 Task: Find connections with filter location Sangariā with filter topic #blockchainwith filter profile language French with filter current company Oriflame Cosmetics with filter school Kakatiya University with filter industry Agricultural Chemical Manufacturing with filter service category Date Entry with filter keywords title Payroll Clerk
Action: Mouse moved to (667, 87)
Screenshot: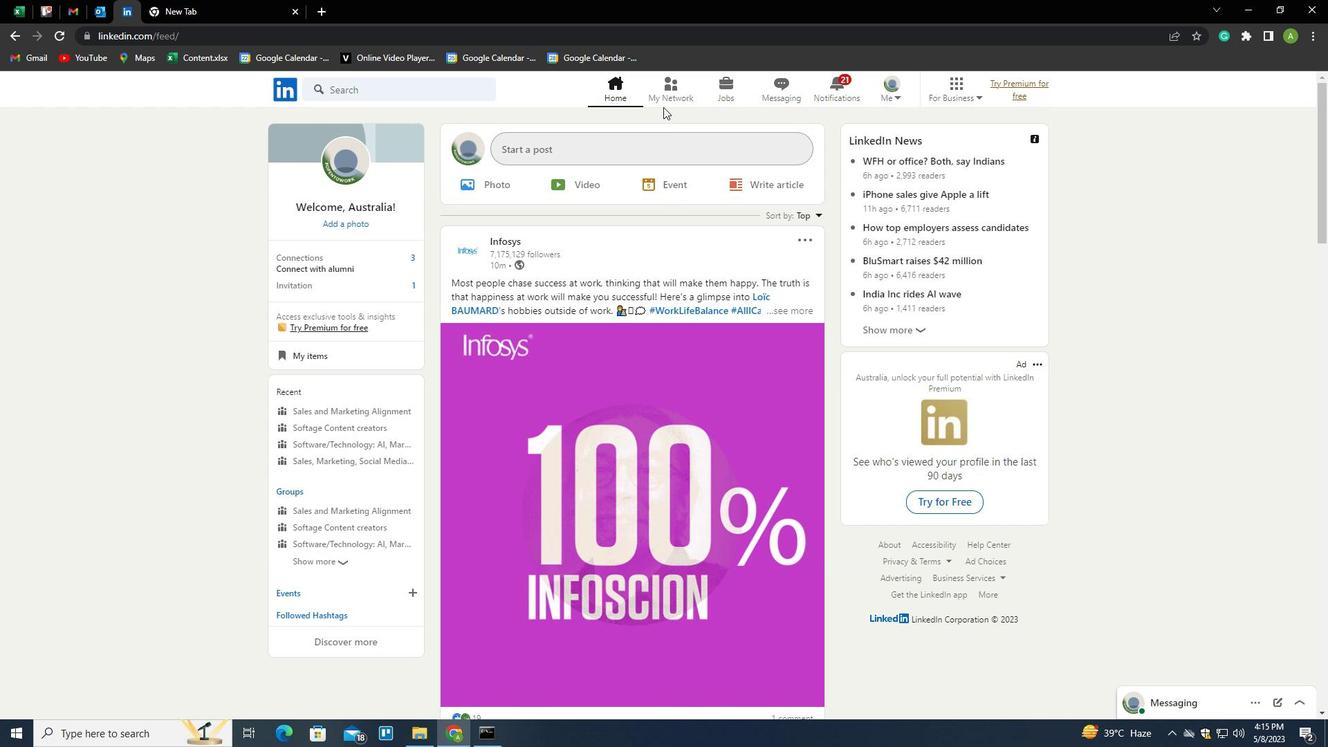 
Action: Mouse pressed left at (667, 87)
Screenshot: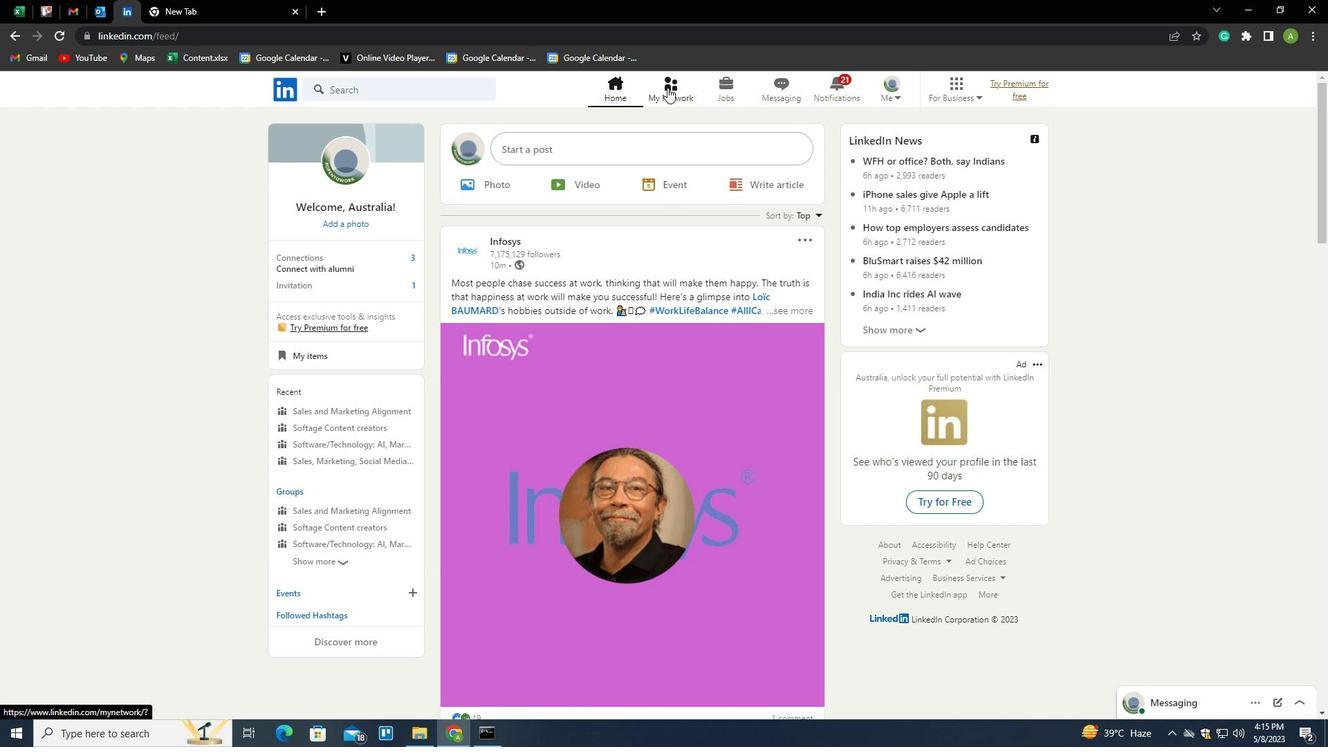 
Action: Mouse moved to (375, 166)
Screenshot: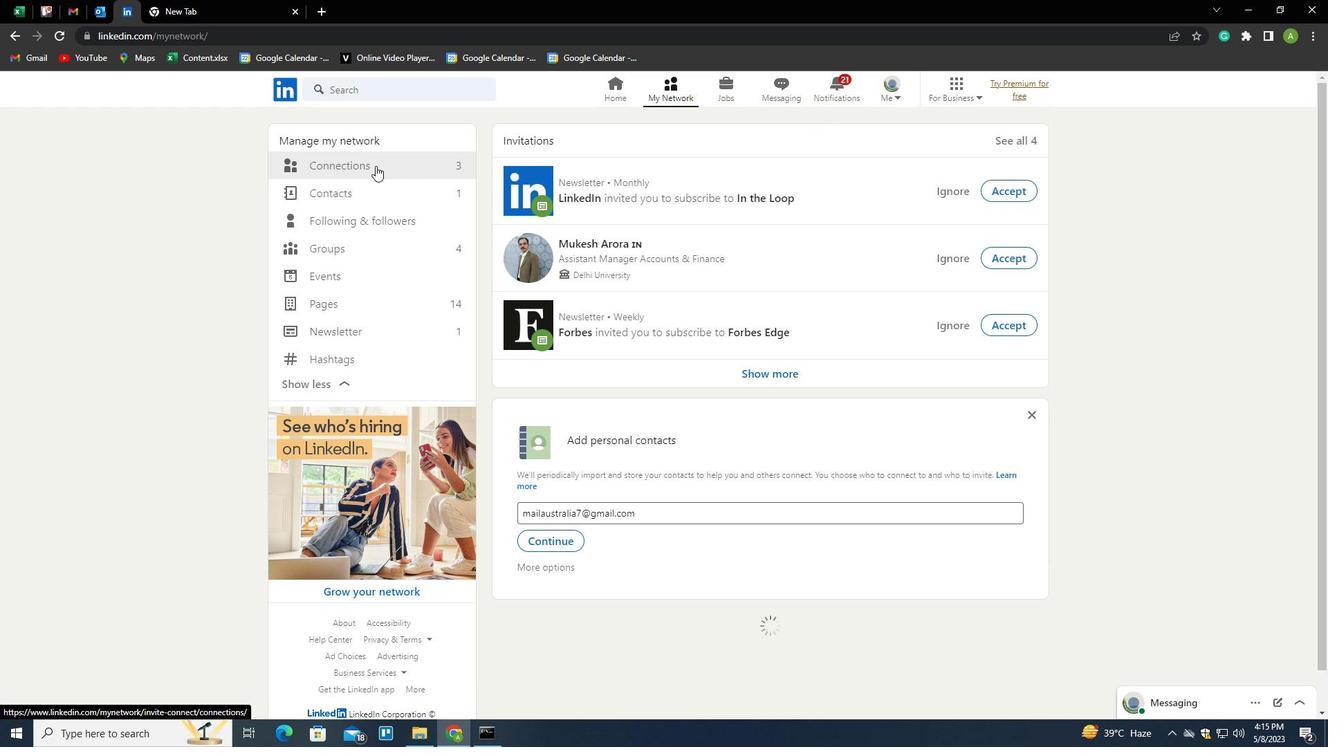 
Action: Mouse pressed left at (375, 166)
Screenshot: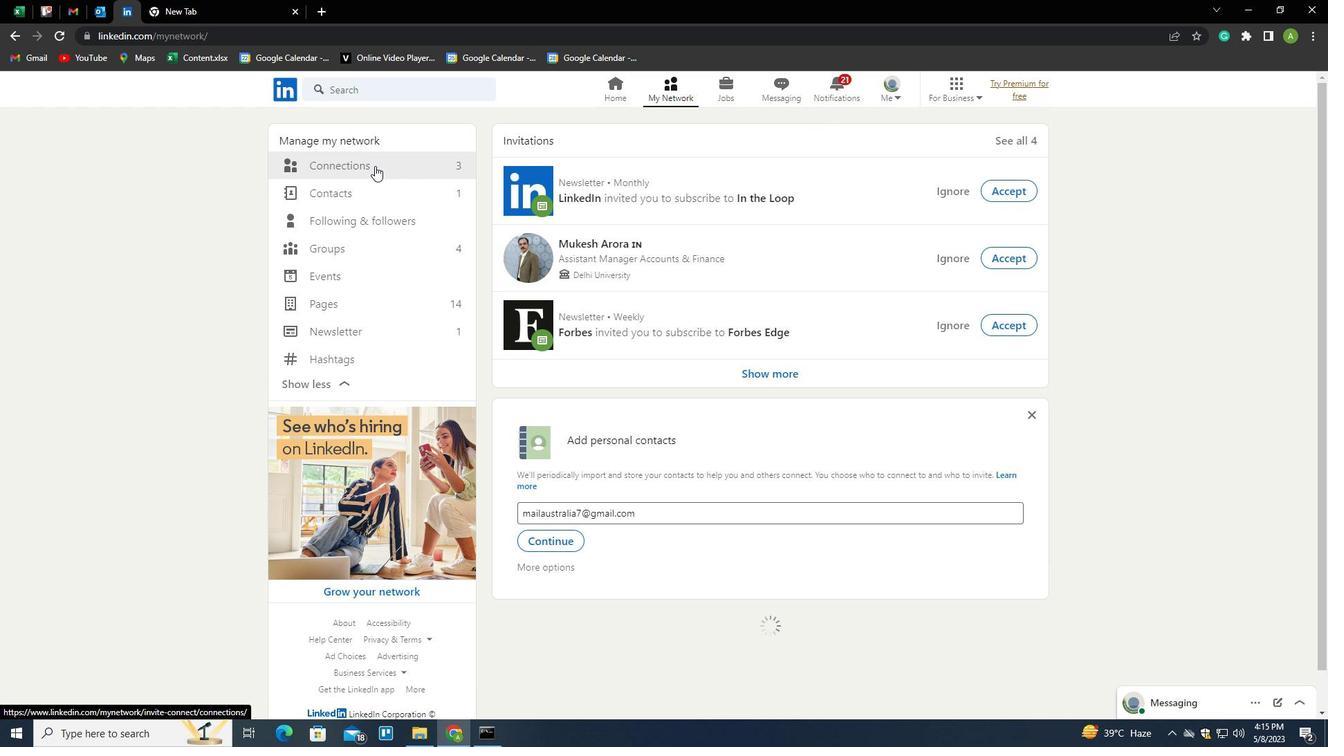 
Action: Mouse moved to (359, 164)
Screenshot: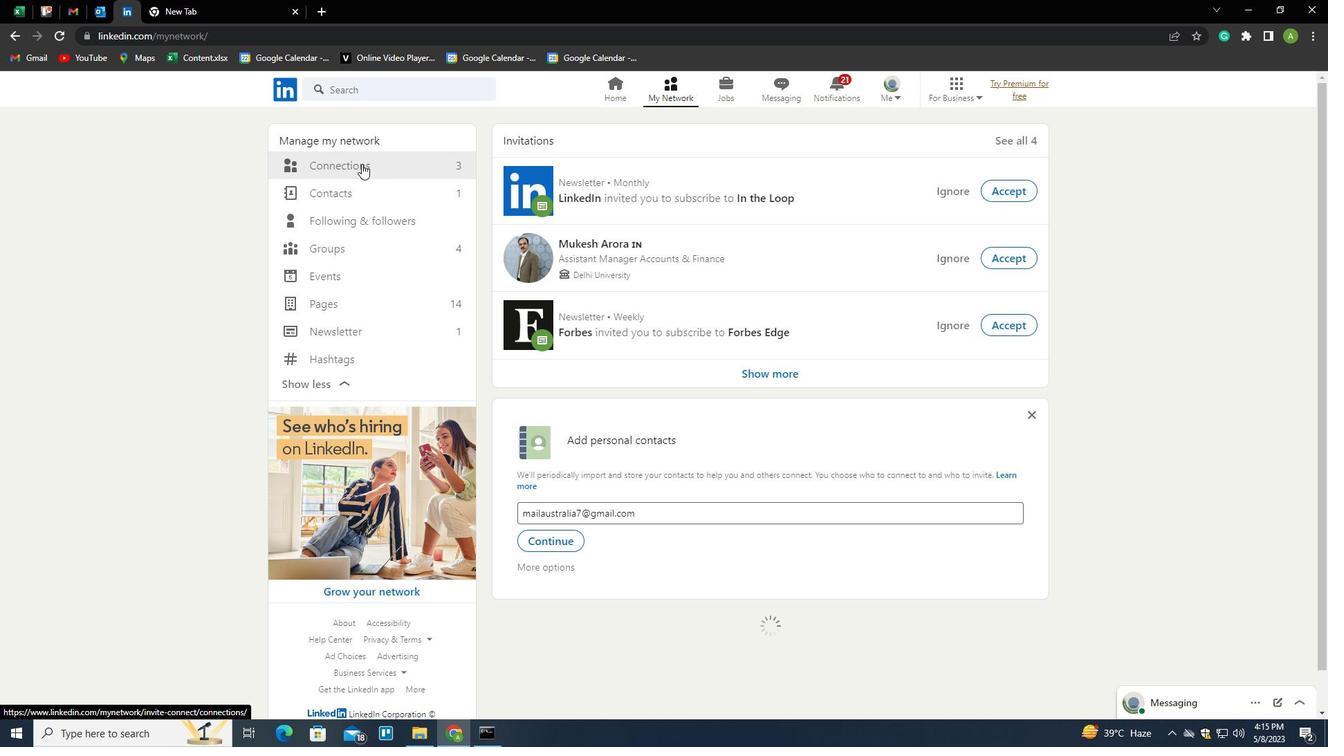 
Action: Mouse pressed left at (359, 164)
Screenshot: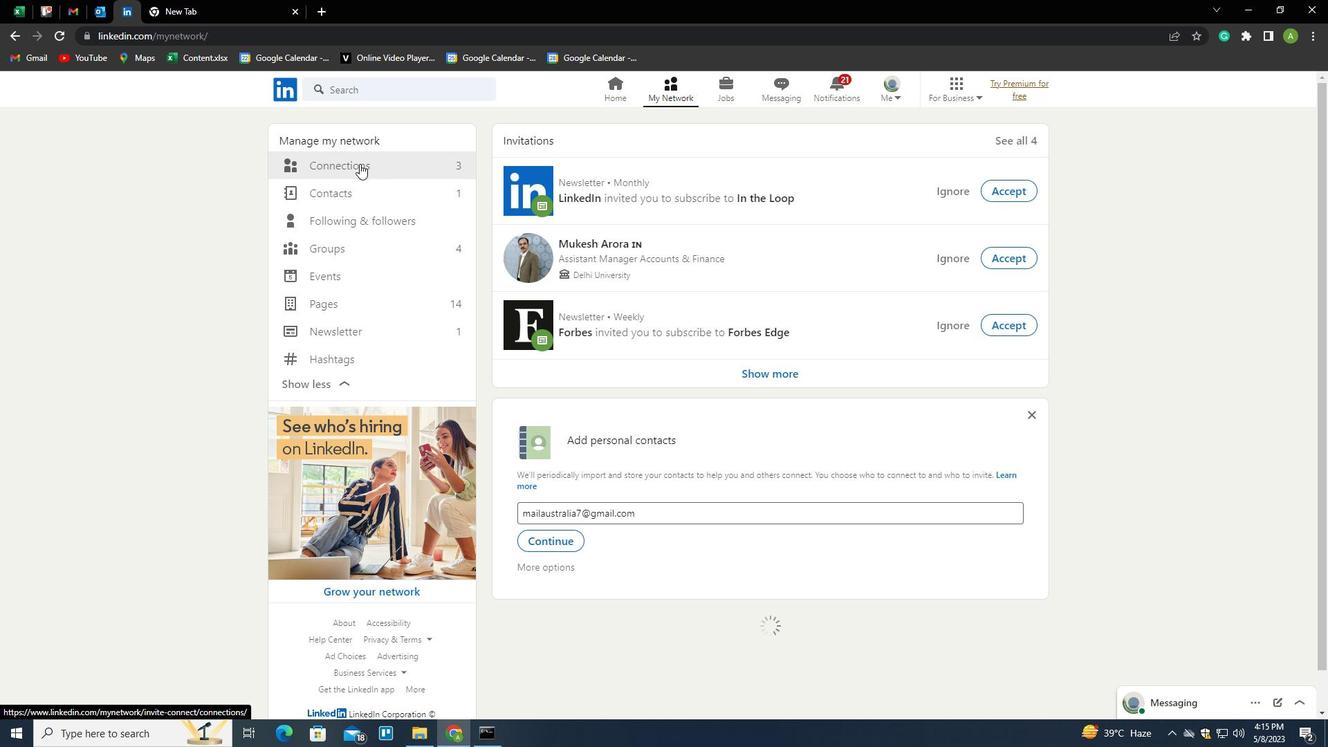 
Action: Mouse moved to (785, 161)
Screenshot: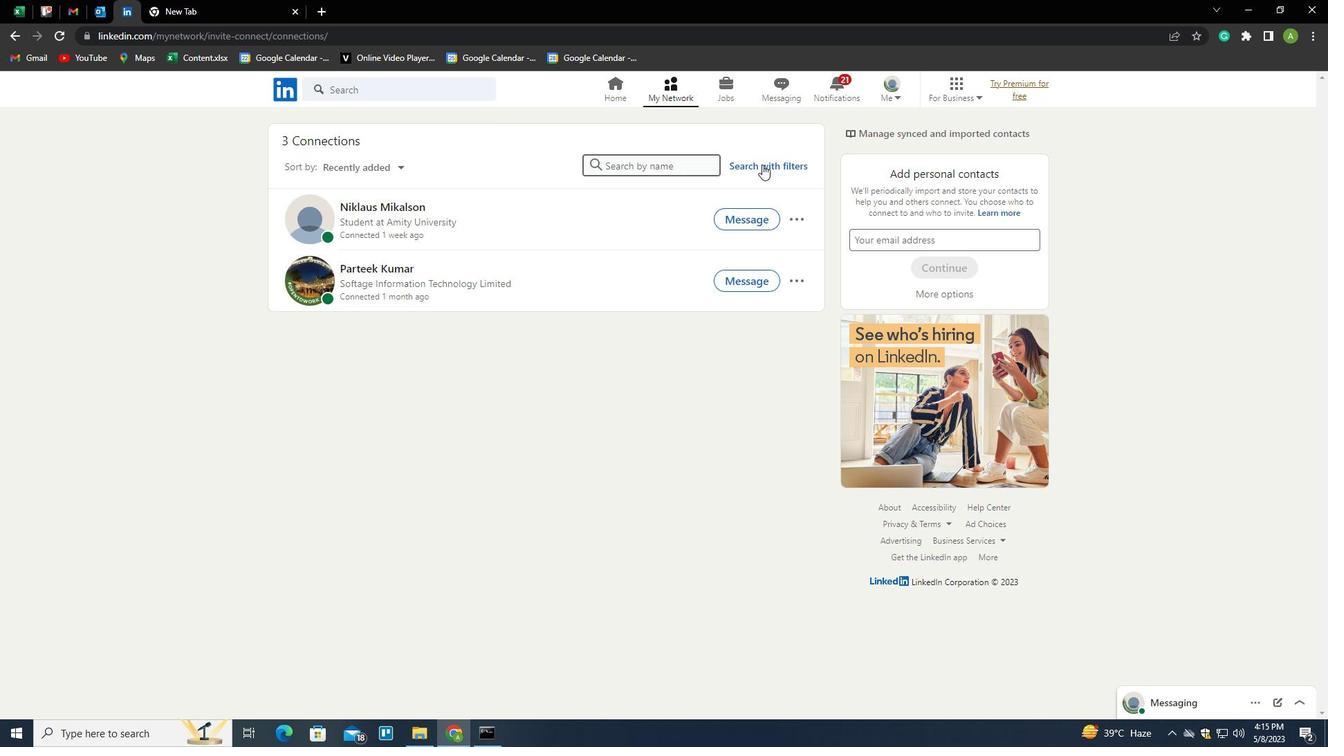 
Action: Mouse pressed left at (785, 161)
Screenshot: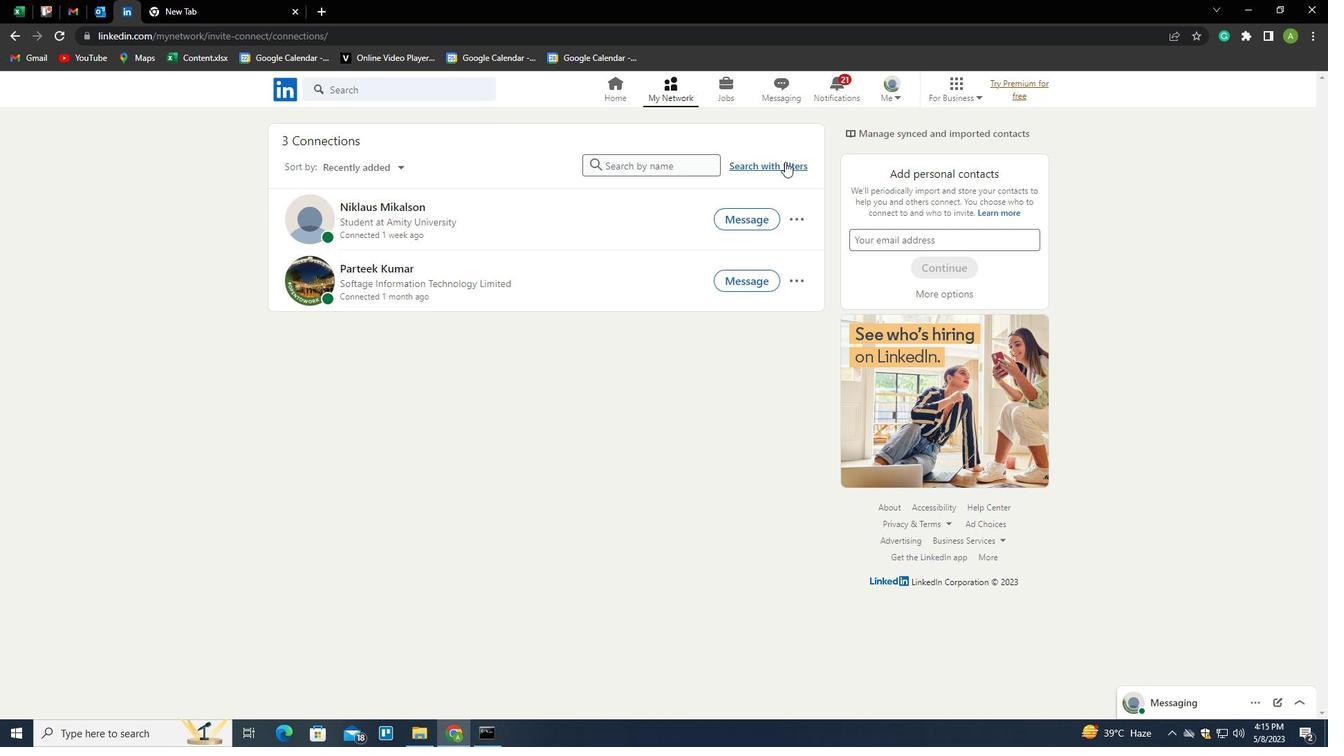 
Action: Mouse moved to (721, 125)
Screenshot: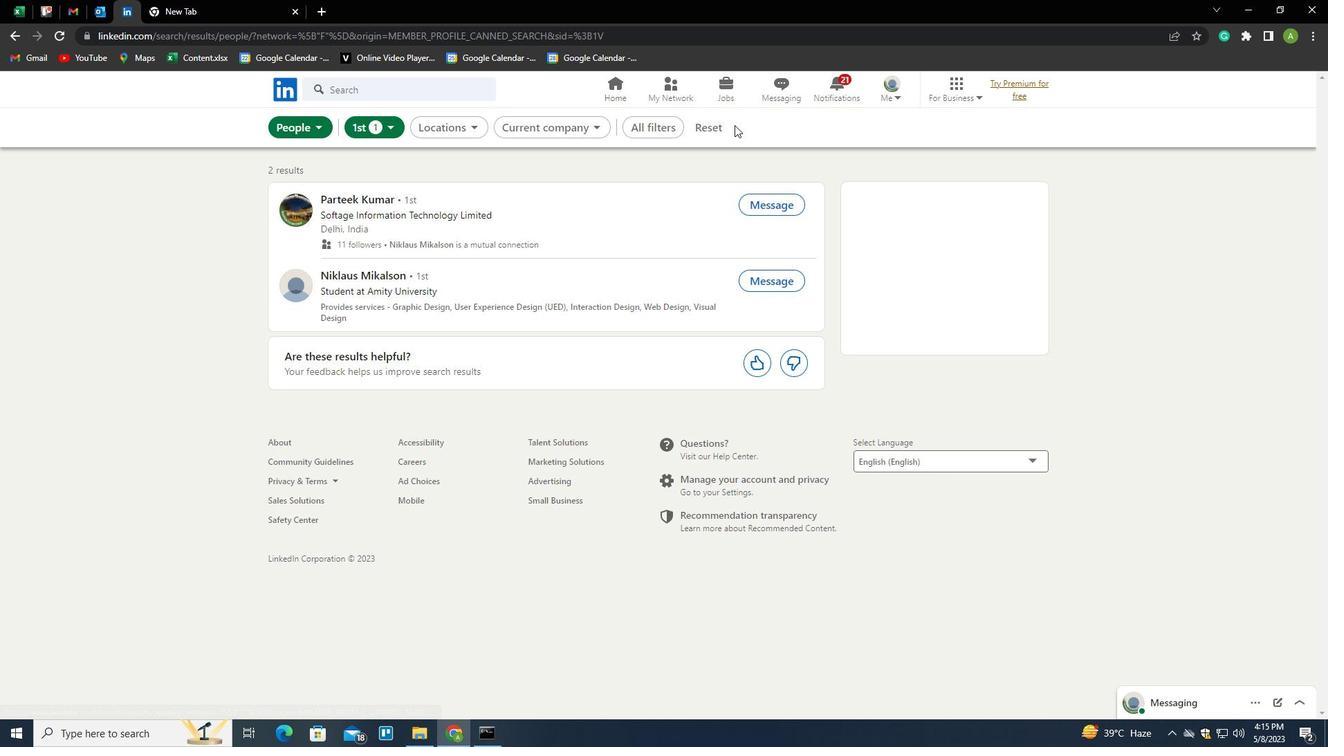 
Action: Mouse pressed left at (721, 125)
Screenshot: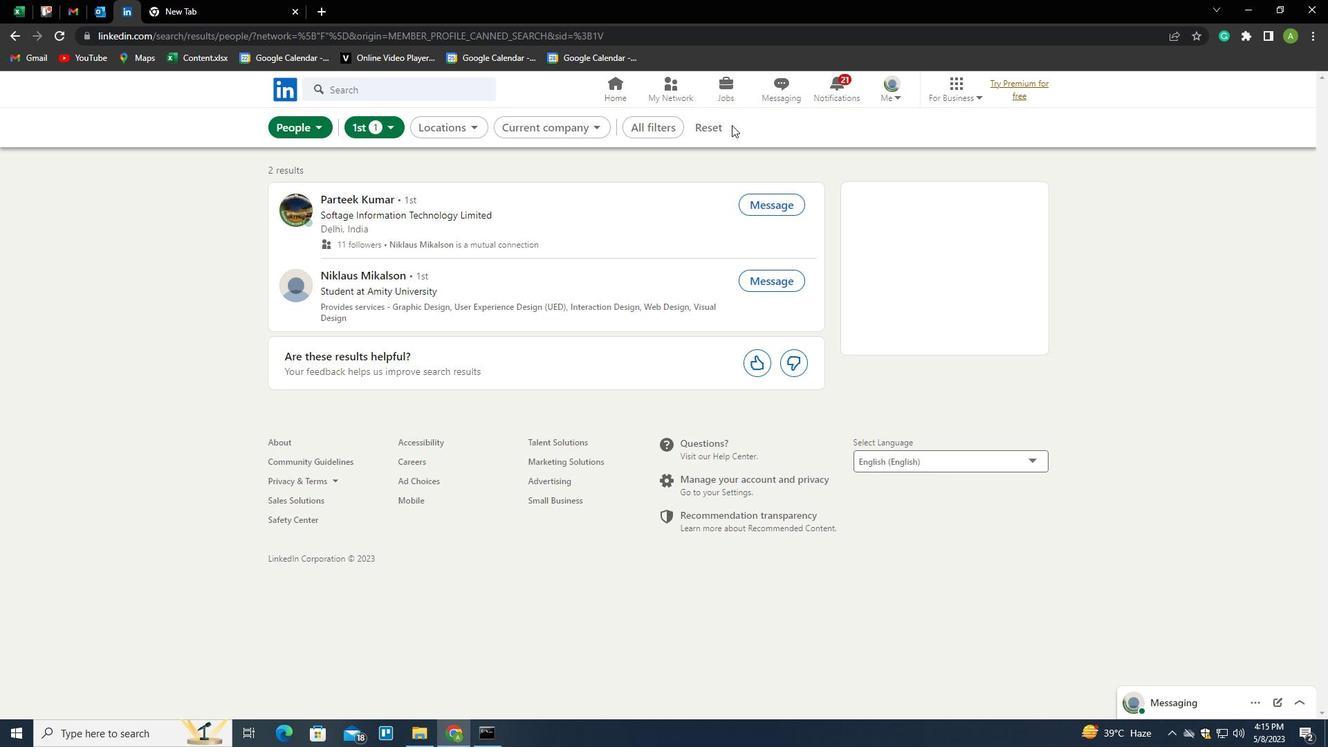 
Action: Mouse moved to (685, 129)
Screenshot: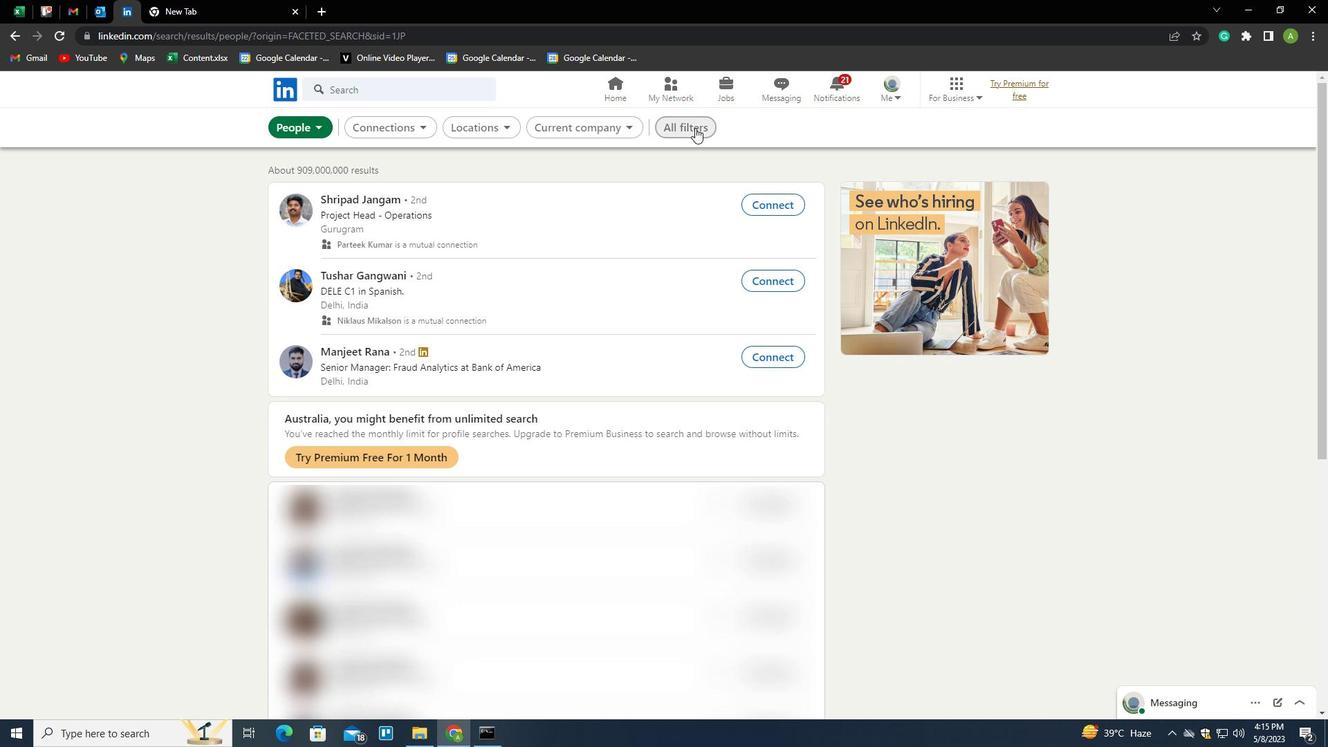 
Action: Mouse pressed left at (685, 129)
Screenshot: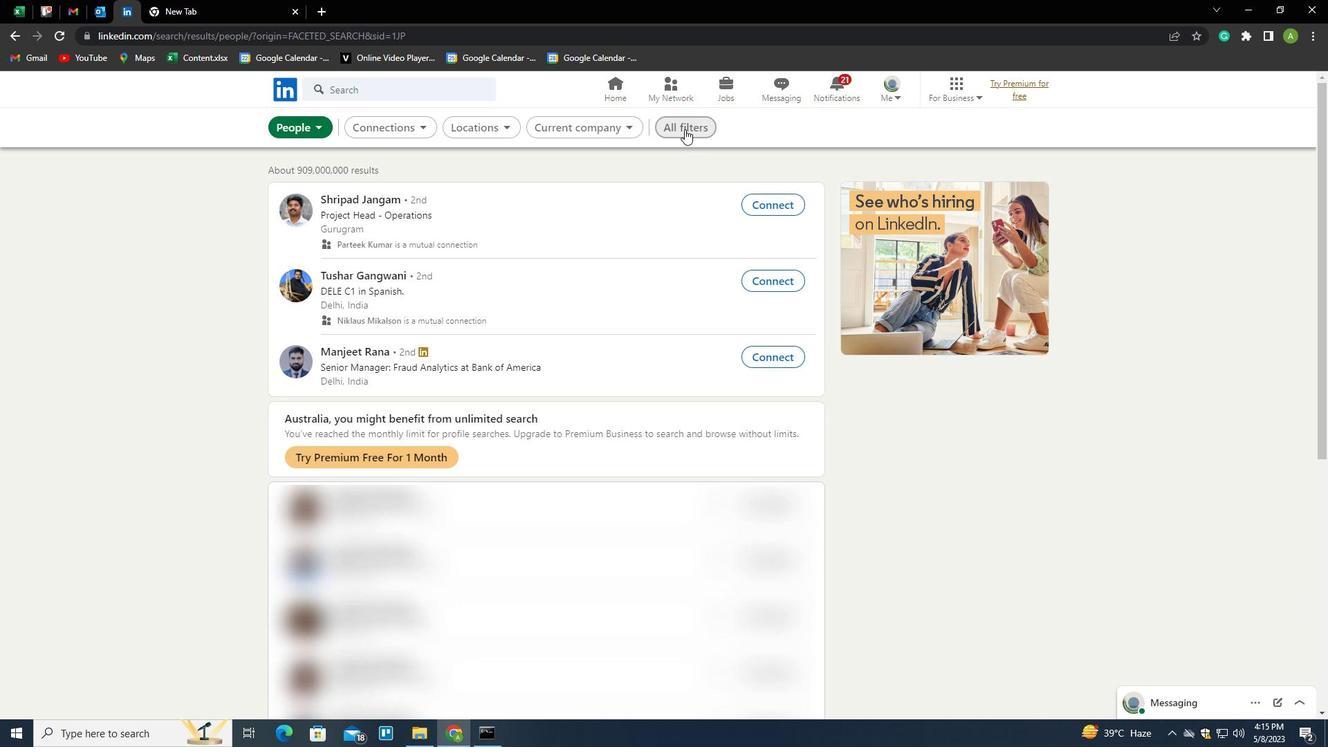 
Action: Mouse moved to (1227, 422)
Screenshot: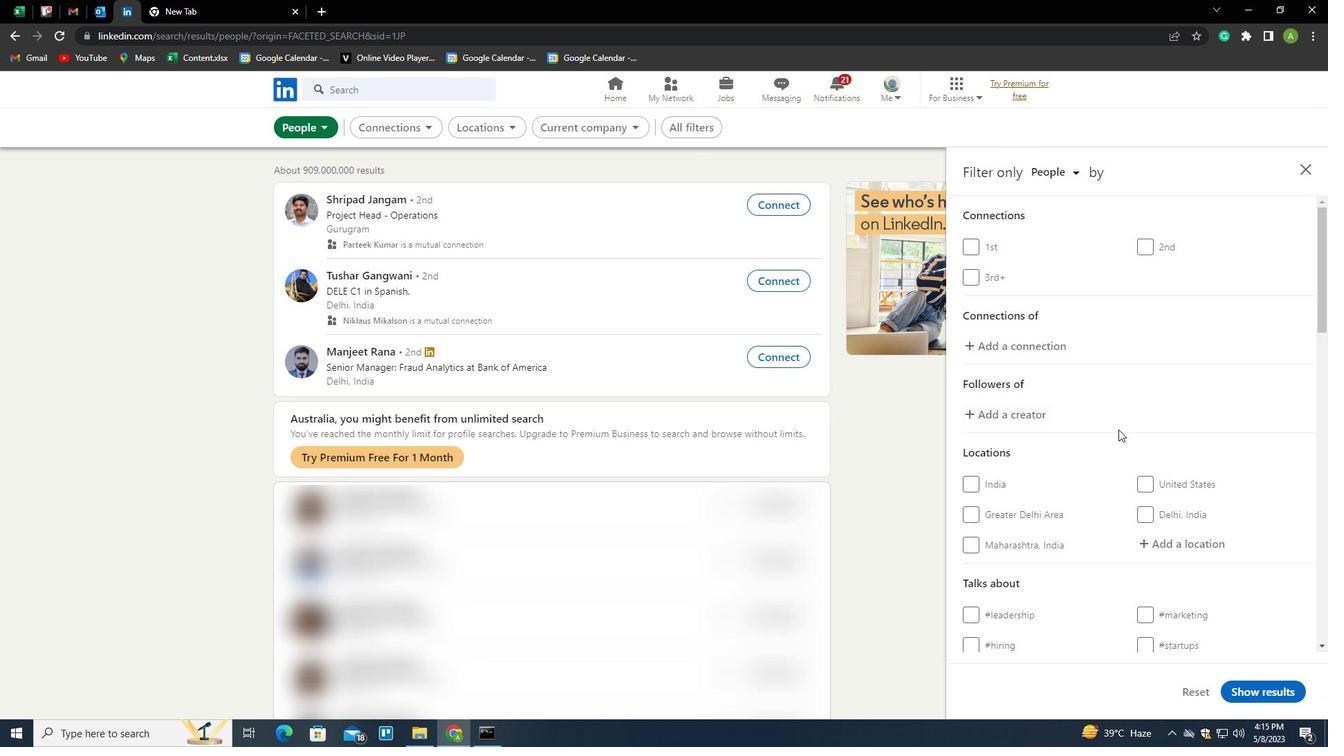 
Action: Mouse scrolled (1227, 421) with delta (0, 0)
Screenshot: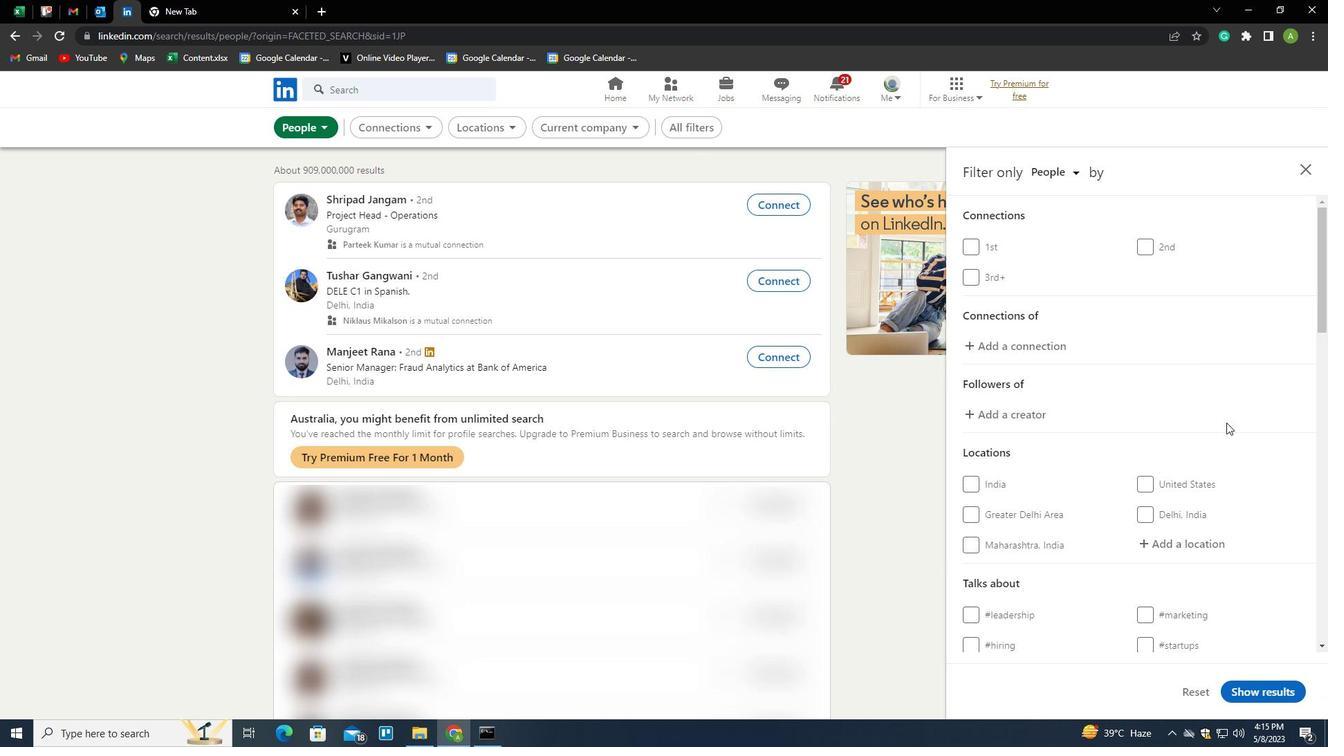 
Action: Mouse scrolled (1227, 421) with delta (0, 0)
Screenshot: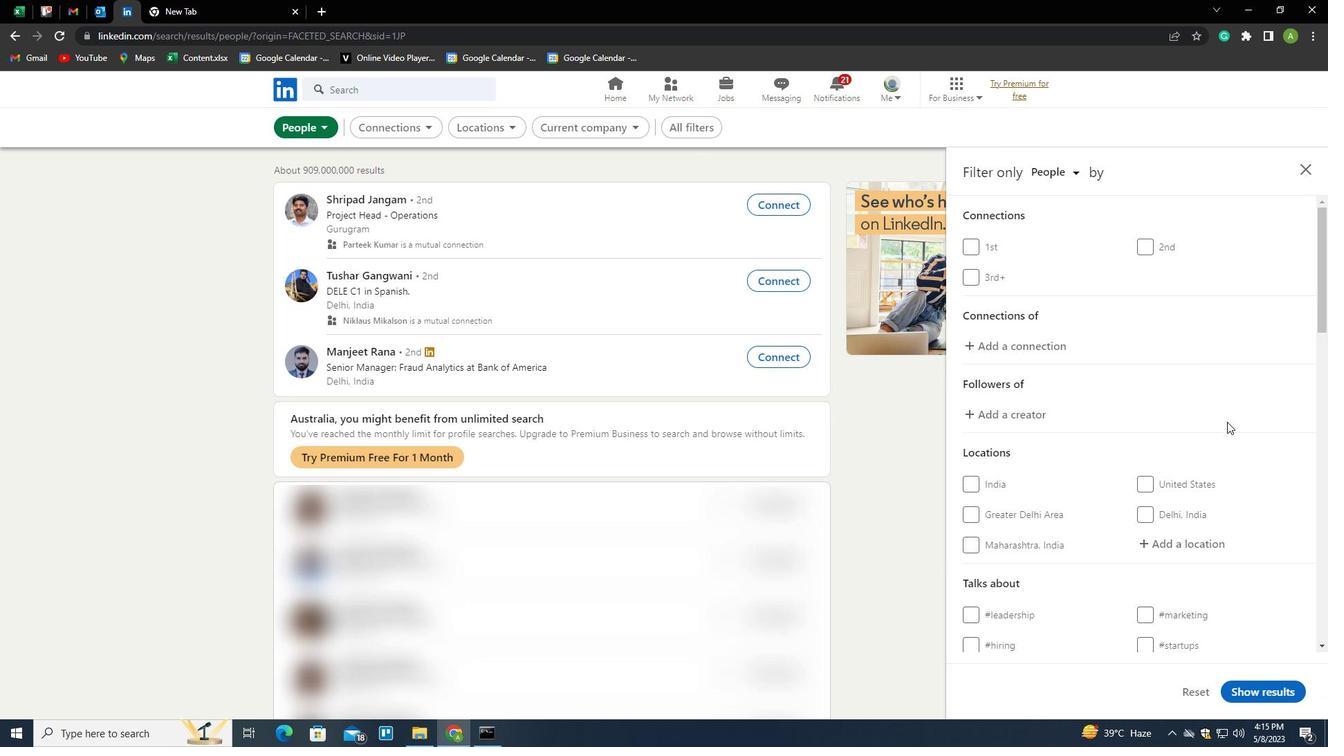 
Action: Mouse moved to (1172, 405)
Screenshot: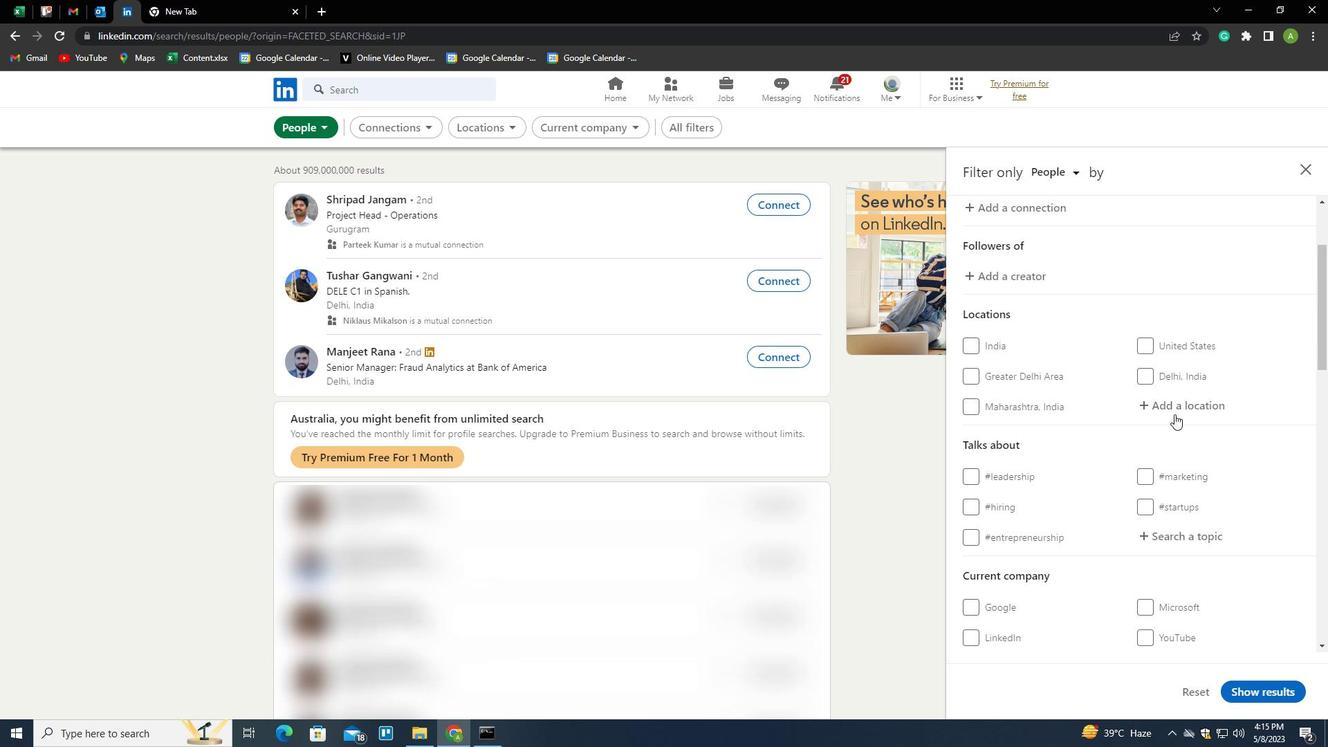 
Action: Mouse pressed left at (1172, 405)
Screenshot: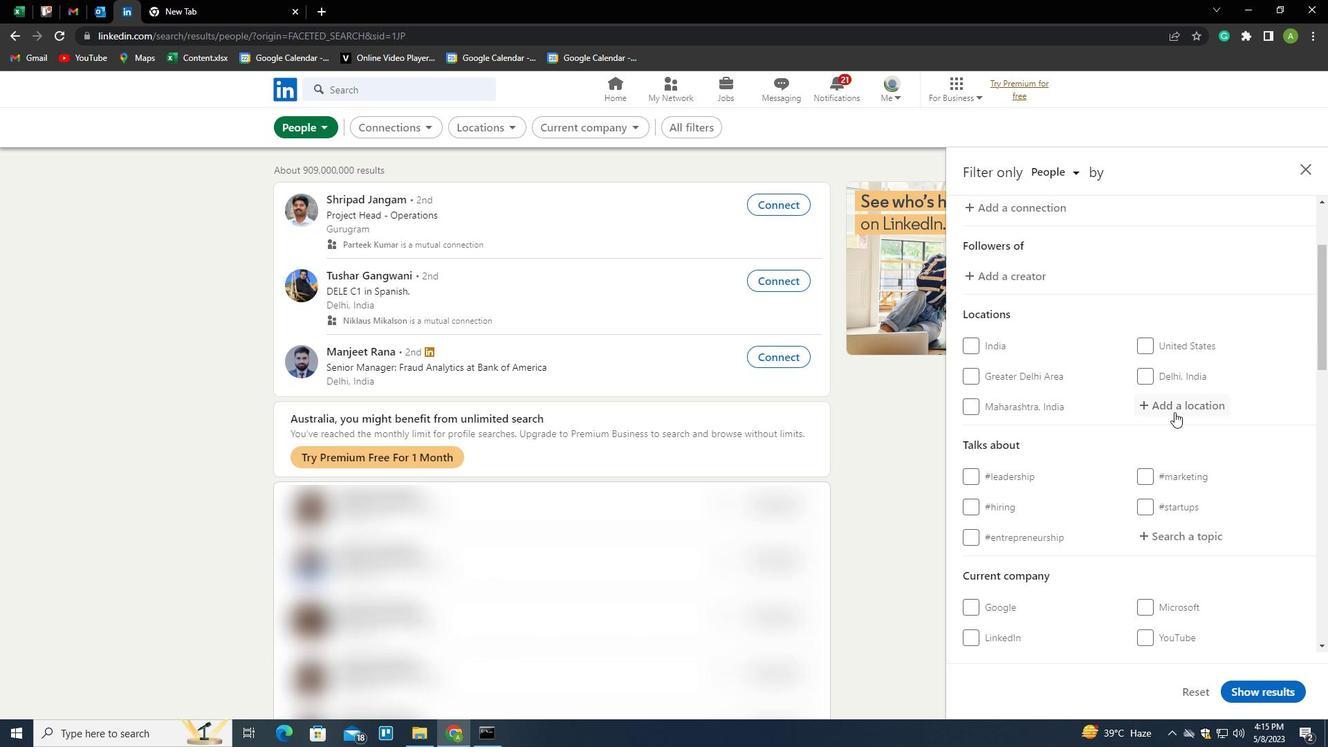 
Action: Mouse moved to (1168, 406)
Screenshot: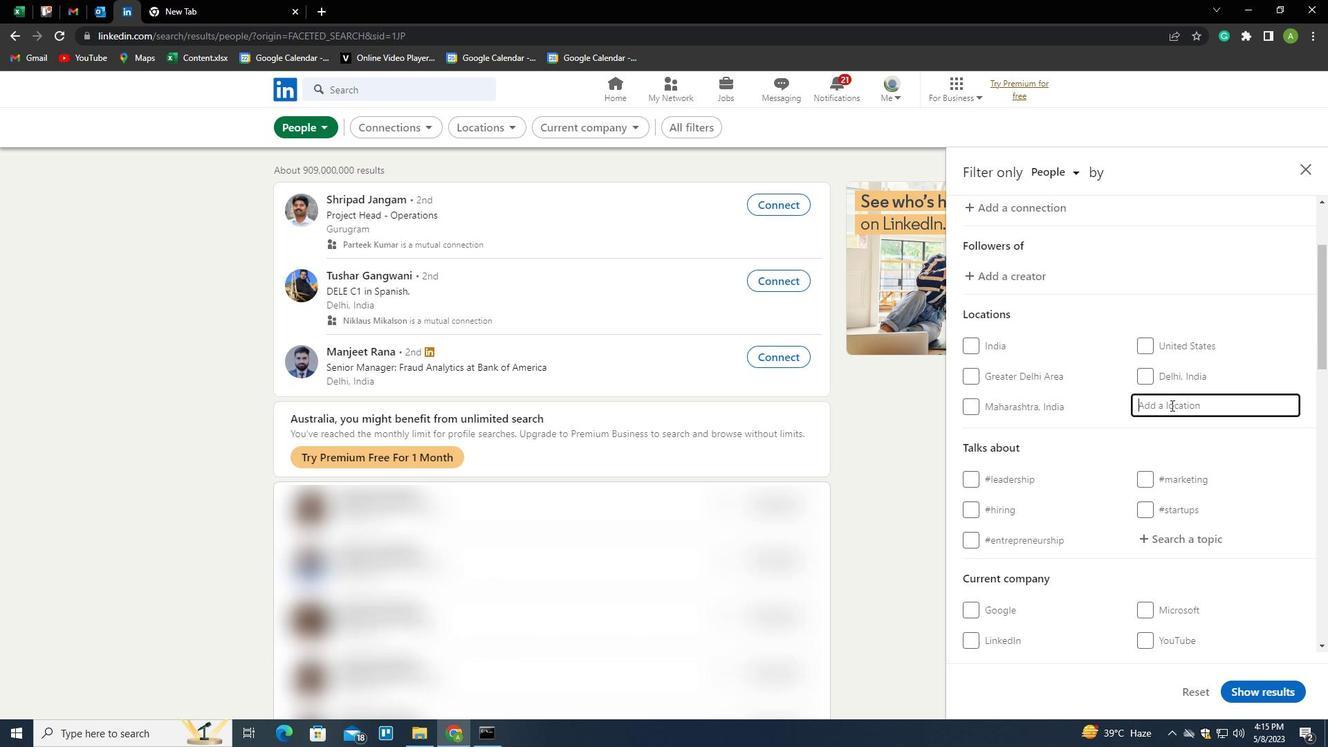 
Action: Key pressed <Key.shift>
Screenshot: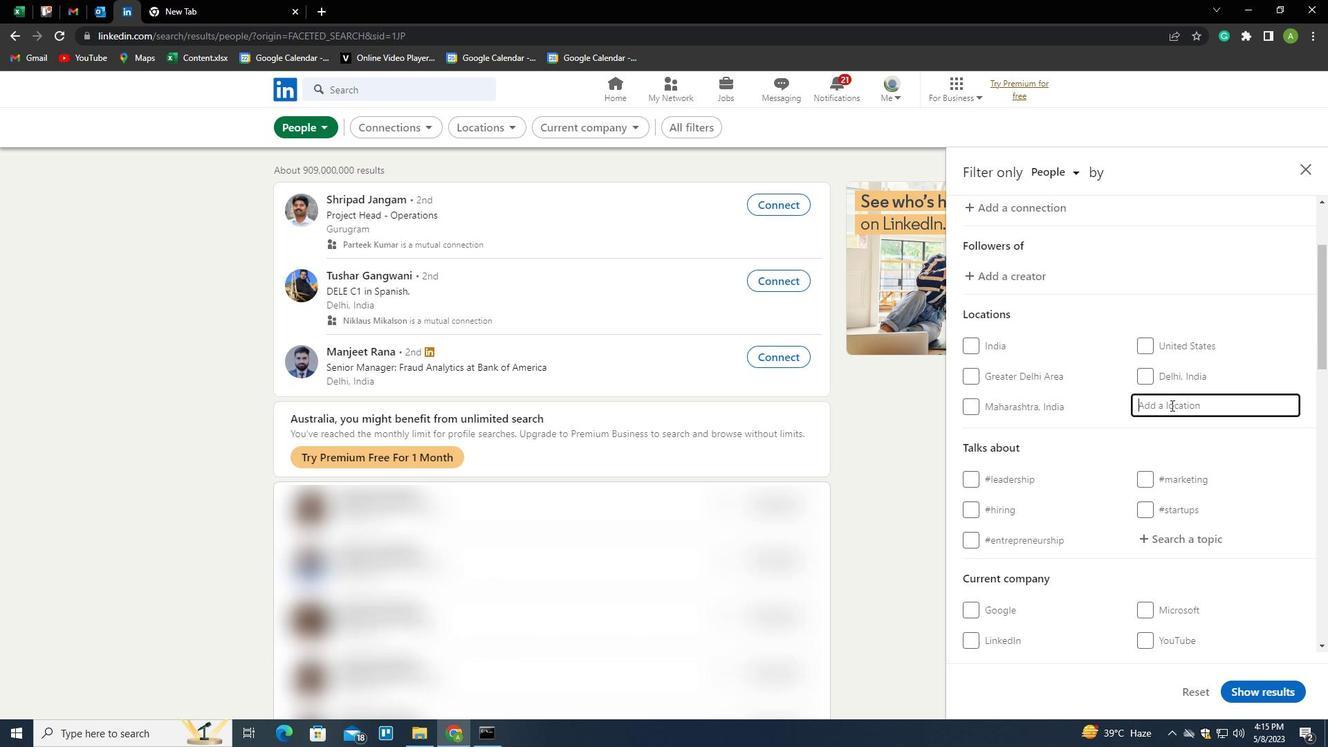 
Action: Mouse moved to (1167, 407)
Screenshot: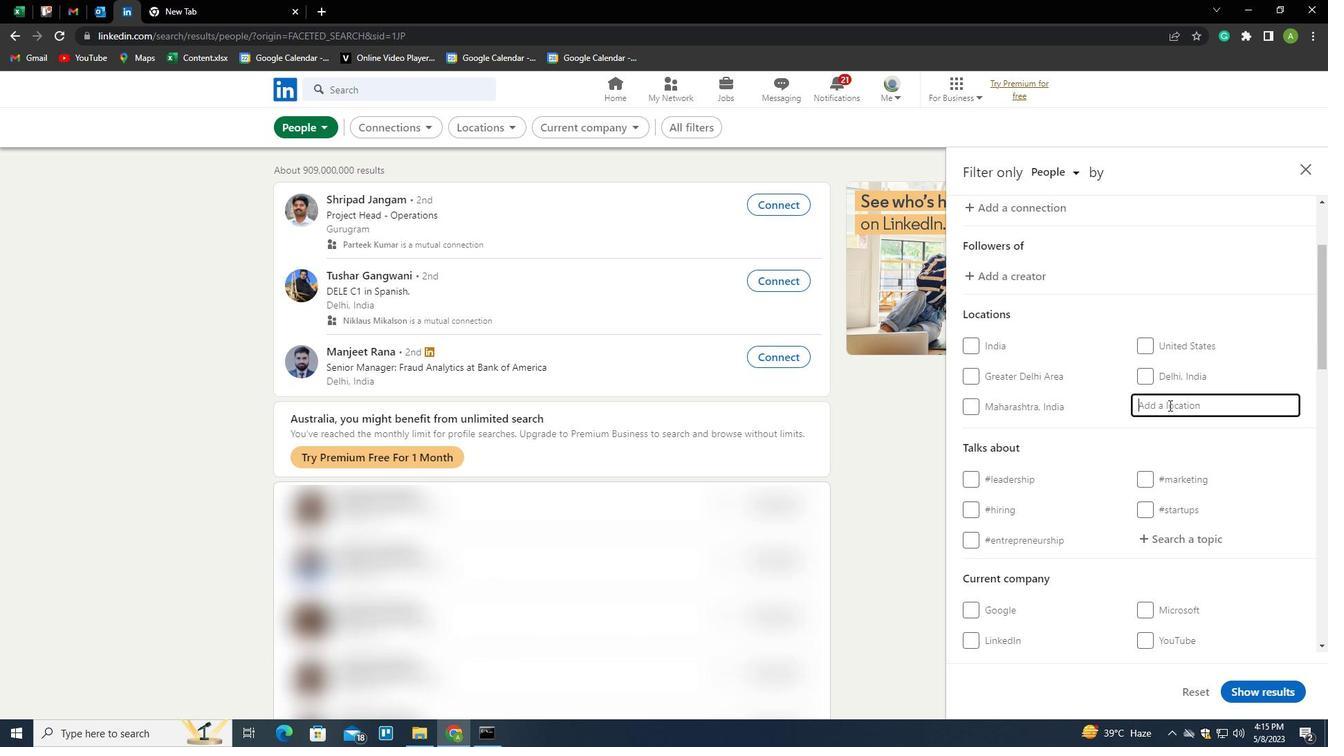 
Action: Key pressed S
Screenshot: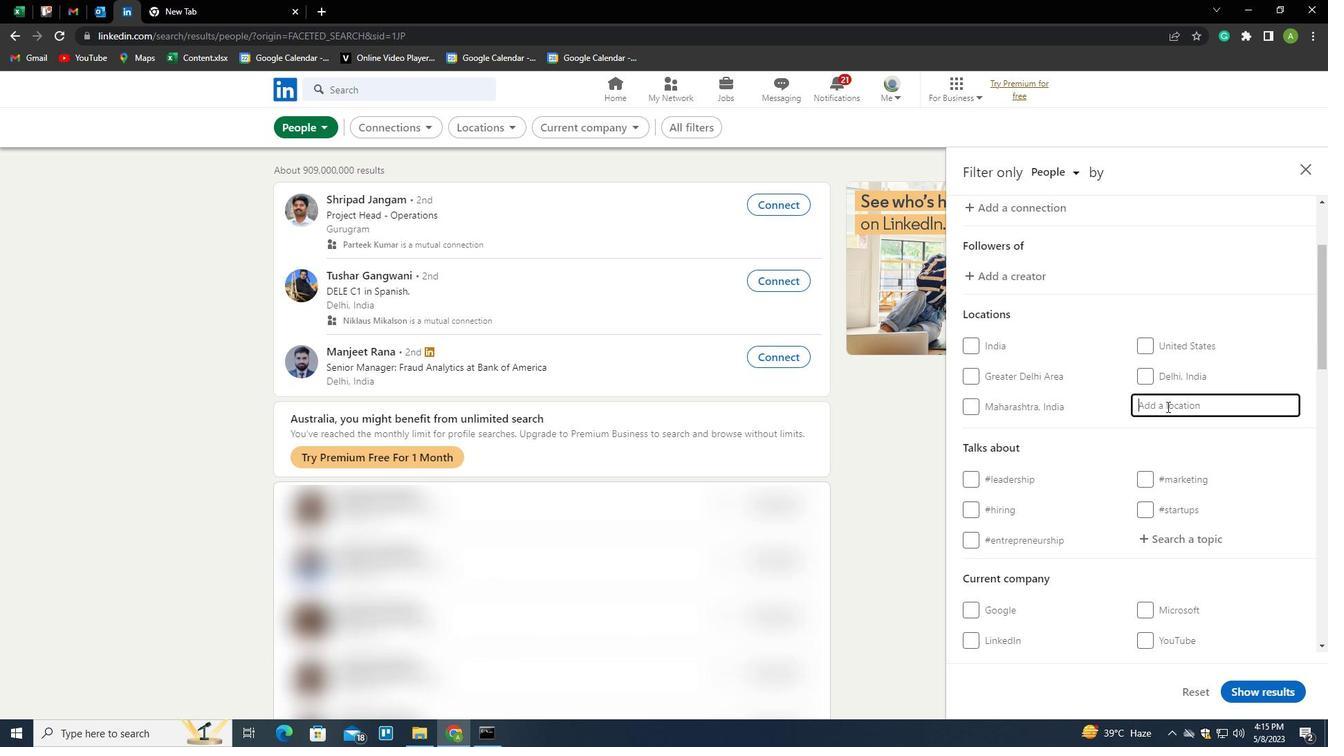 
Action: Mouse moved to (1166, 407)
Screenshot: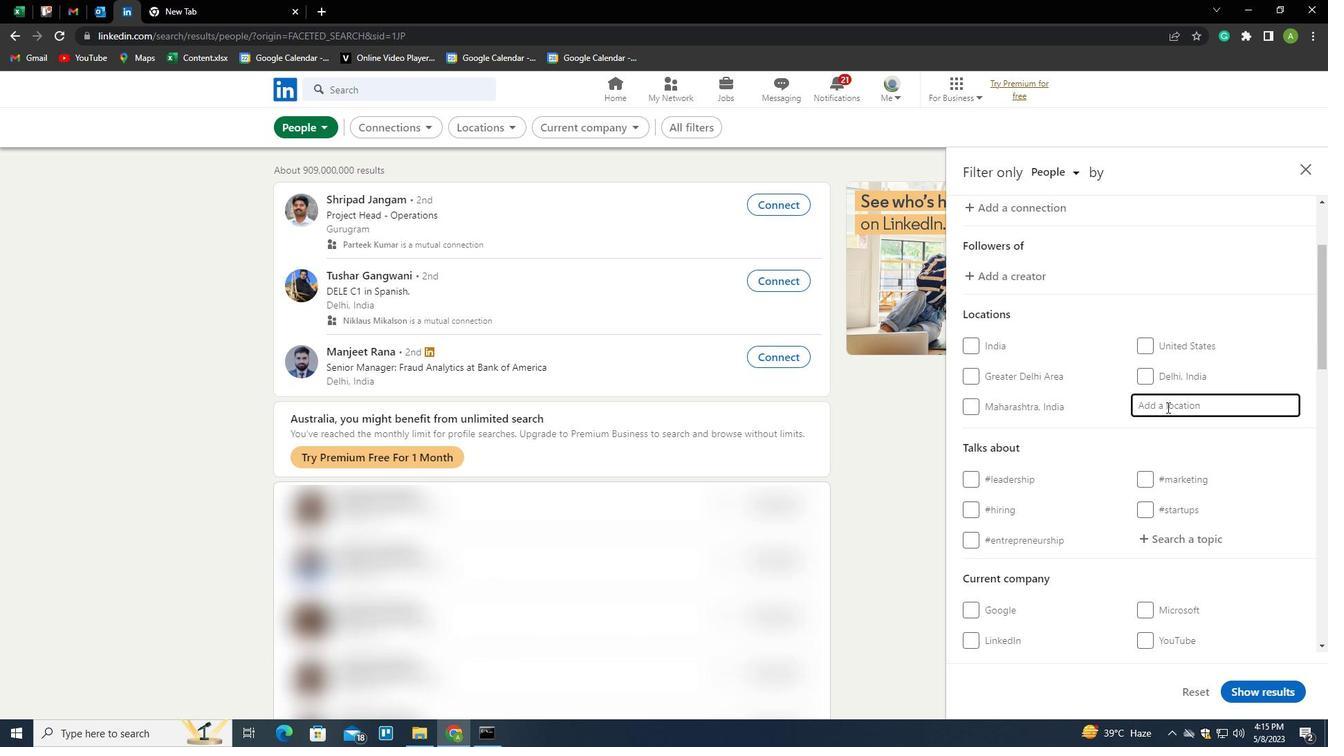
Action: Key pressed ANGARIA<Key.down><Key.enter>
Screenshot: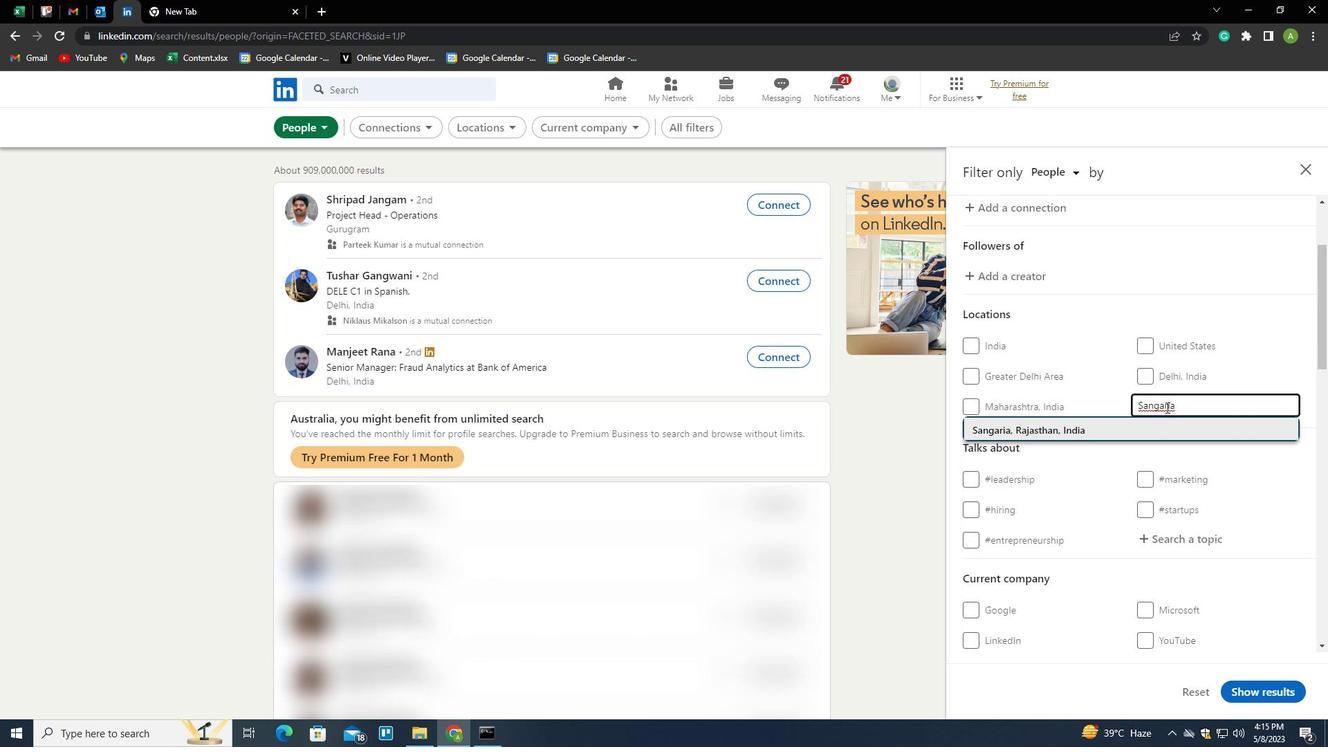 
Action: Mouse moved to (1253, 376)
Screenshot: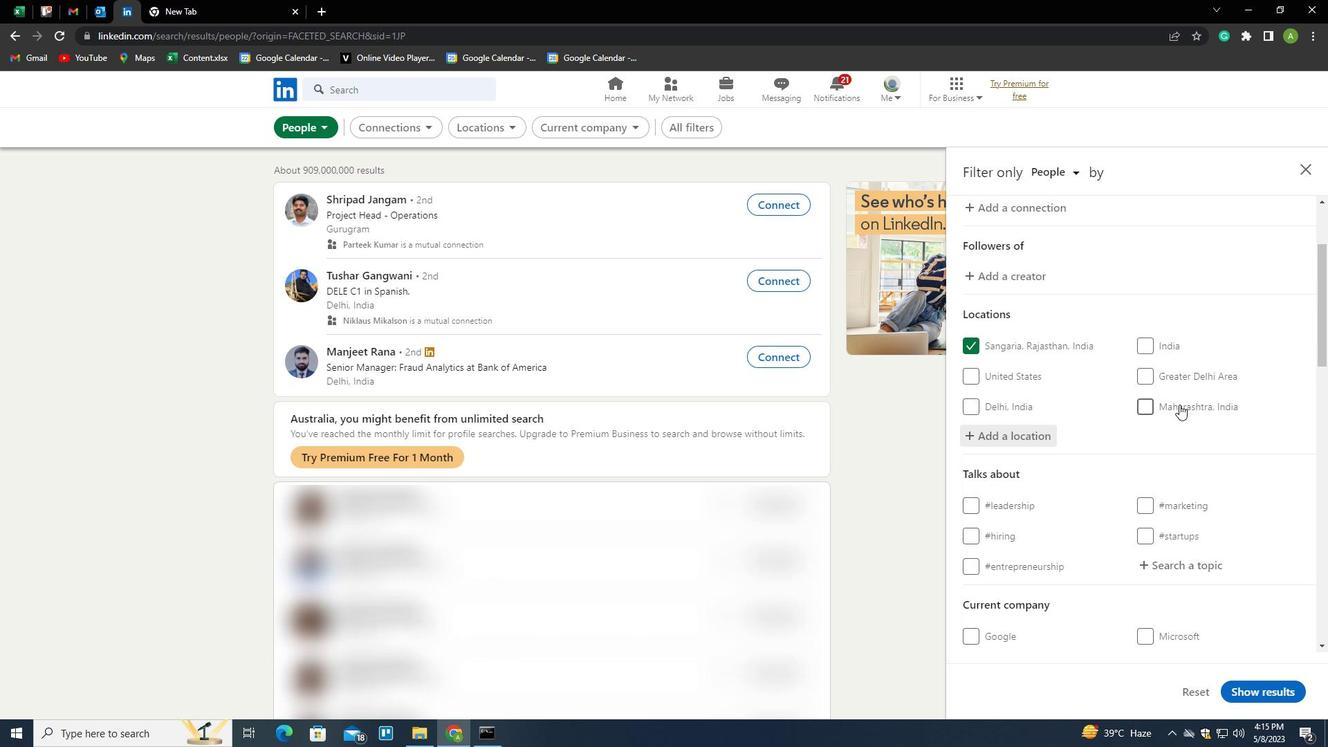 
Action: Mouse scrolled (1253, 375) with delta (0, 0)
Screenshot: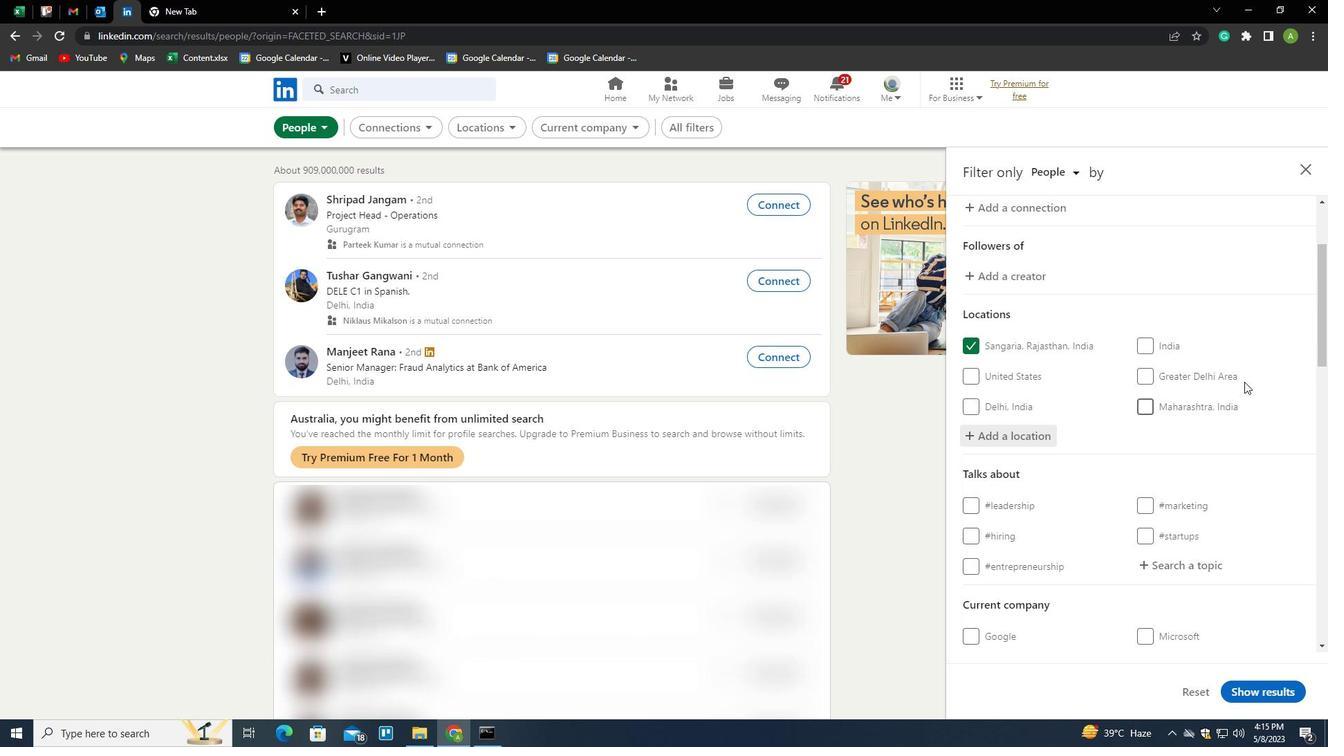 
Action: Mouse scrolled (1253, 375) with delta (0, 0)
Screenshot: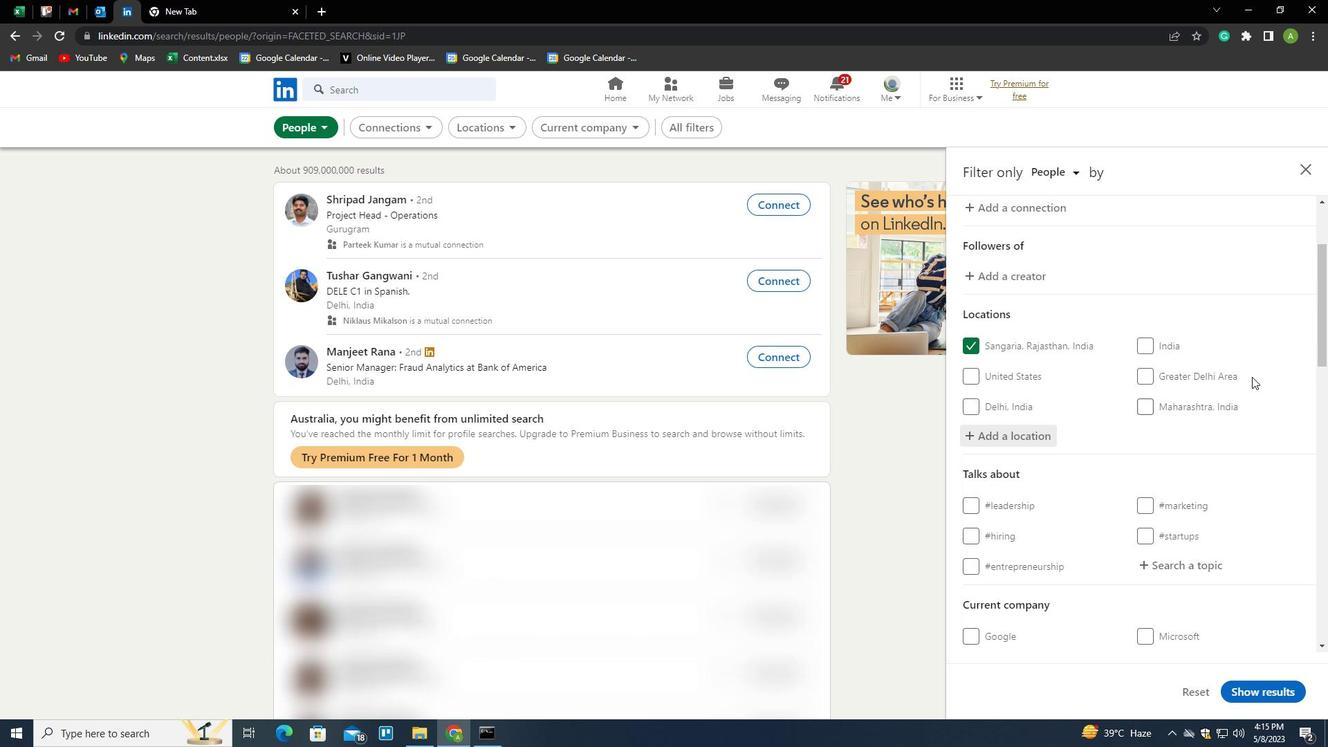 
Action: Mouse scrolled (1253, 375) with delta (0, 0)
Screenshot: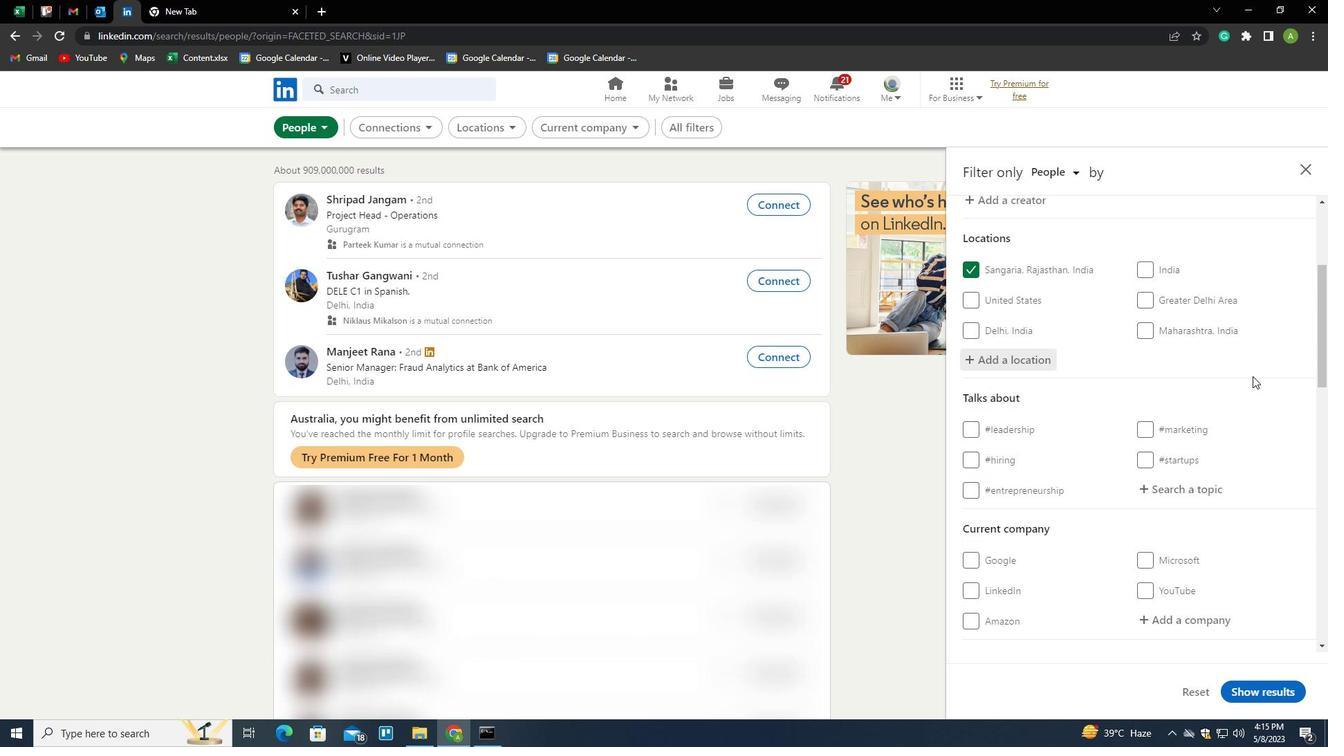 
Action: Mouse moved to (1188, 358)
Screenshot: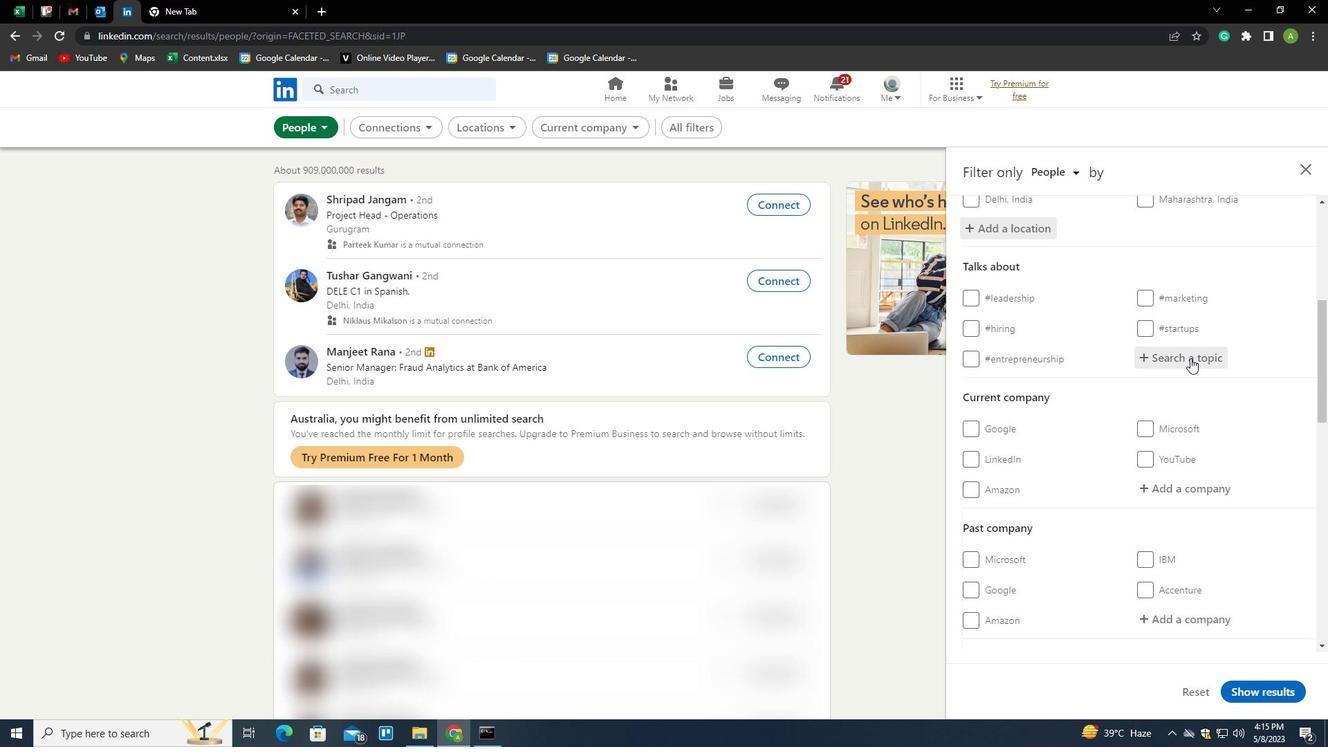 
Action: Mouse pressed left at (1188, 358)
Screenshot: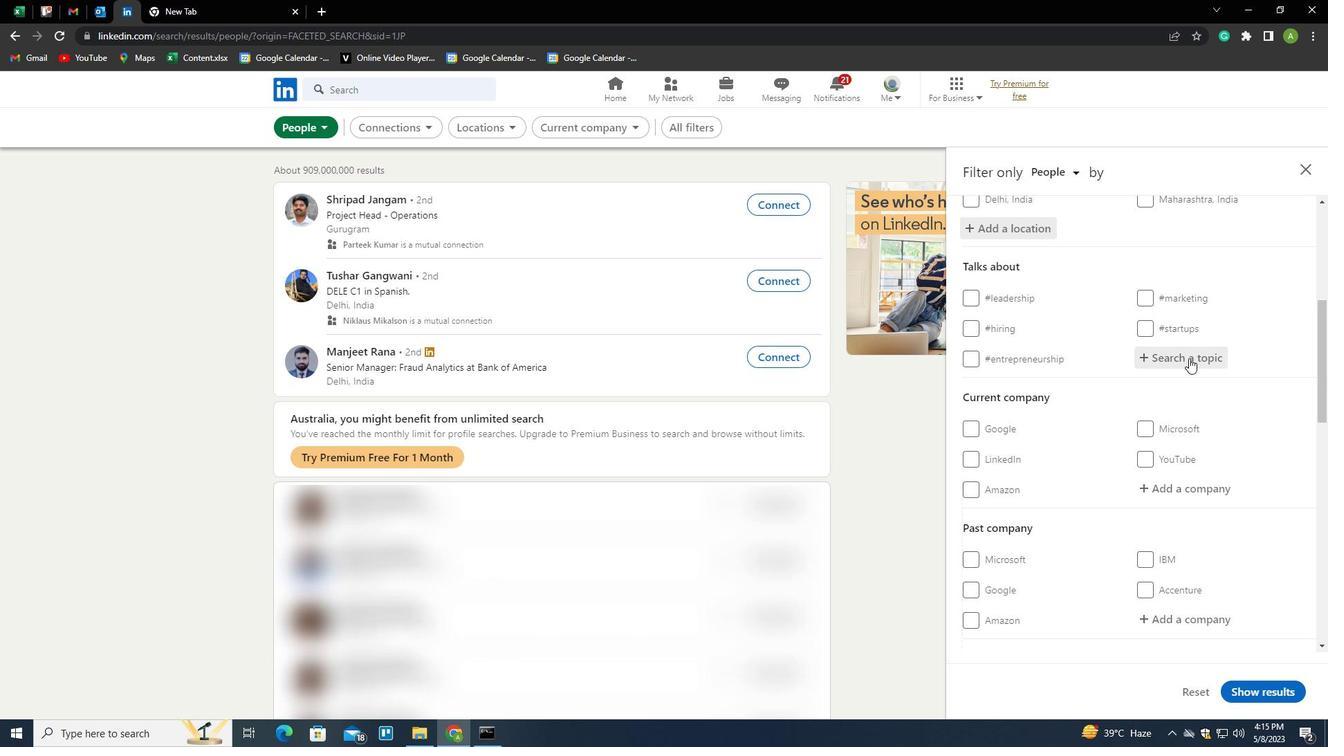 
Action: Key pressed BLOCKCHAIN<Key.down><Key.enter>
Screenshot: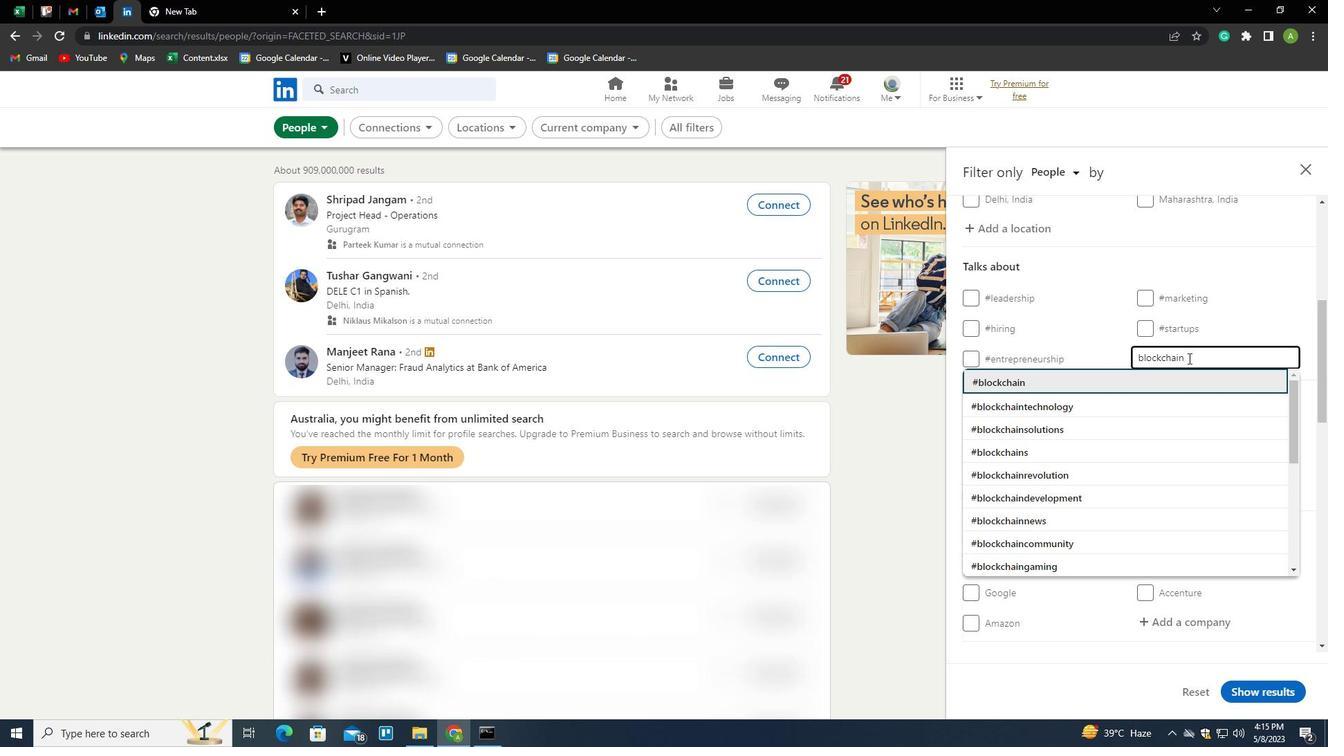 
Action: Mouse scrolled (1188, 357) with delta (0, 0)
Screenshot: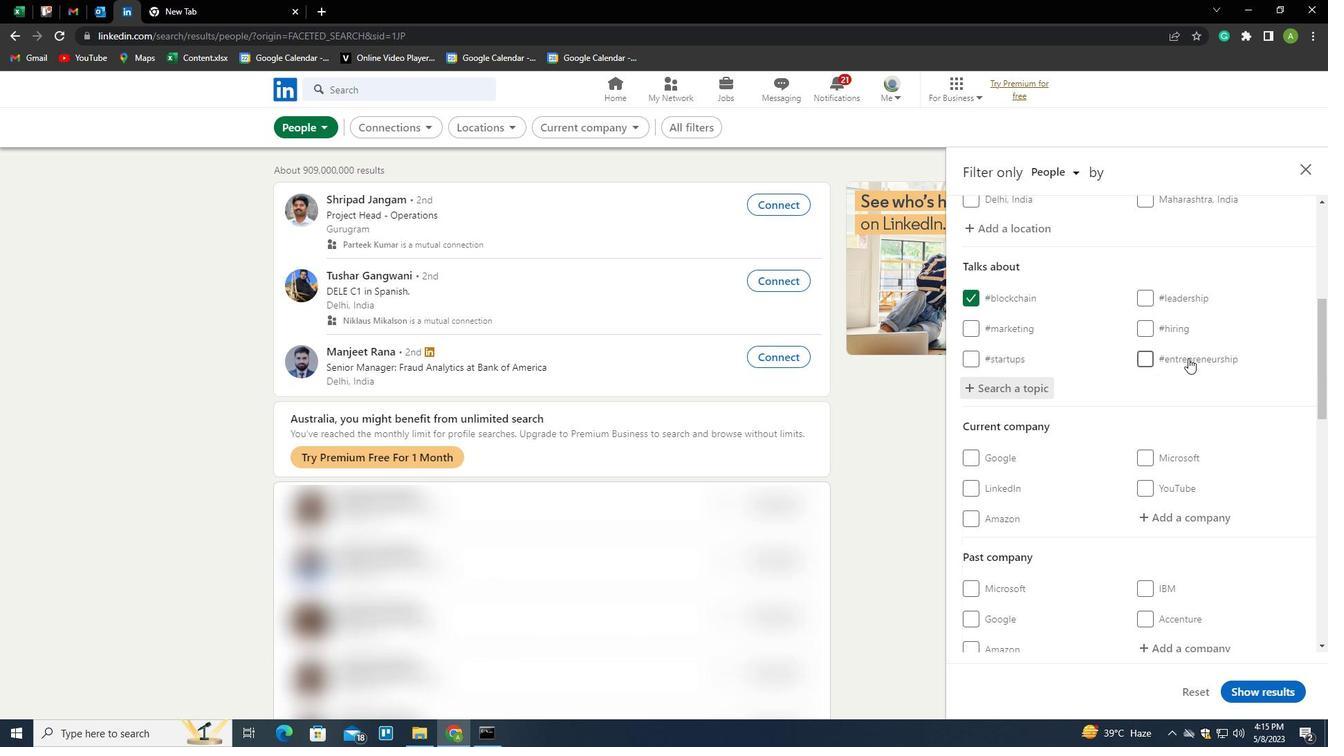 
Action: Mouse scrolled (1188, 357) with delta (0, 0)
Screenshot: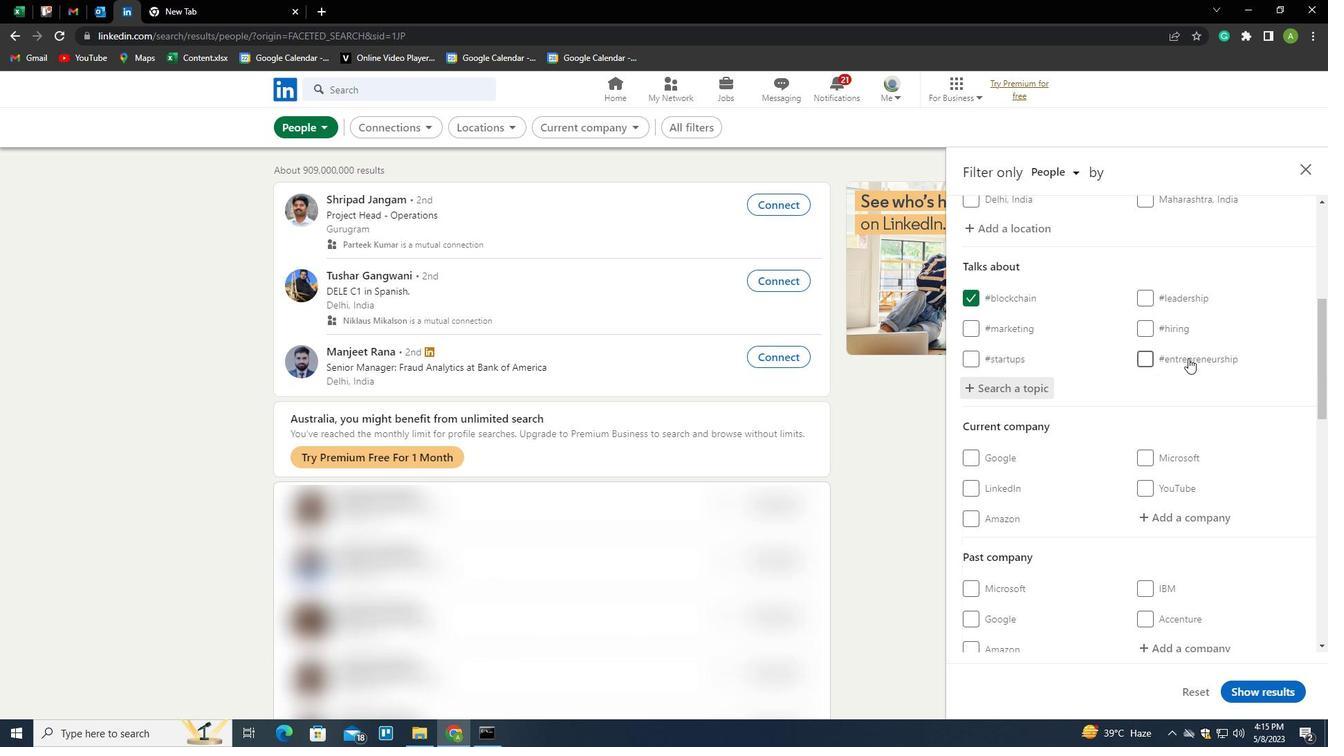
Action: Mouse scrolled (1188, 357) with delta (0, 0)
Screenshot: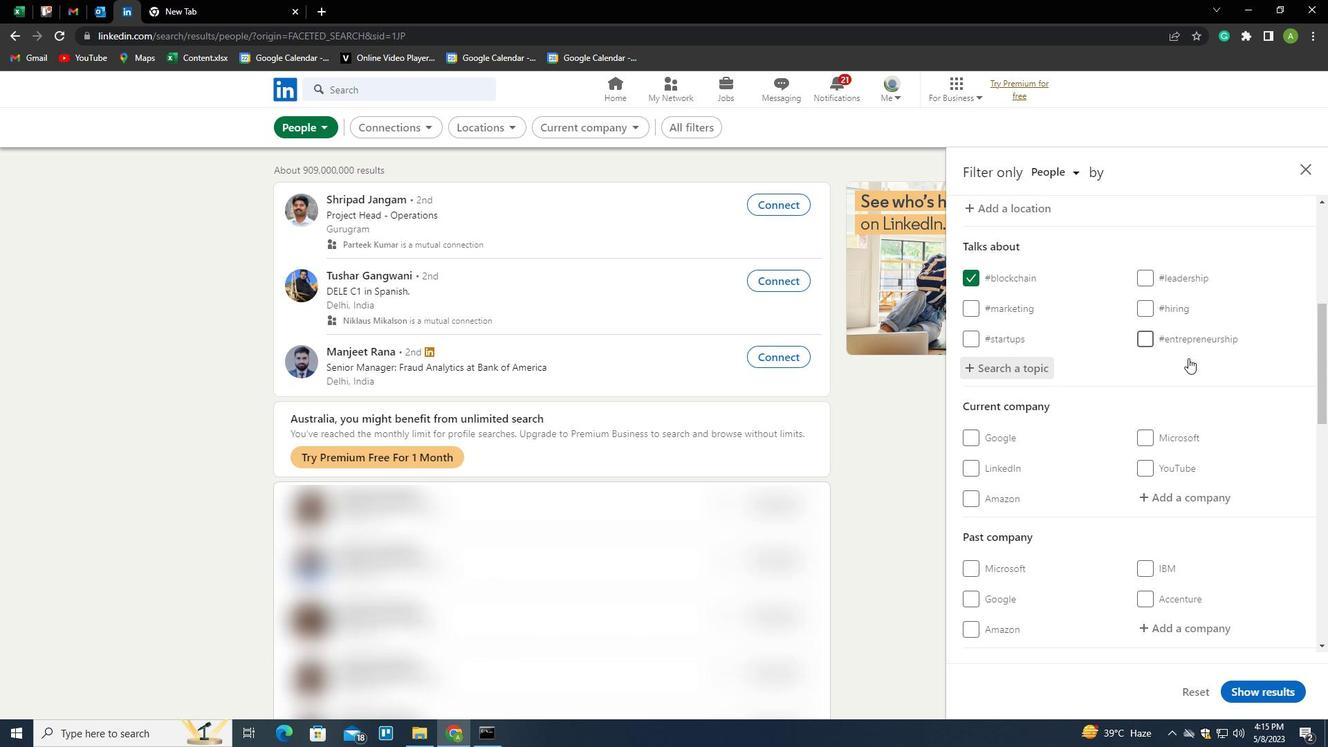 
Action: Mouse scrolled (1188, 357) with delta (0, 0)
Screenshot: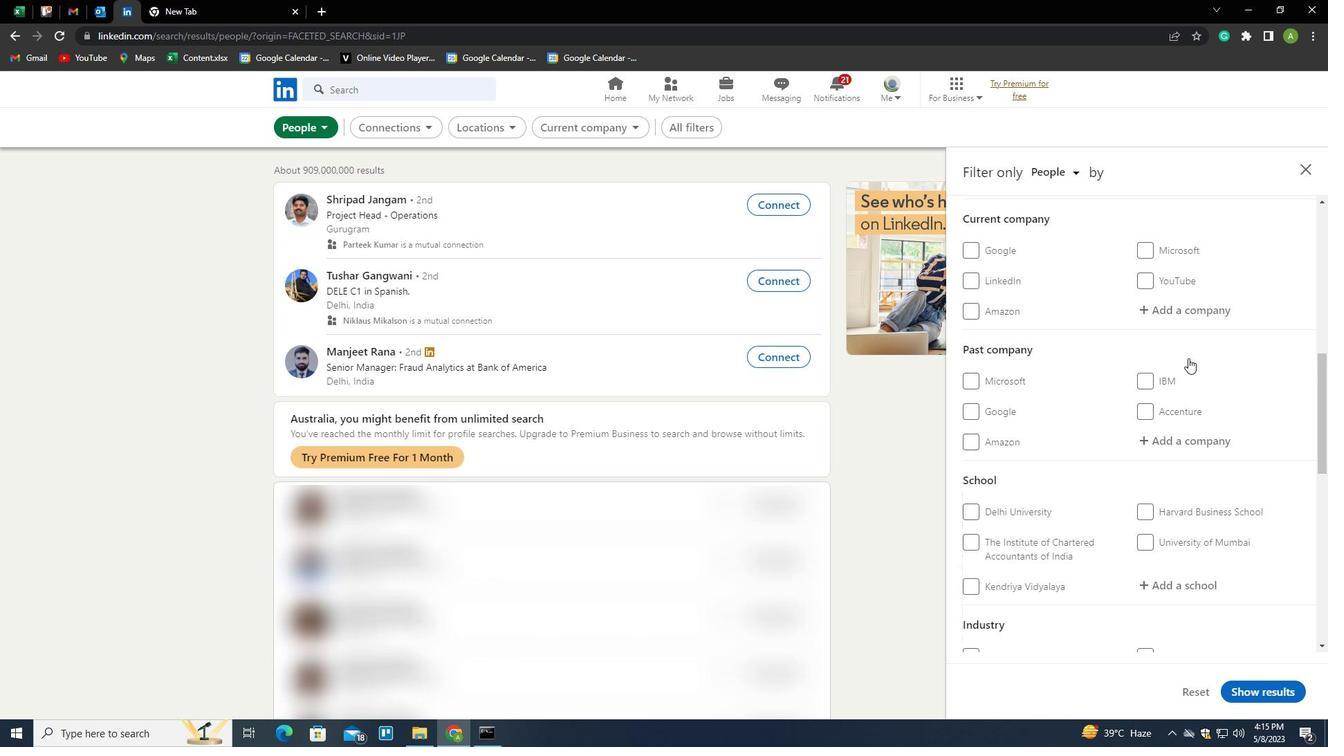 
Action: Mouse moved to (1181, 360)
Screenshot: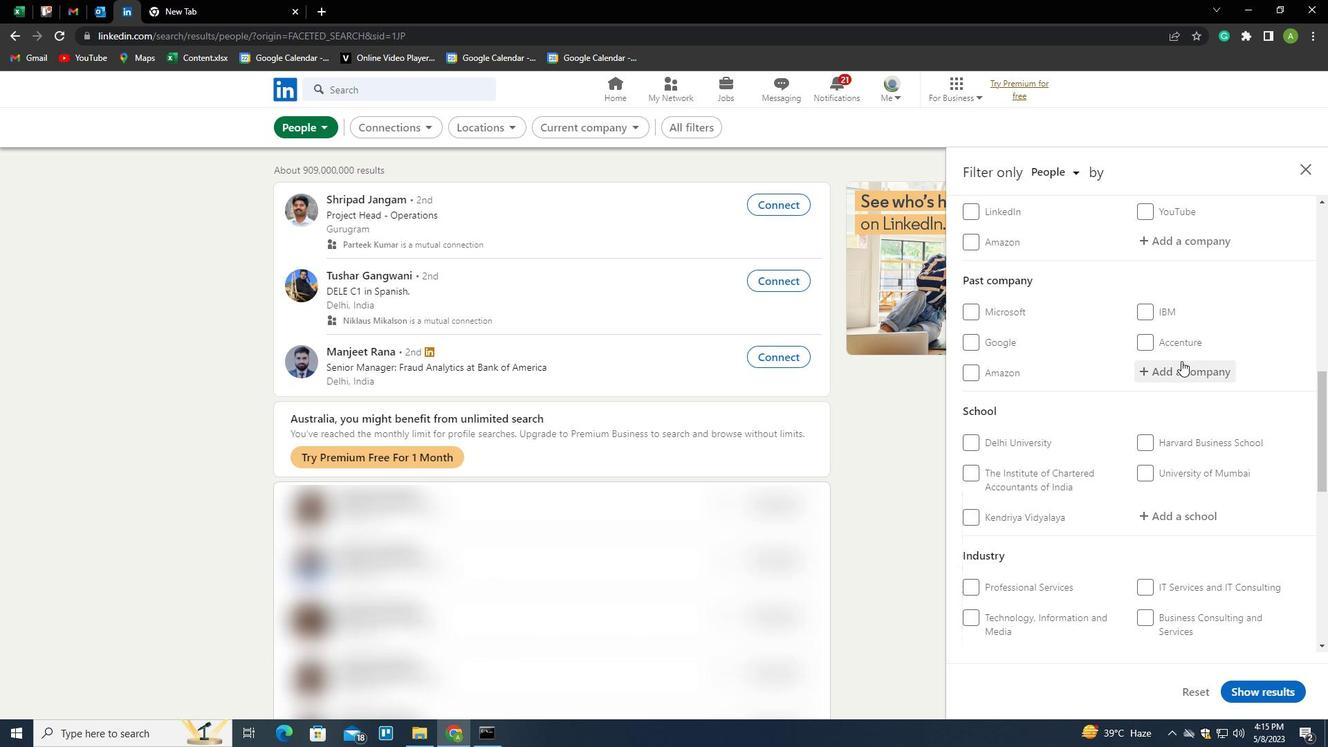 
Action: Mouse scrolled (1181, 359) with delta (0, 0)
Screenshot: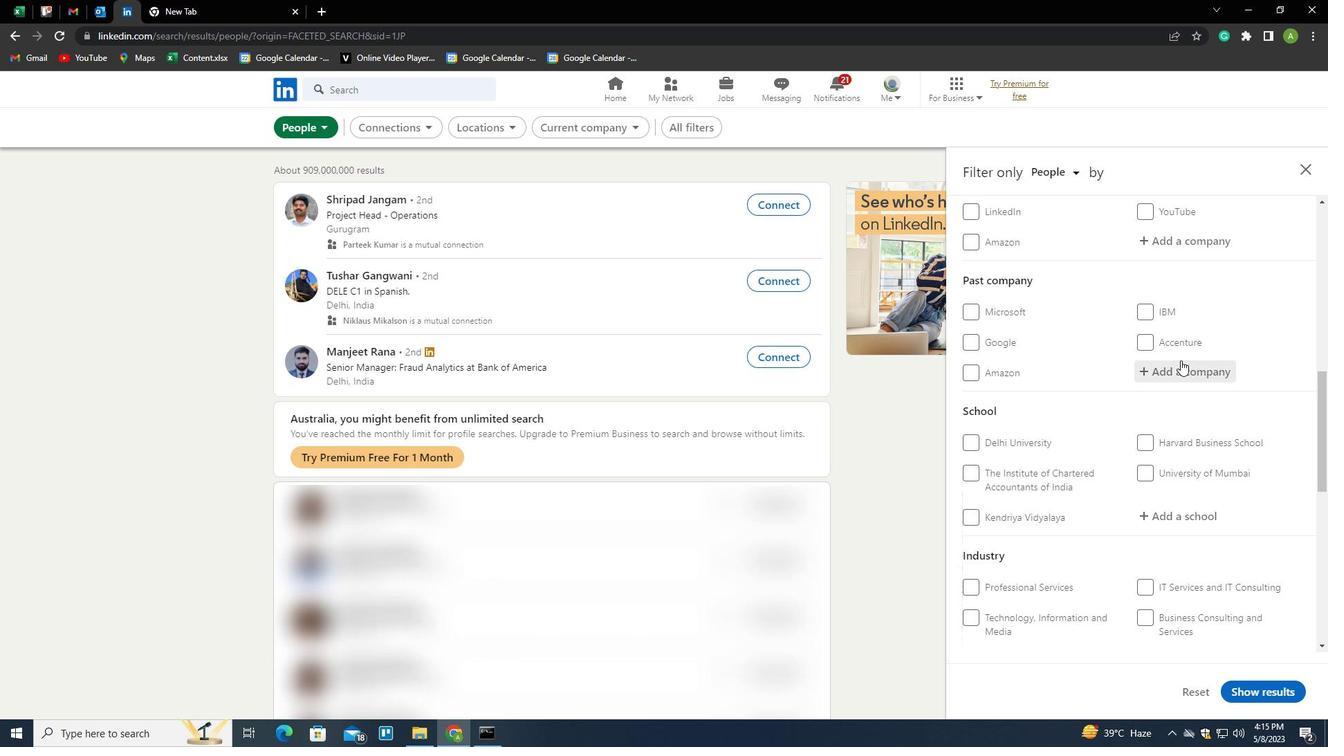
Action: Mouse scrolled (1181, 359) with delta (0, 0)
Screenshot: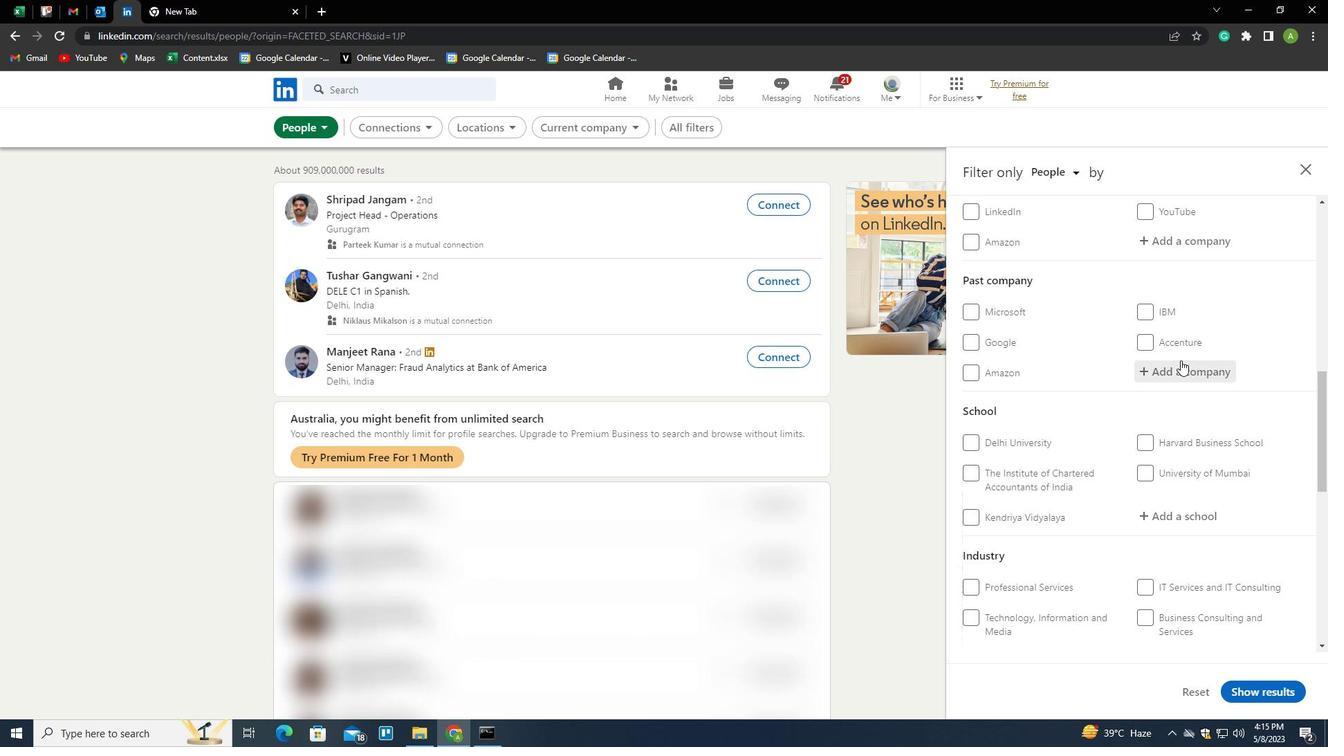 
Action: Mouse scrolled (1181, 359) with delta (0, 0)
Screenshot: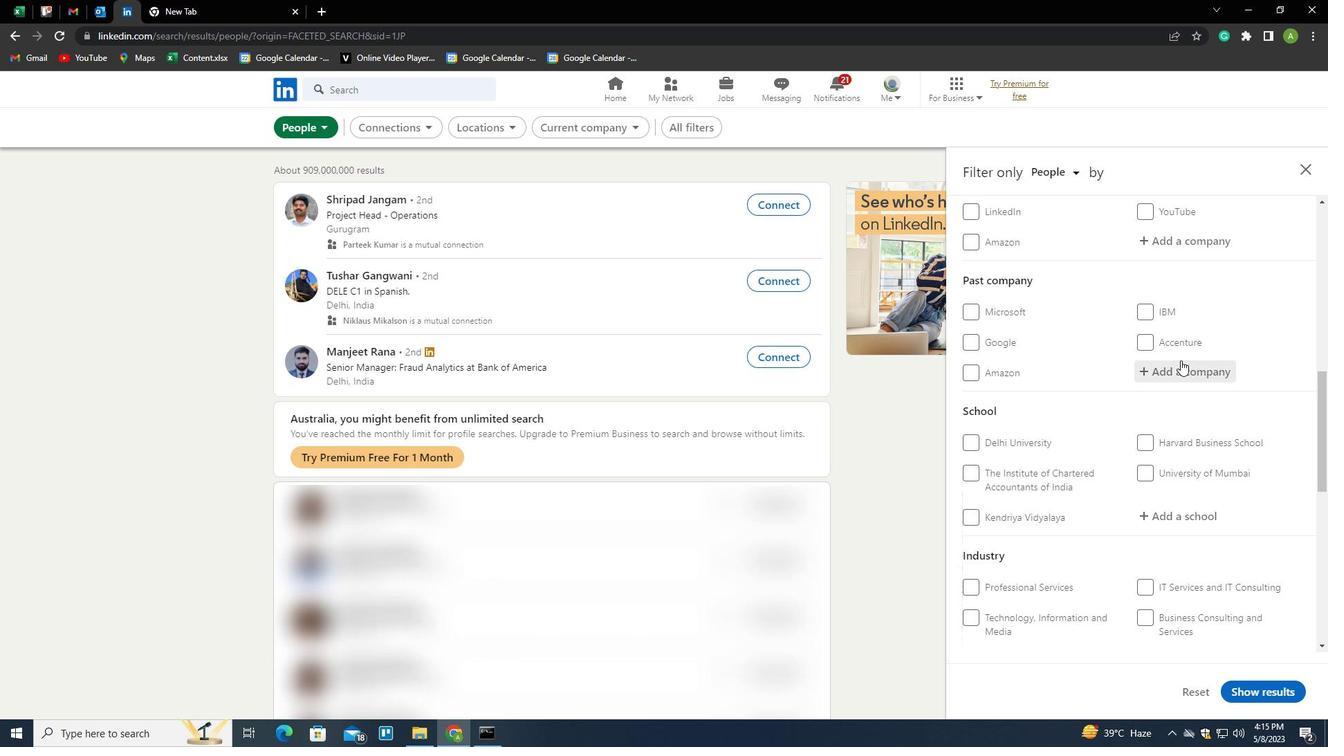 
Action: Mouse scrolled (1181, 359) with delta (0, 0)
Screenshot: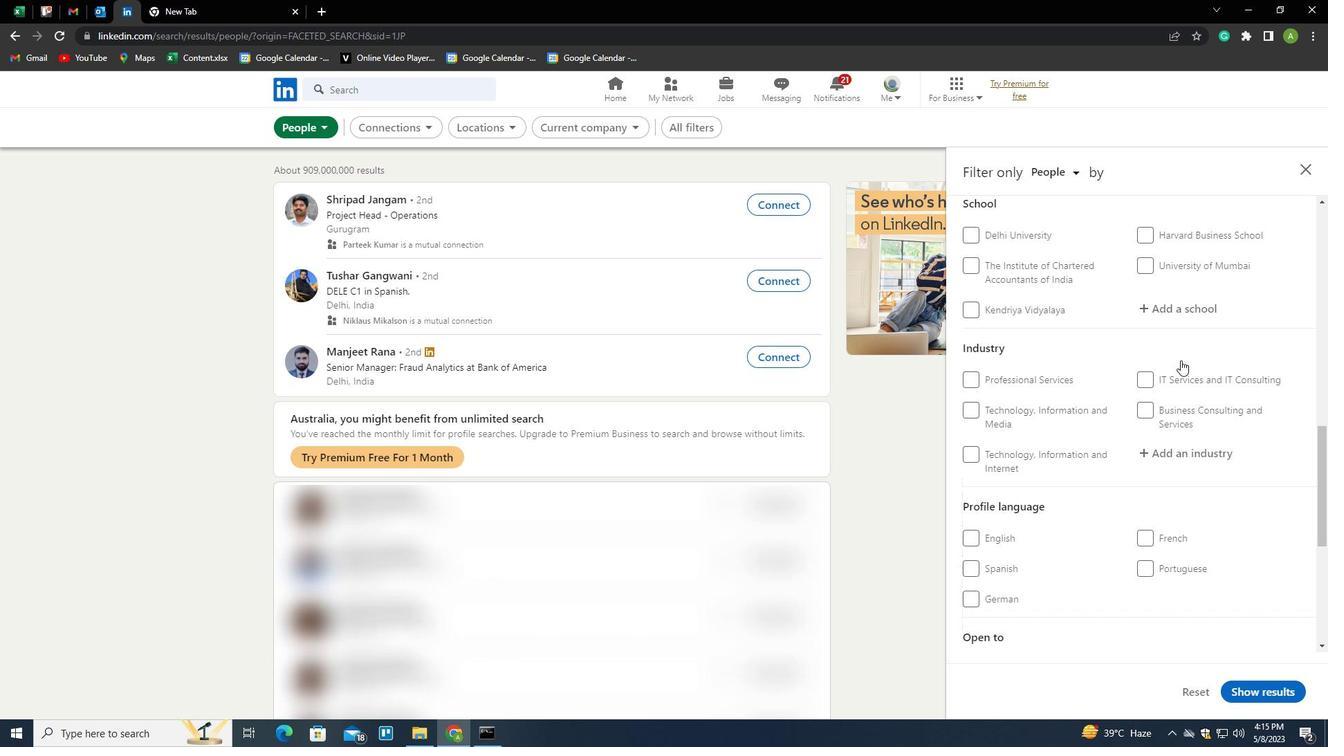 
Action: Mouse scrolled (1181, 359) with delta (0, 0)
Screenshot: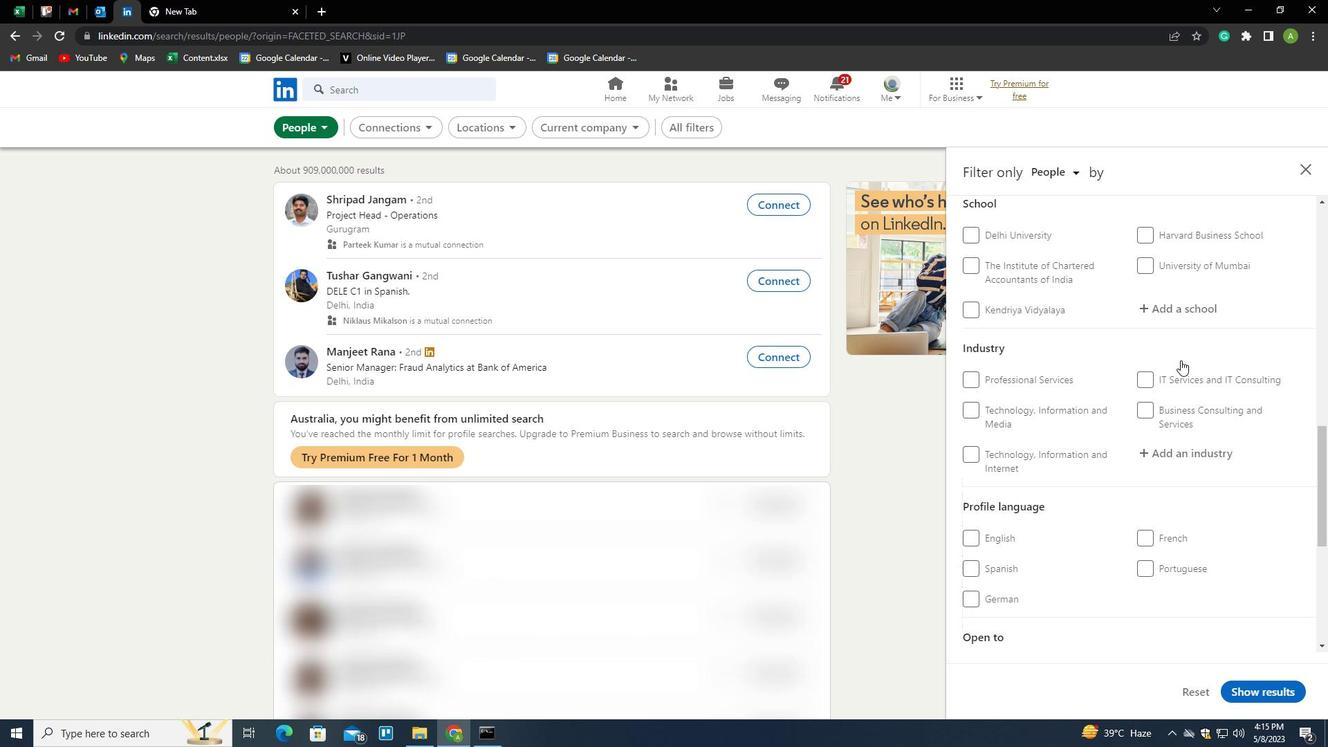 
Action: Mouse scrolled (1181, 359) with delta (0, 0)
Screenshot: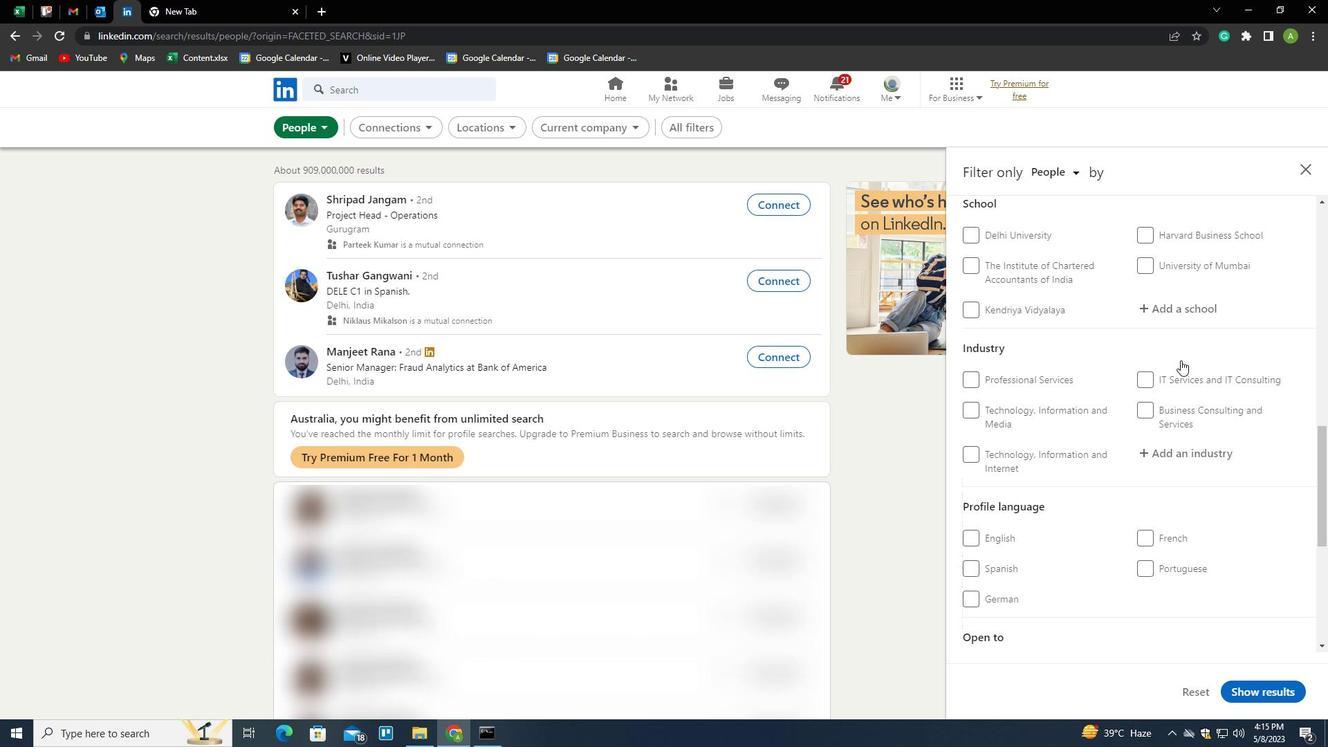 
Action: Mouse moved to (1145, 328)
Screenshot: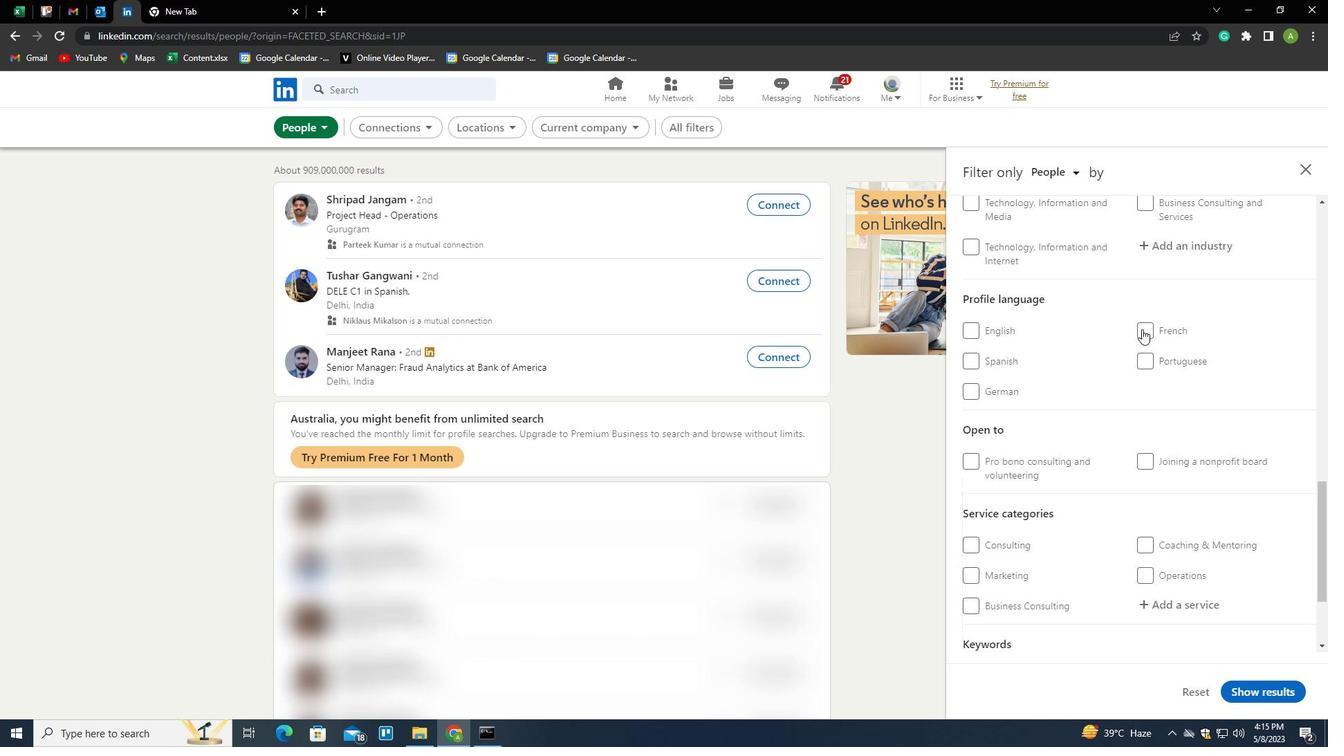 
Action: Mouse pressed left at (1145, 328)
Screenshot: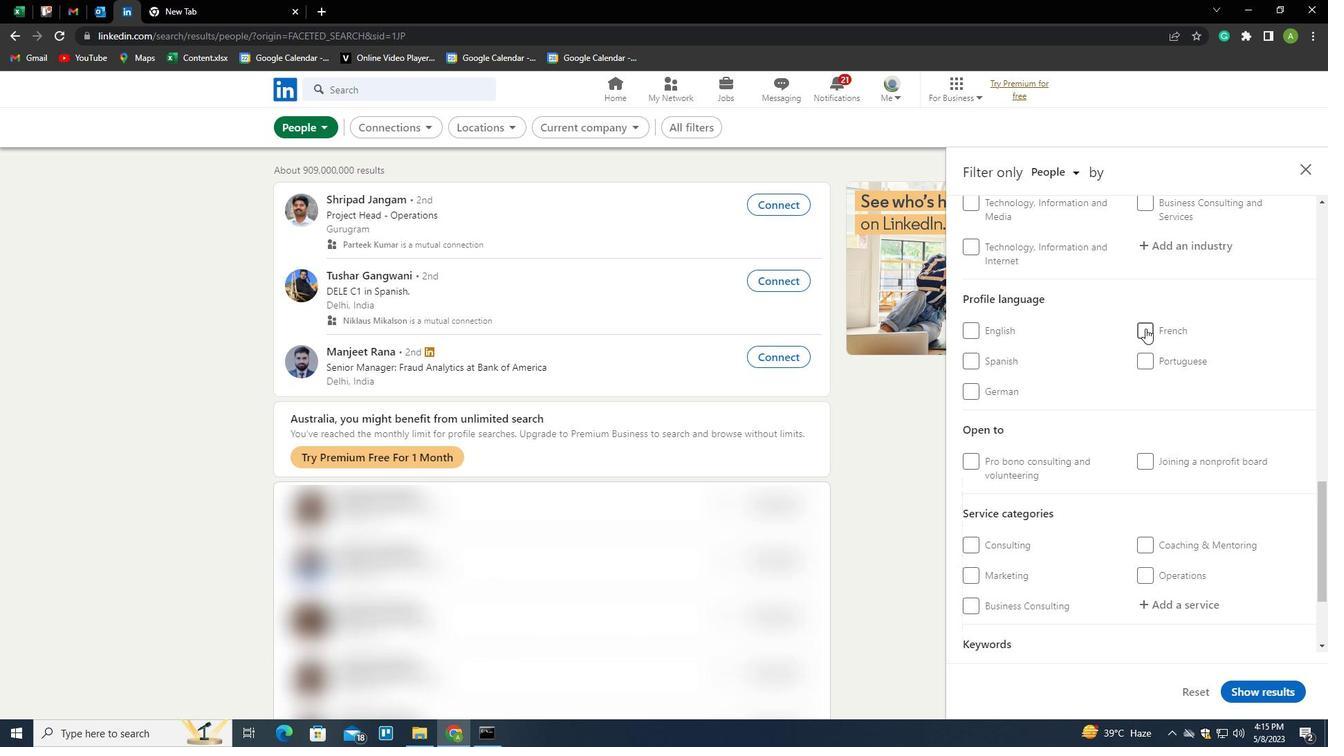 
Action: Mouse moved to (1214, 388)
Screenshot: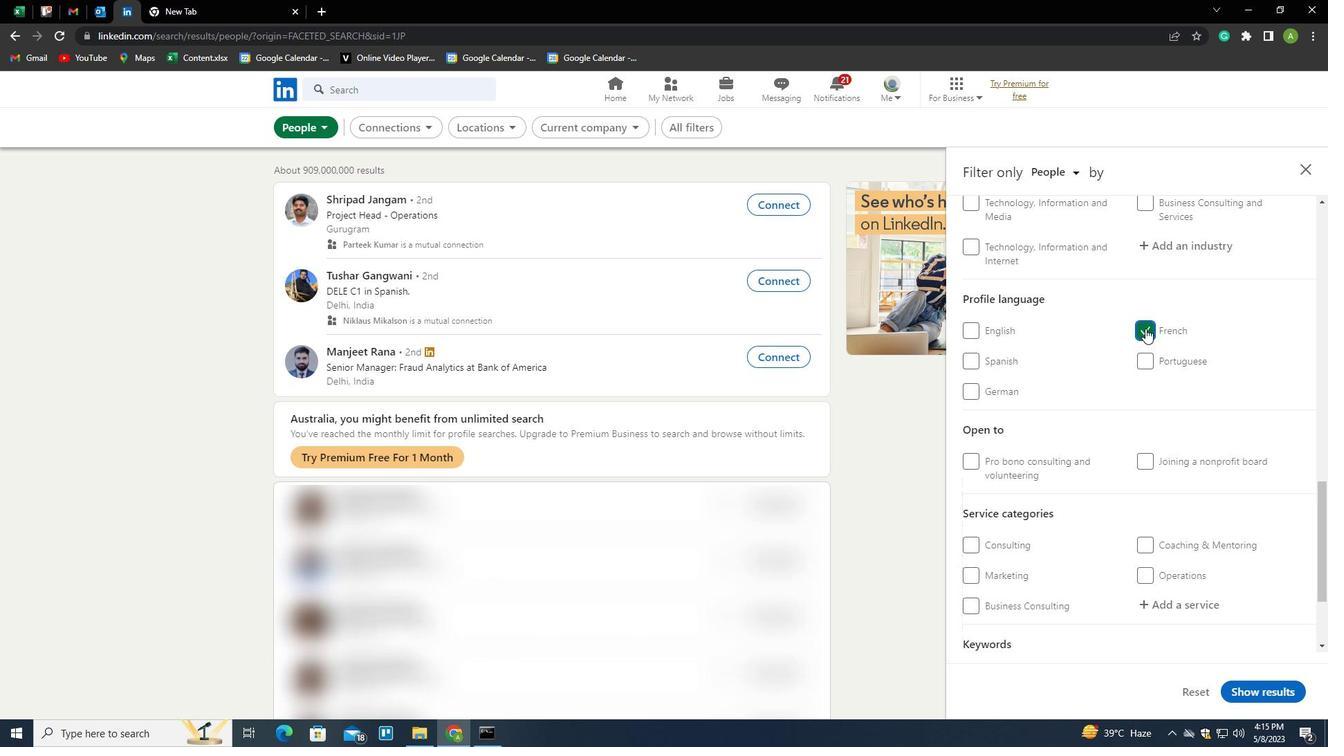 
Action: Mouse scrolled (1214, 389) with delta (0, 0)
Screenshot: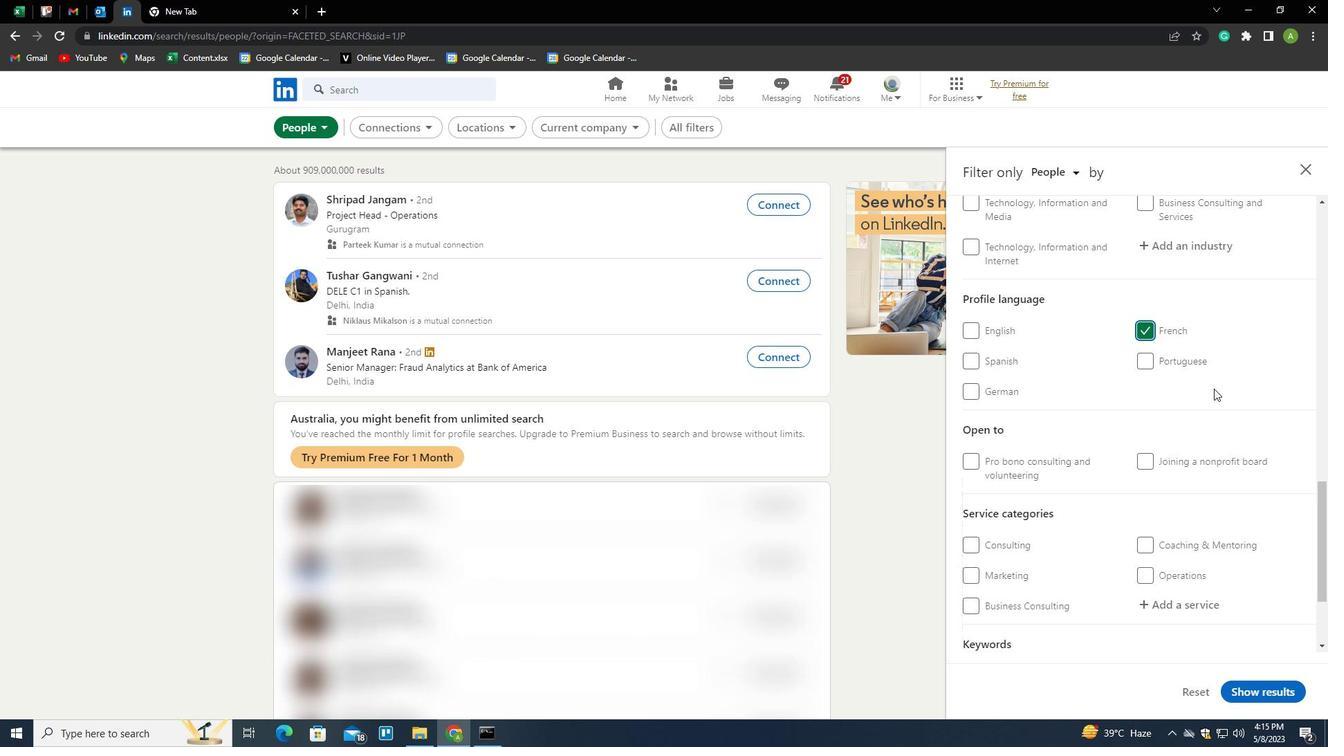
Action: Mouse scrolled (1214, 389) with delta (0, 0)
Screenshot: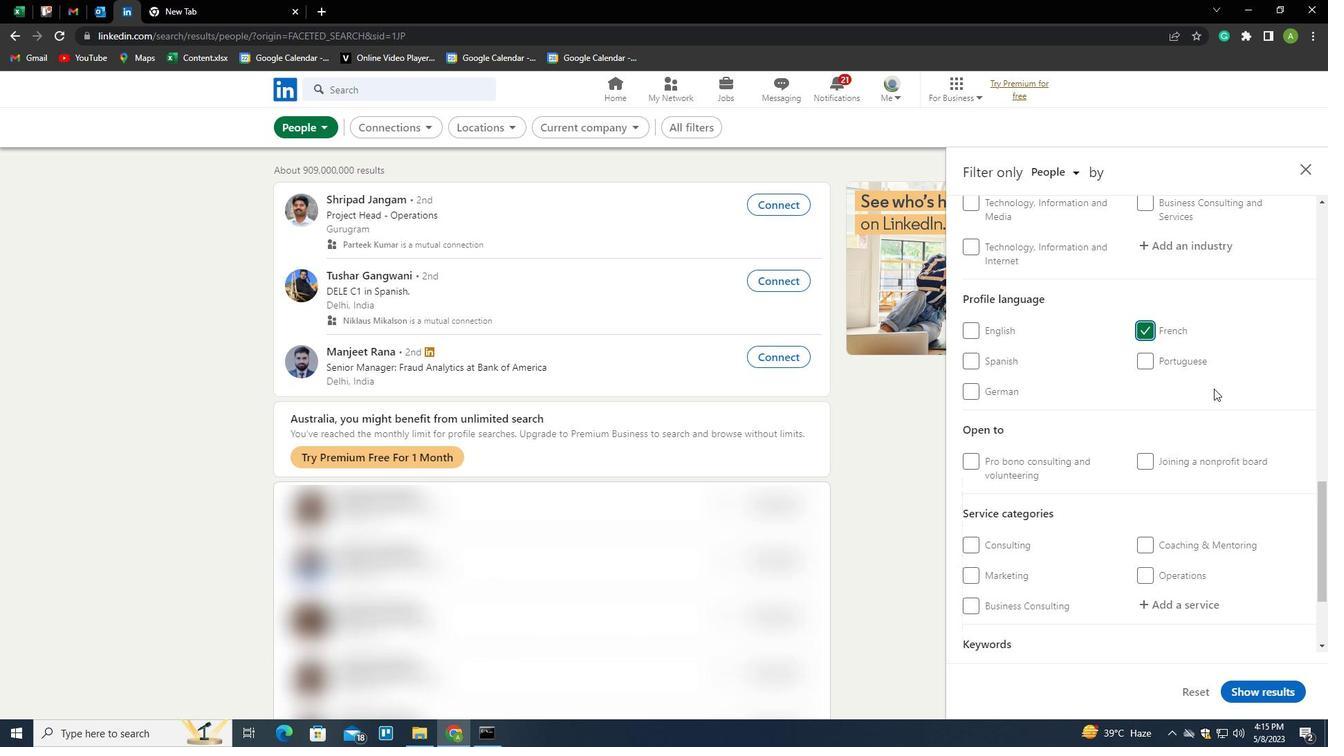 
Action: Mouse scrolled (1214, 389) with delta (0, 0)
Screenshot: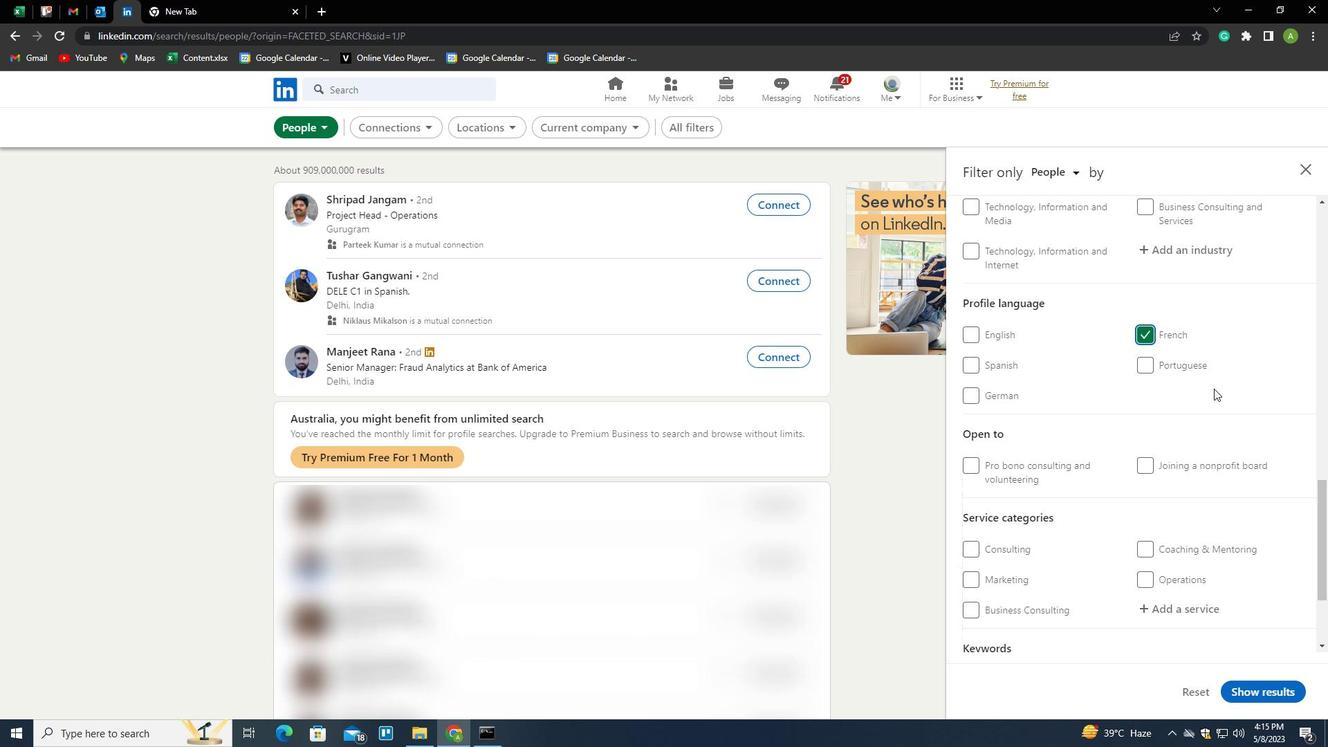 
Action: Mouse scrolled (1214, 389) with delta (0, 0)
Screenshot: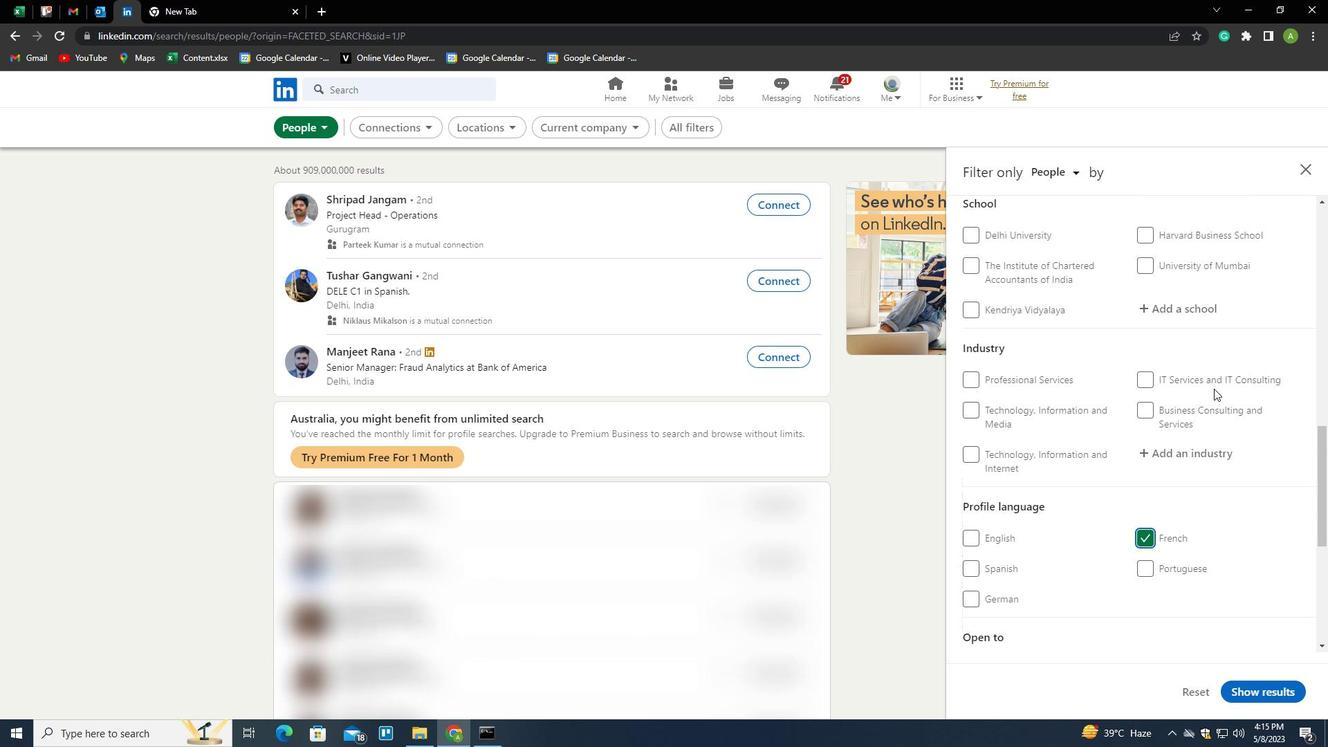 
Action: Mouse scrolled (1214, 389) with delta (0, 0)
Screenshot: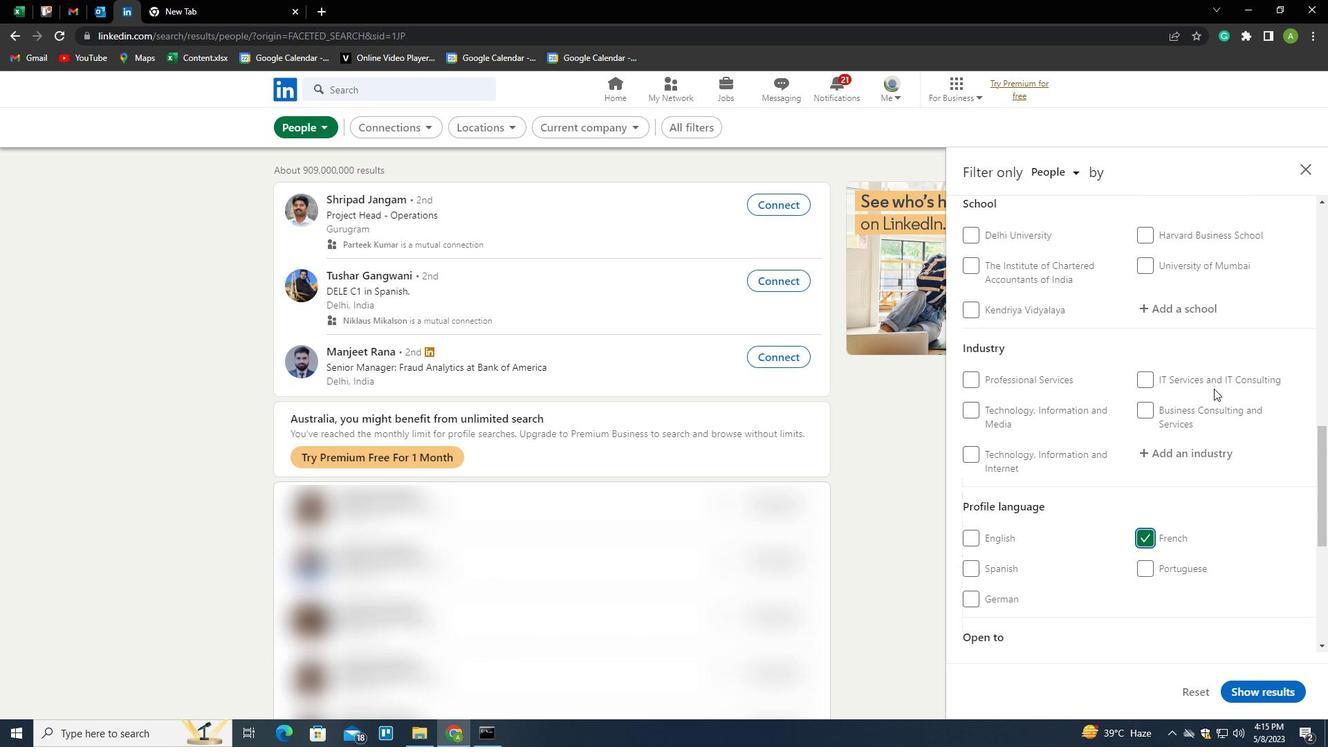
Action: Mouse scrolled (1214, 389) with delta (0, 0)
Screenshot: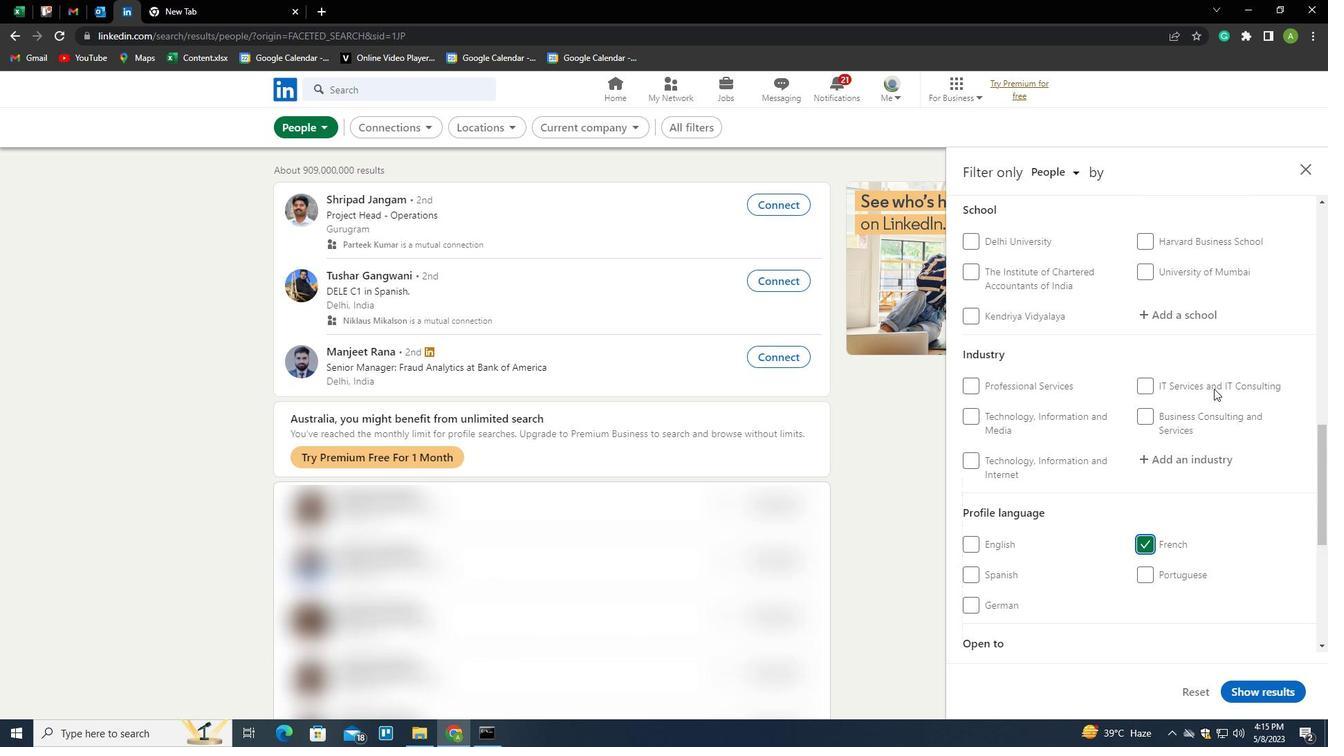 
Action: Mouse scrolled (1214, 389) with delta (0, 0)
Screenshot: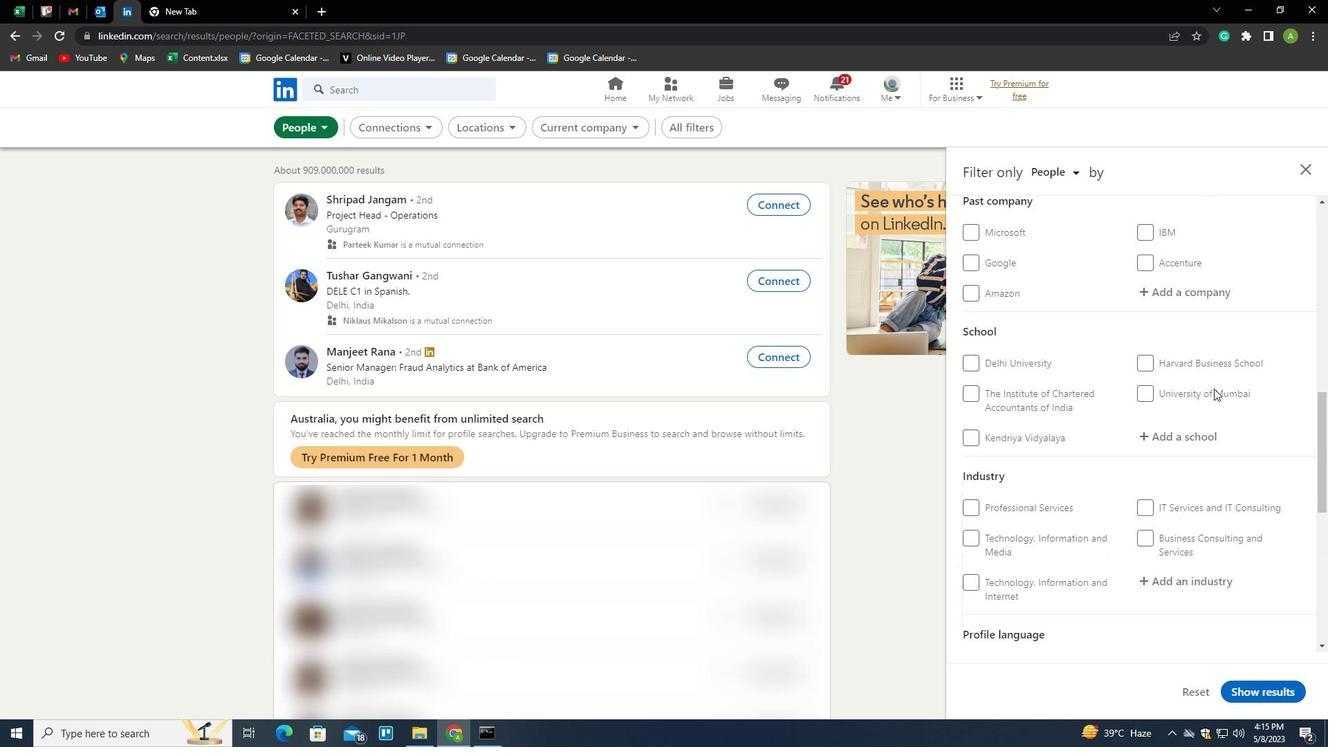 
Action: Mouse moved to (1182, 312)
Screenshot: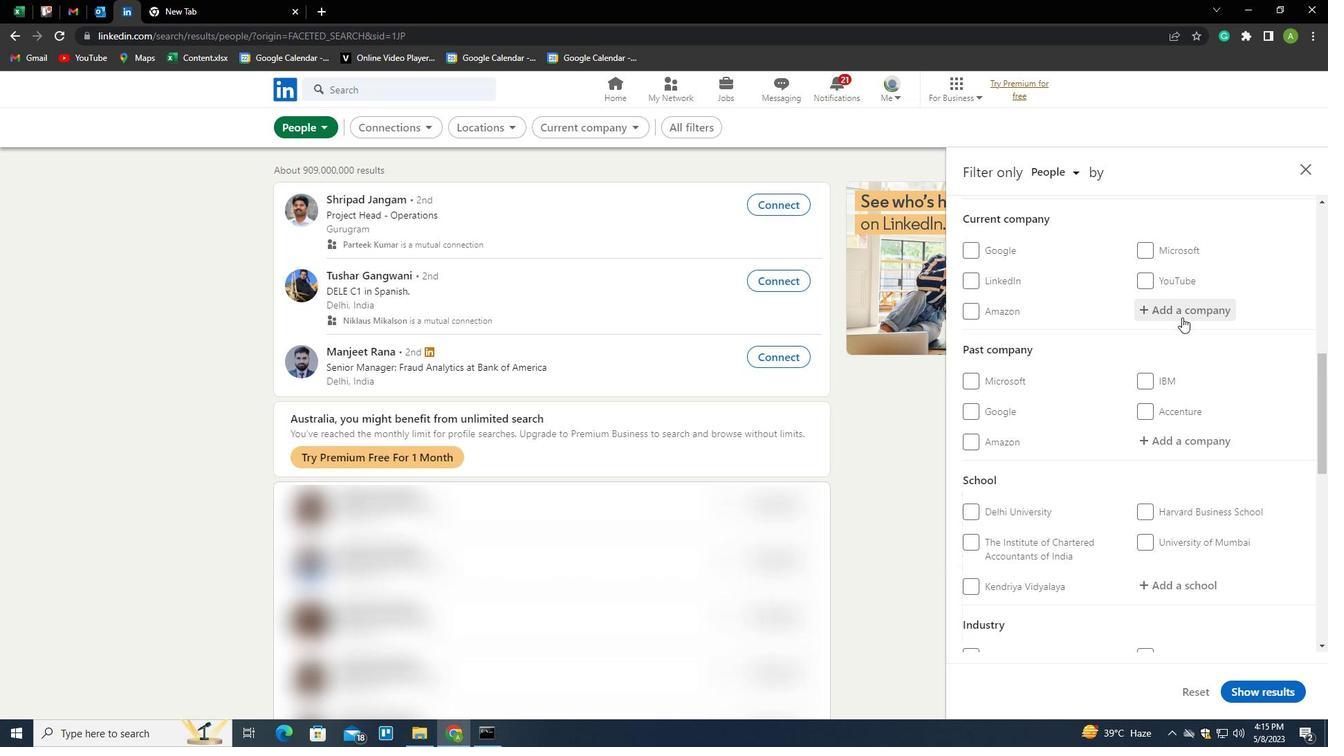
Action: Mouse pressed left at (1182, 312)
Screenshot: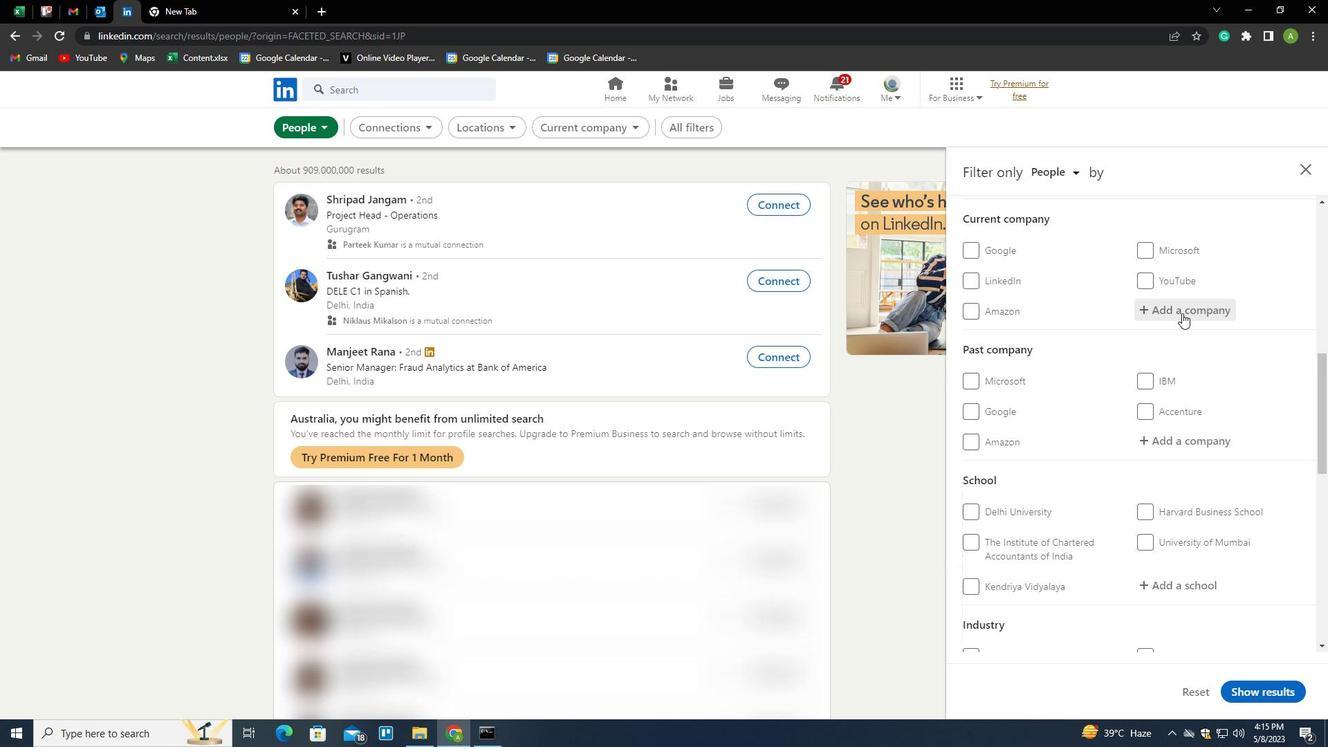 
Action: Key pressed <Key.shift>ORIFLAME<Key.space><Key.shift>COSMETICS<Key.down><Key.enter>
Screenshot: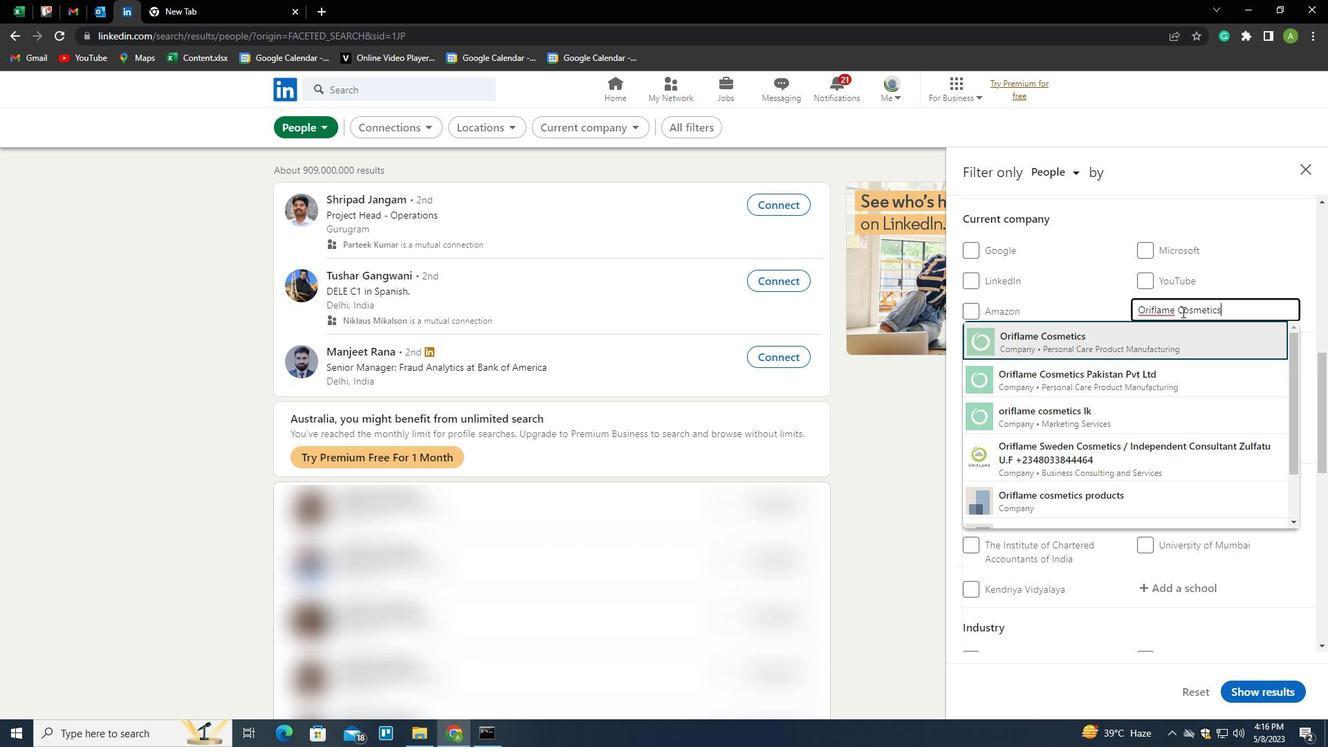 
Action: Mouse scrolled (1182, 311) with delta (0, 0)
Screenshot: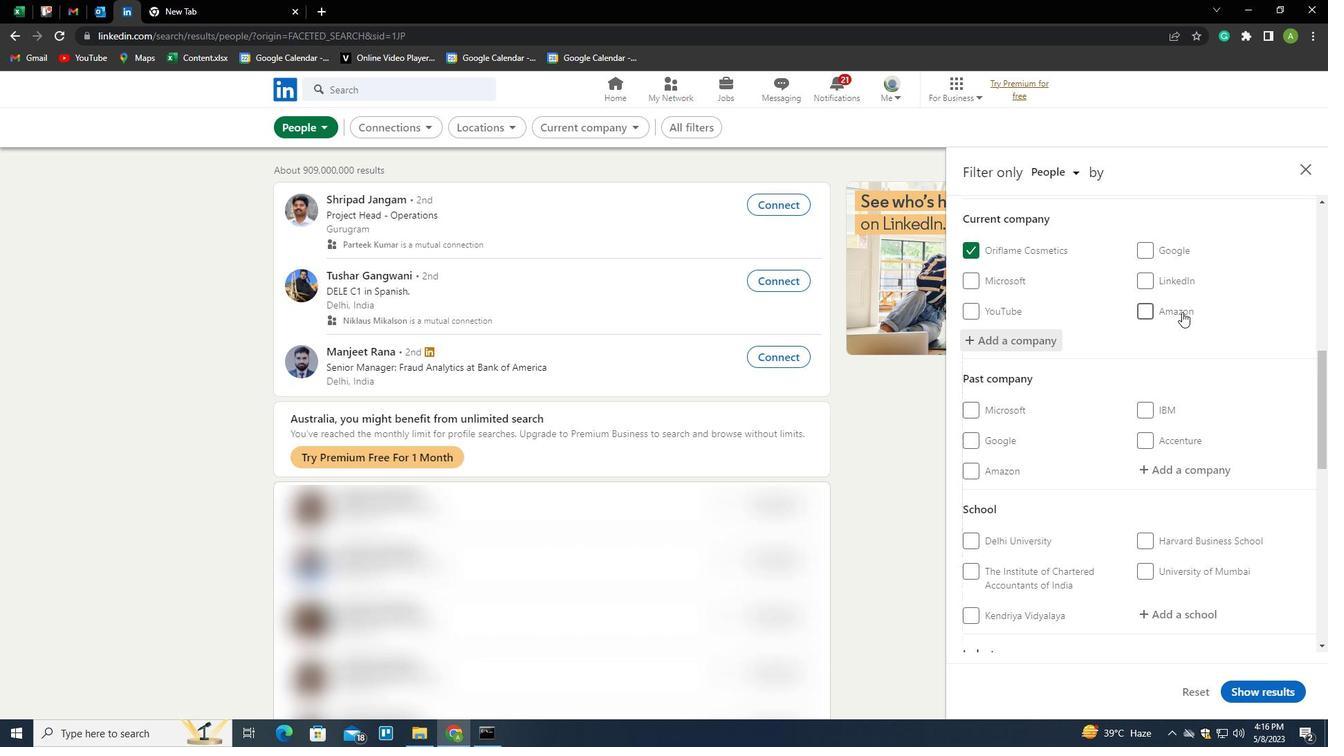
Action: Mouse scrolled (1182, 311) with delta (0, 0)
Screenshot: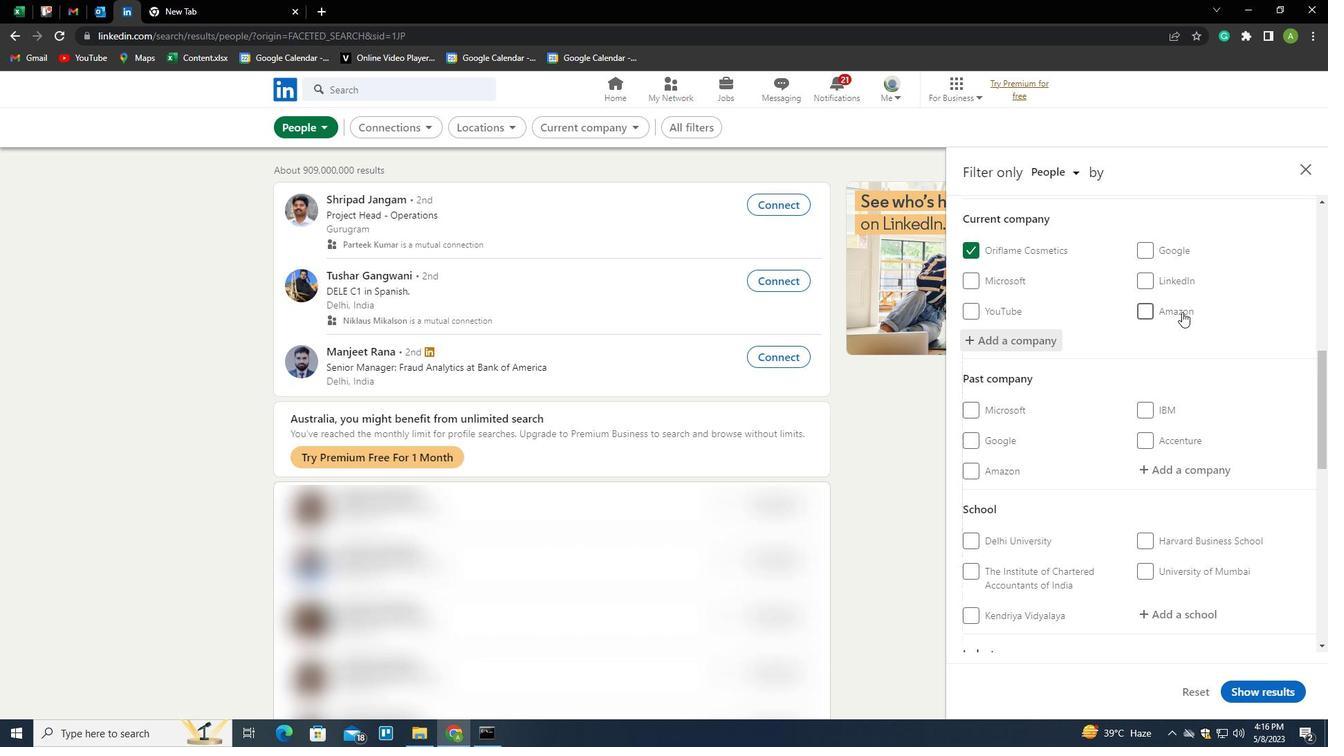 
Action: Mouse scrolled (1182, 311) with delta (0, 0)
Screenshot: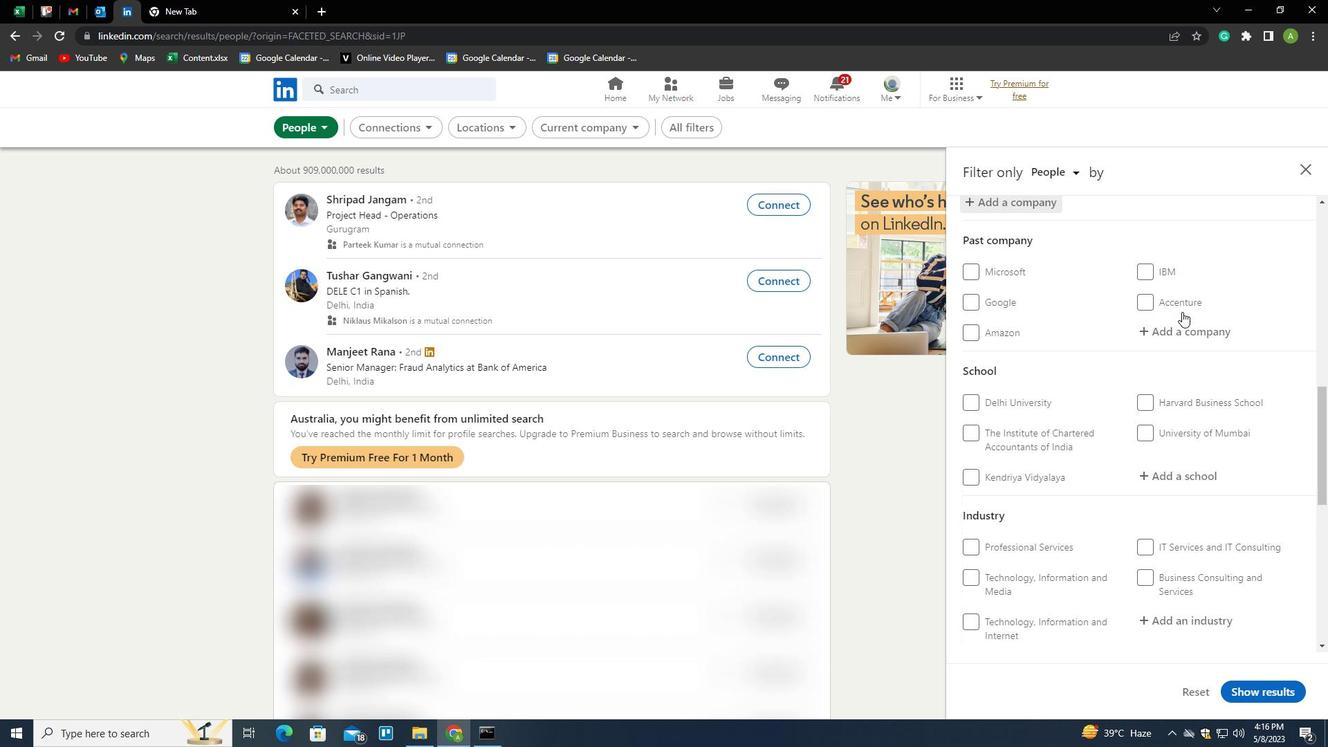 
Action: Mouse scrolled (1182, 311) with delta (0, 0)
Screenshot: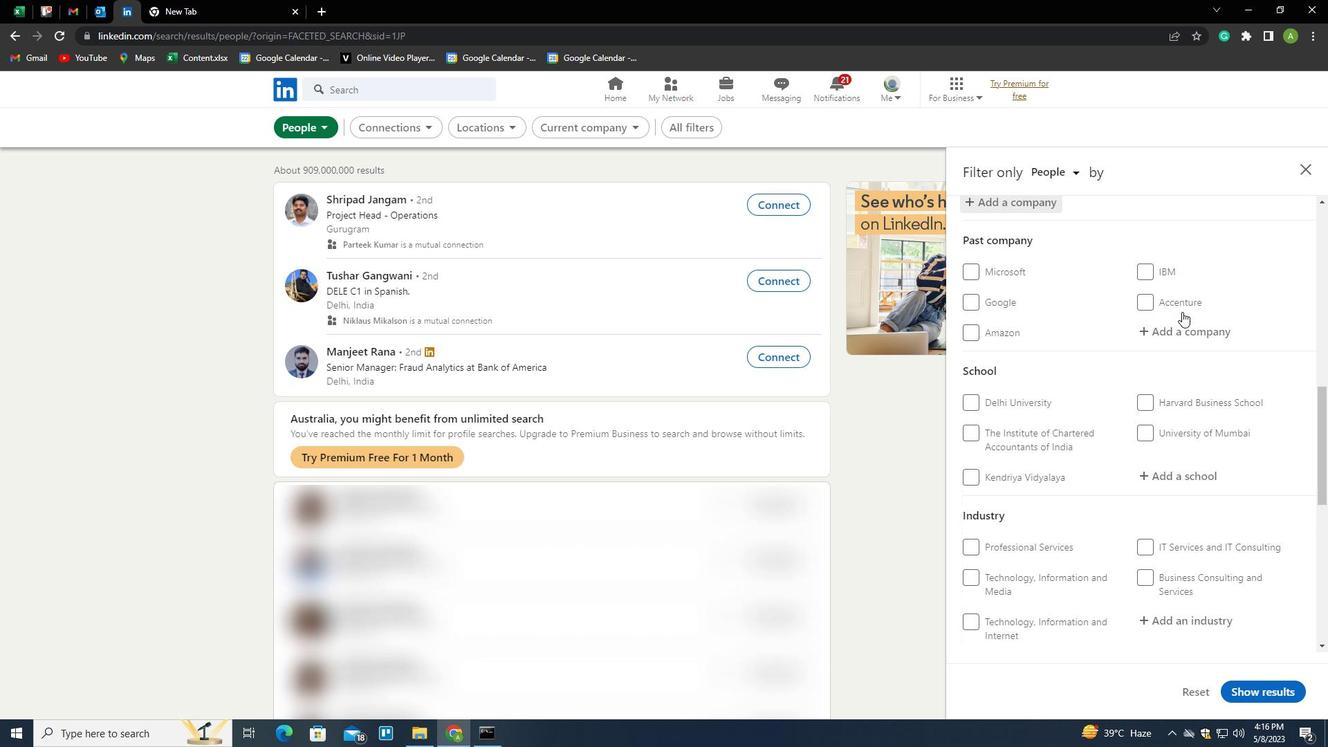 
Action: Mouse moved to (1180, 343)
Screenshot: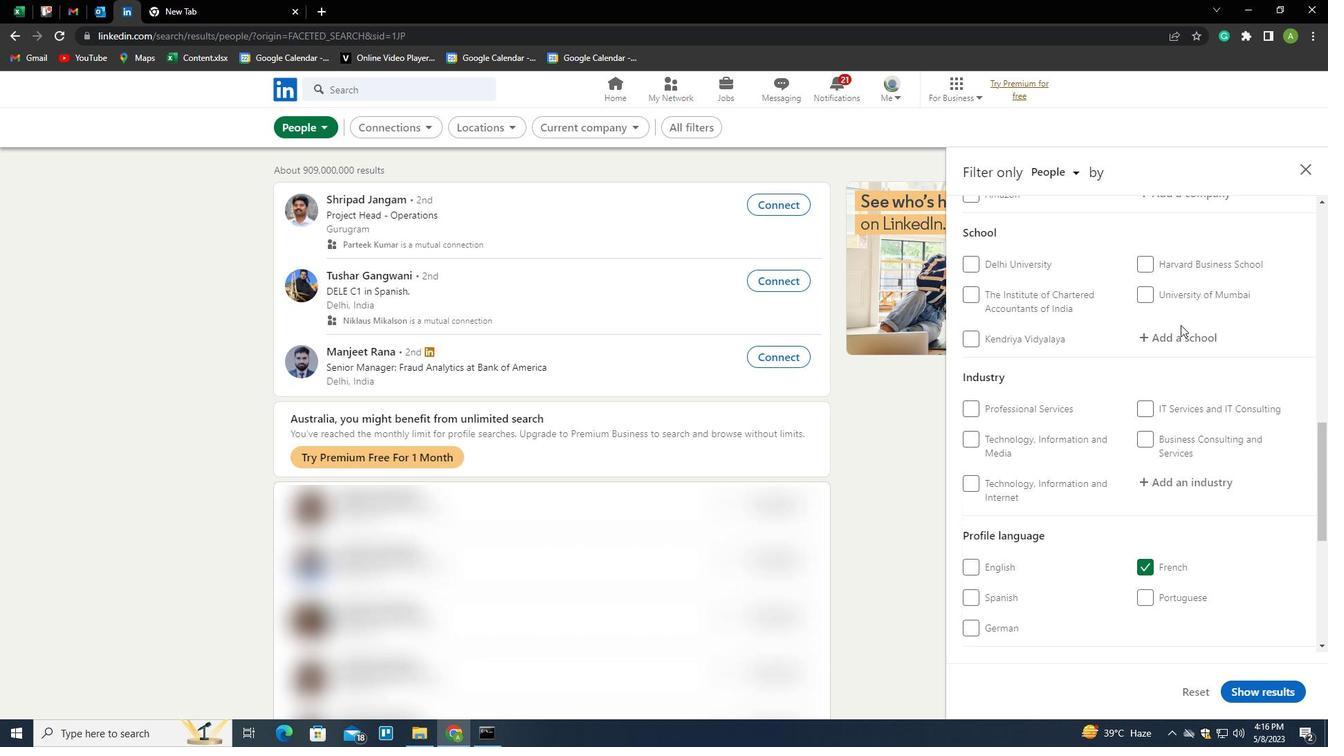 
Action: Mouse pressed left at (1180, 343)
Screenshot: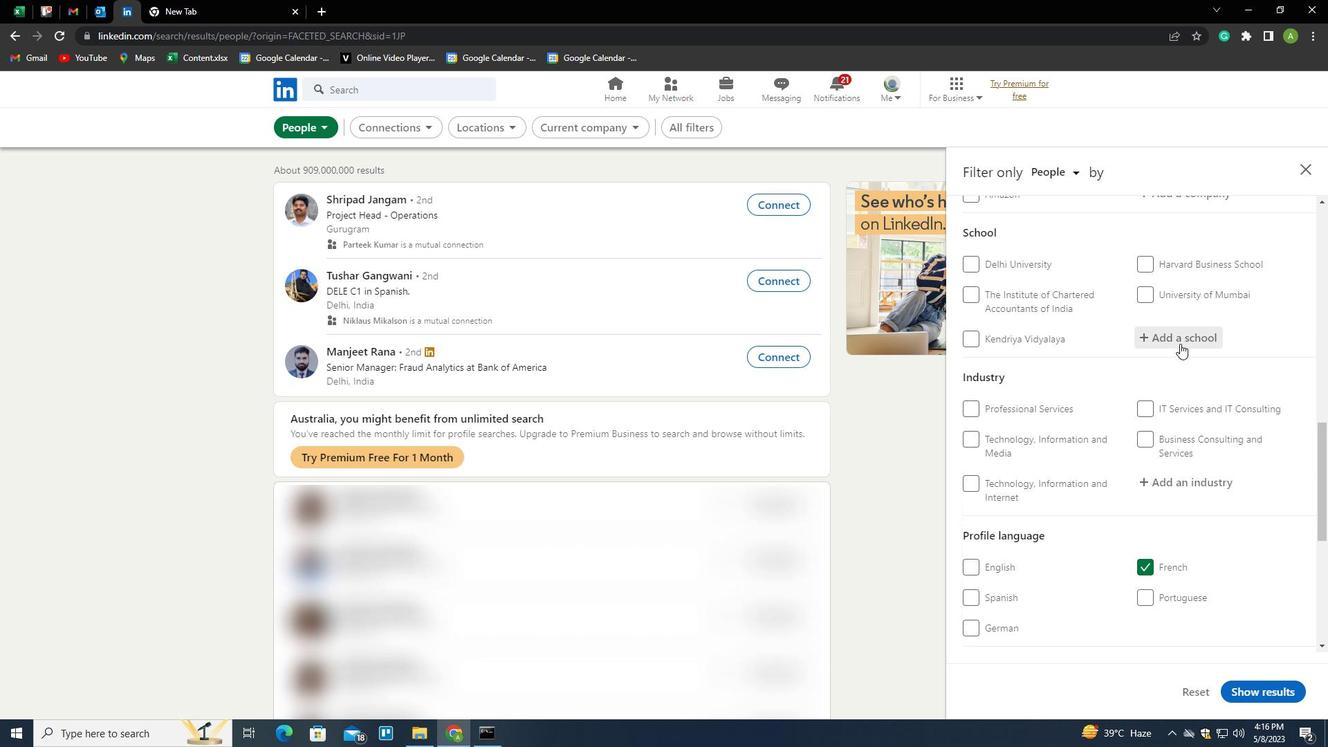 
Action: Mouse moved to (1179, 344)
Screenshot: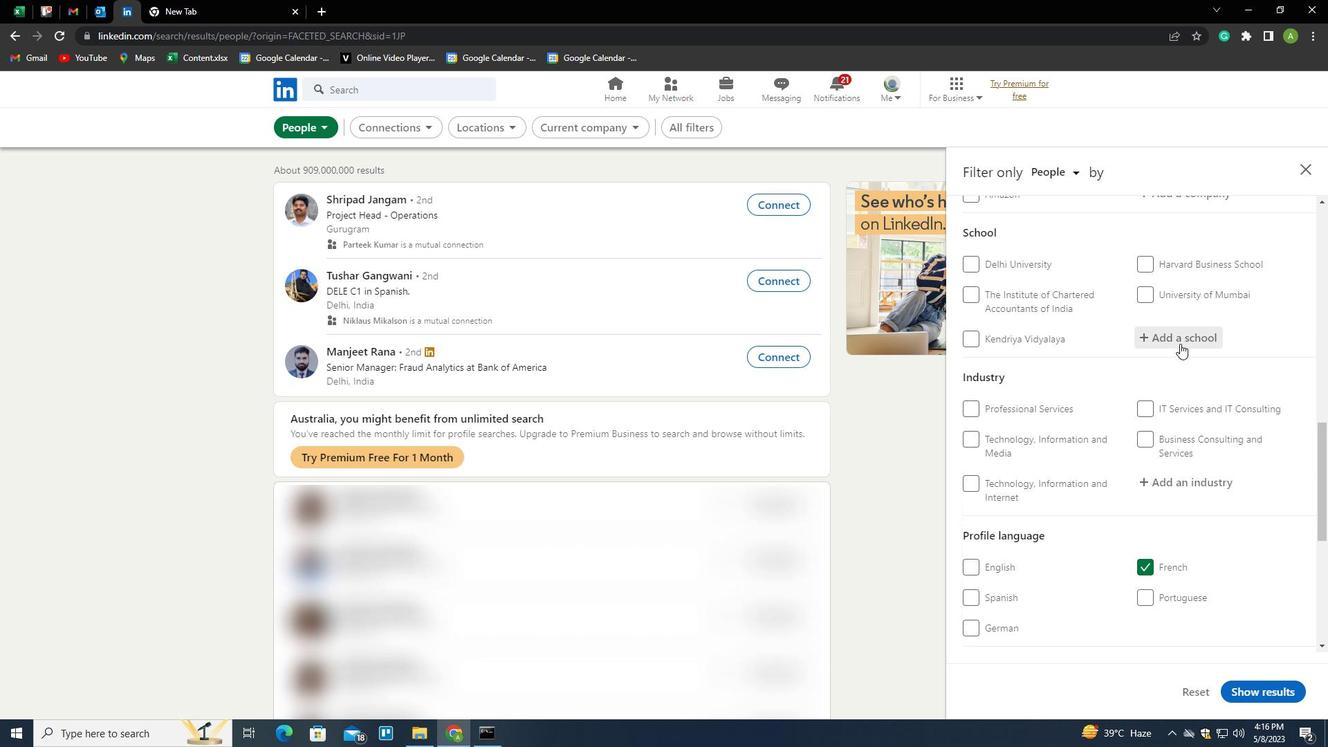 
Action: Key pressed <Key.shift>KAKKAT<Key.backspace><Key.backspace><Key.backspace>ATIYS<Key.backspace>A<Key.space><Key.shift>UNIVERSITY<Key.down><Key.enter>
Screenshot: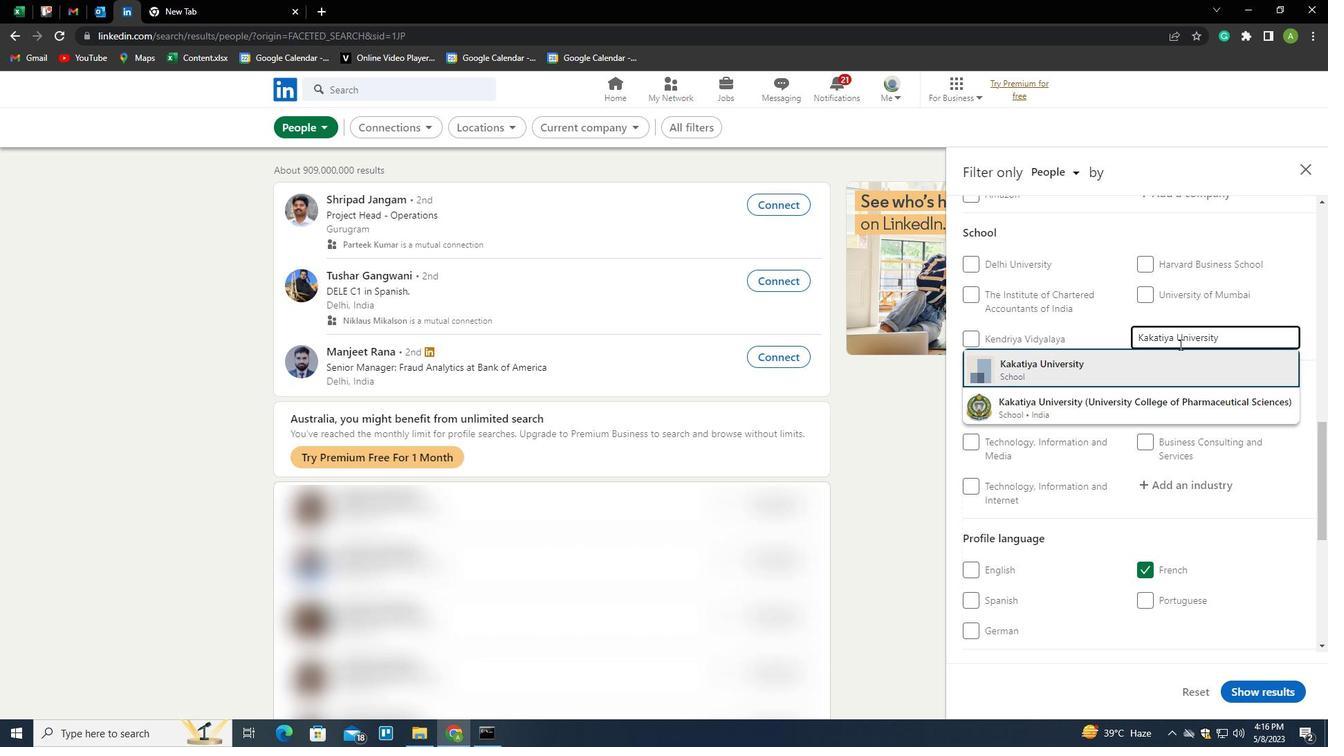 
Action: Mouse moved to (1179, 344)
Screenshot: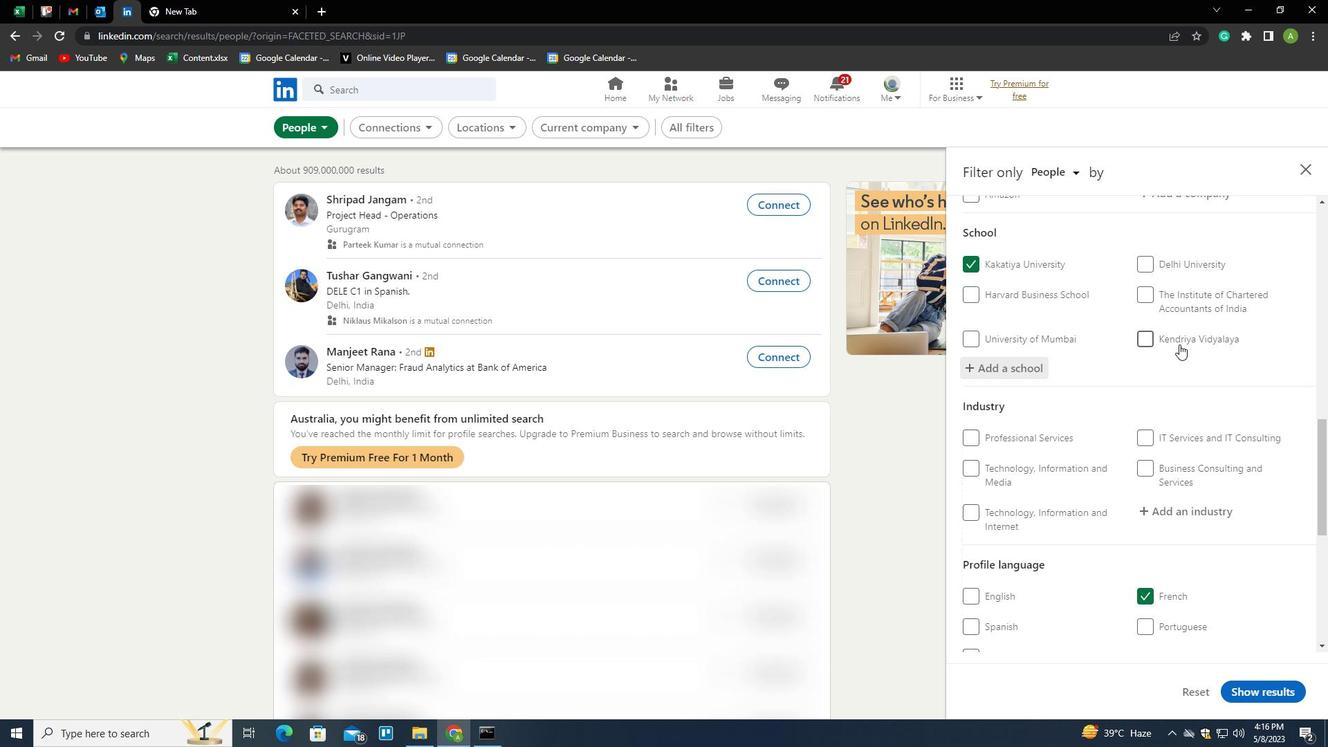 
Action: Mouse scrolled (1179, 343) with delta (0, 0)
Screenshot: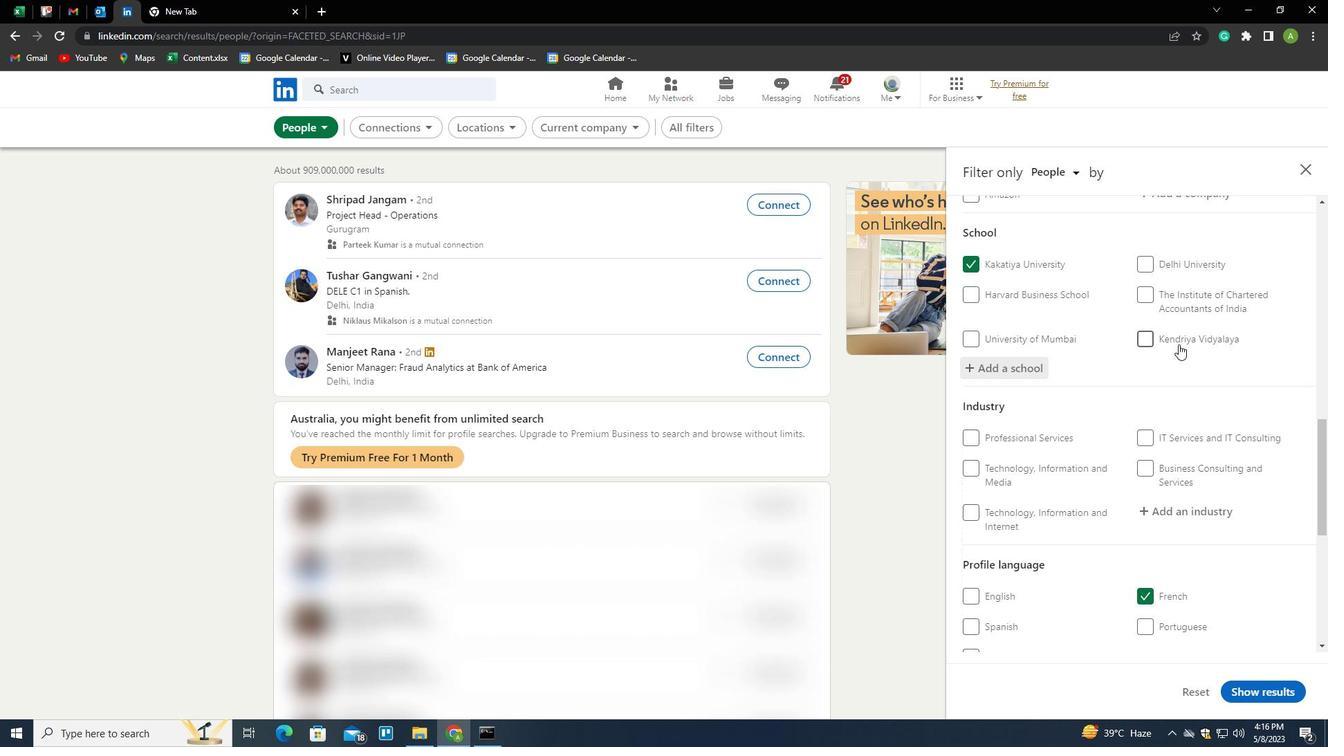 
Action: Mouse scrolled (1179, 343) with delta (0, 0)
Screenshot: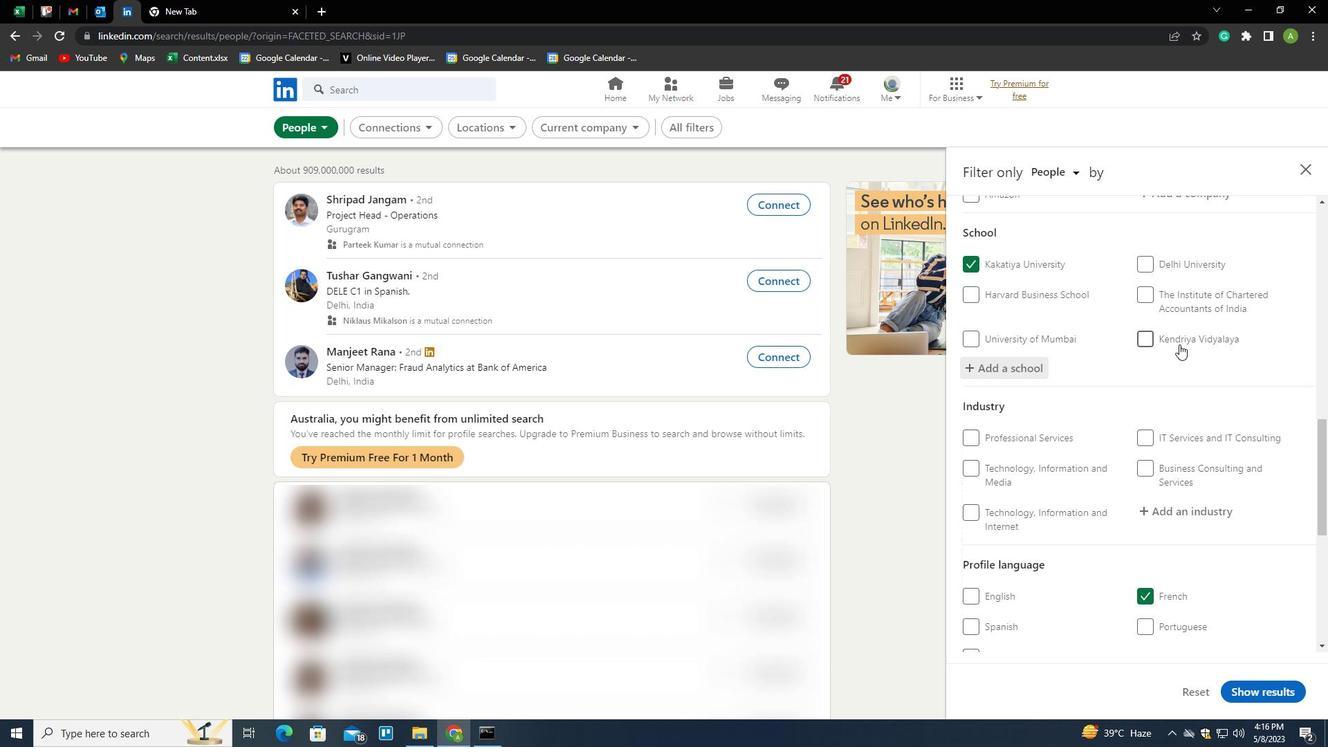
Action: Mouse scrolled (1179, 343) with delta (0, 0)
Screenshot: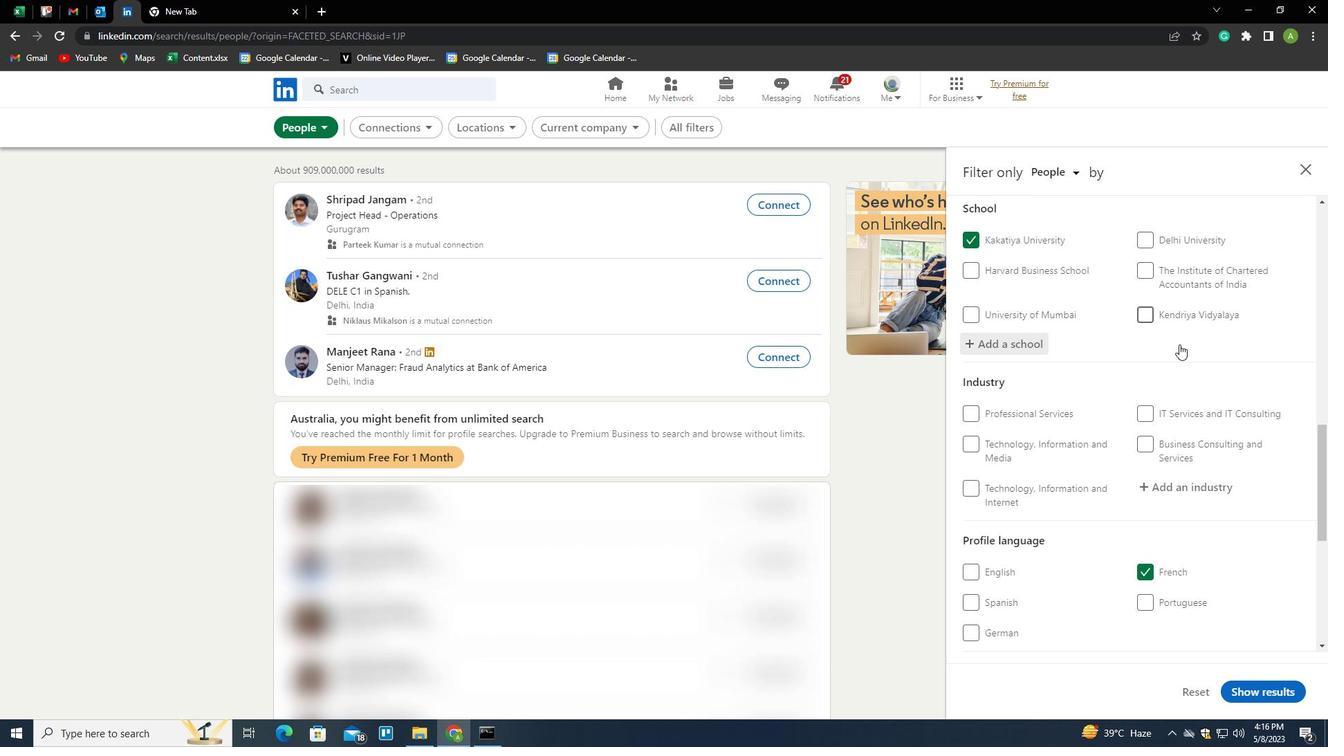 
Action: Mouse moved to (1174, 303)
Screenshot: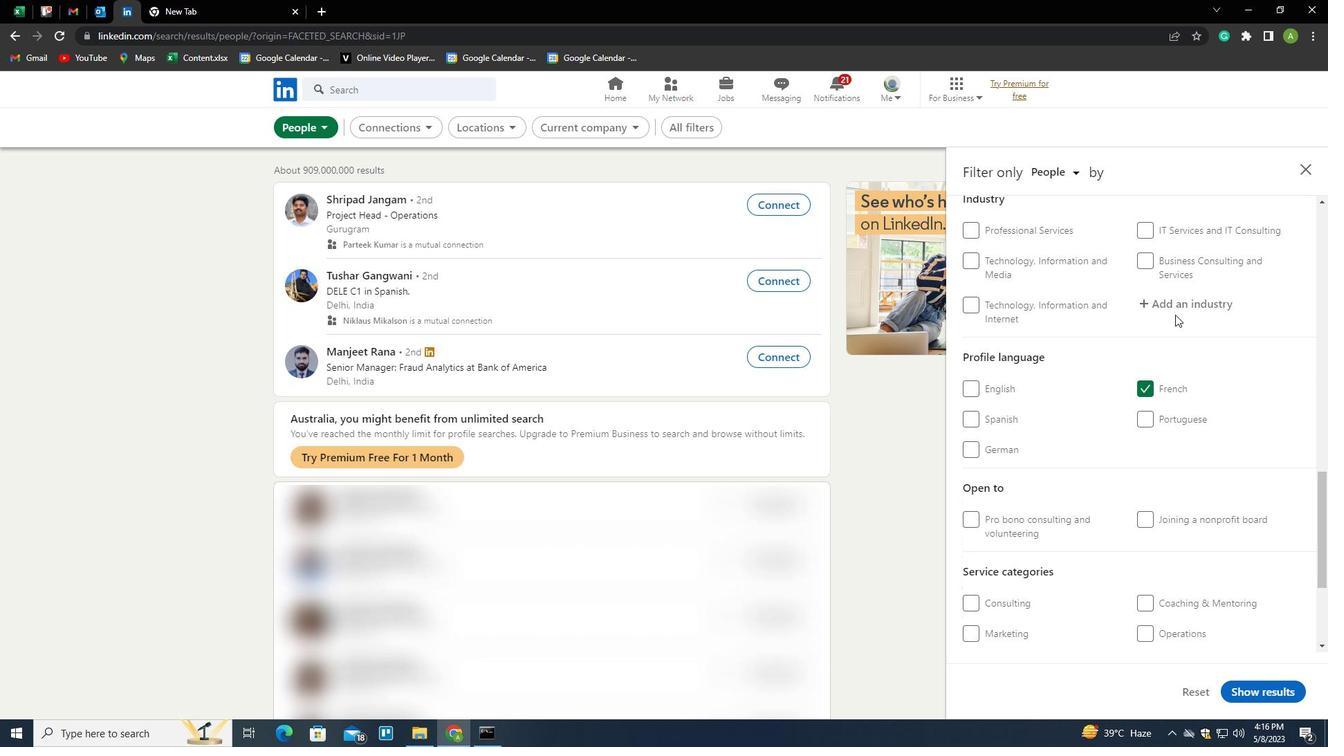 
Action: Mouse pressed left at (1174, 303)
Screenshot: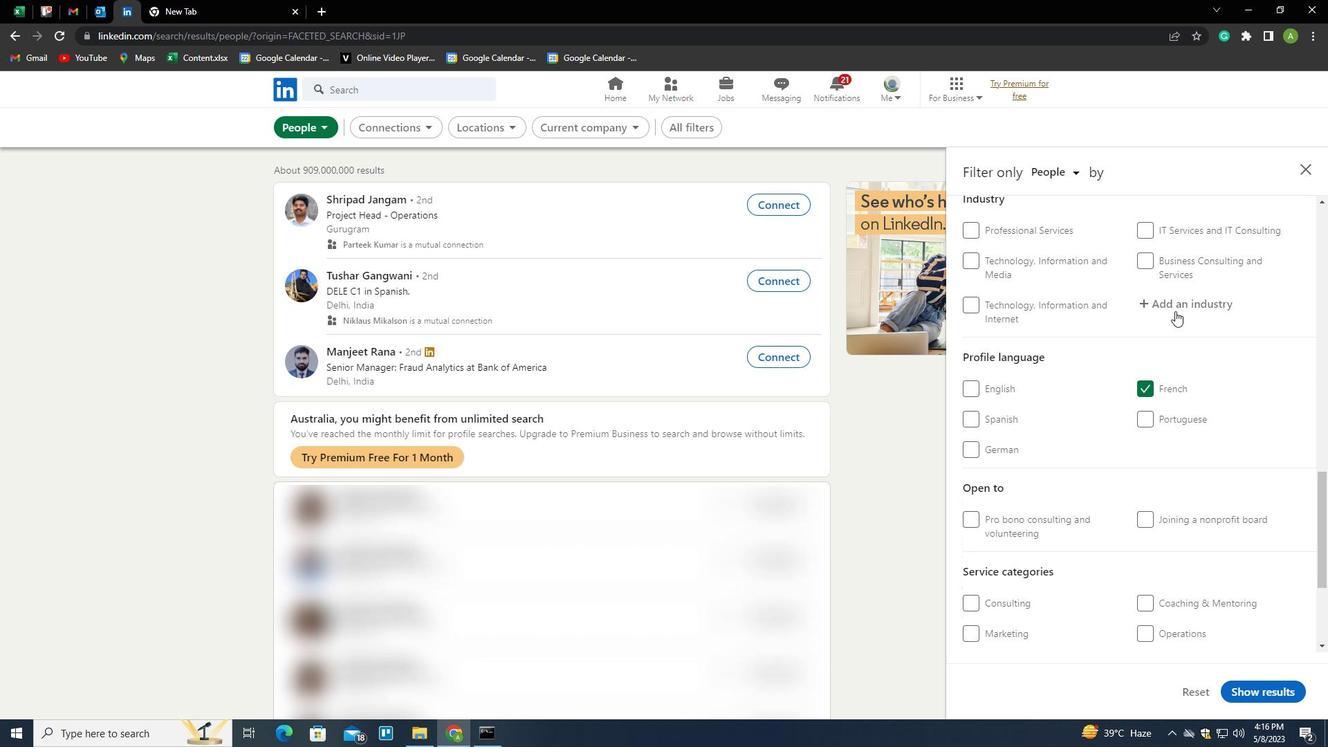 
Action: Key pressed <Key.shift>AGRICULTR<Key.backspace>URAL<Key.space><Key.shift>CHR<Key.backspace>R<Key.backspace>EMICAL<Key.space><Key.shift>MANUFACTURING<Key.down><Key.enter>
Screenshot: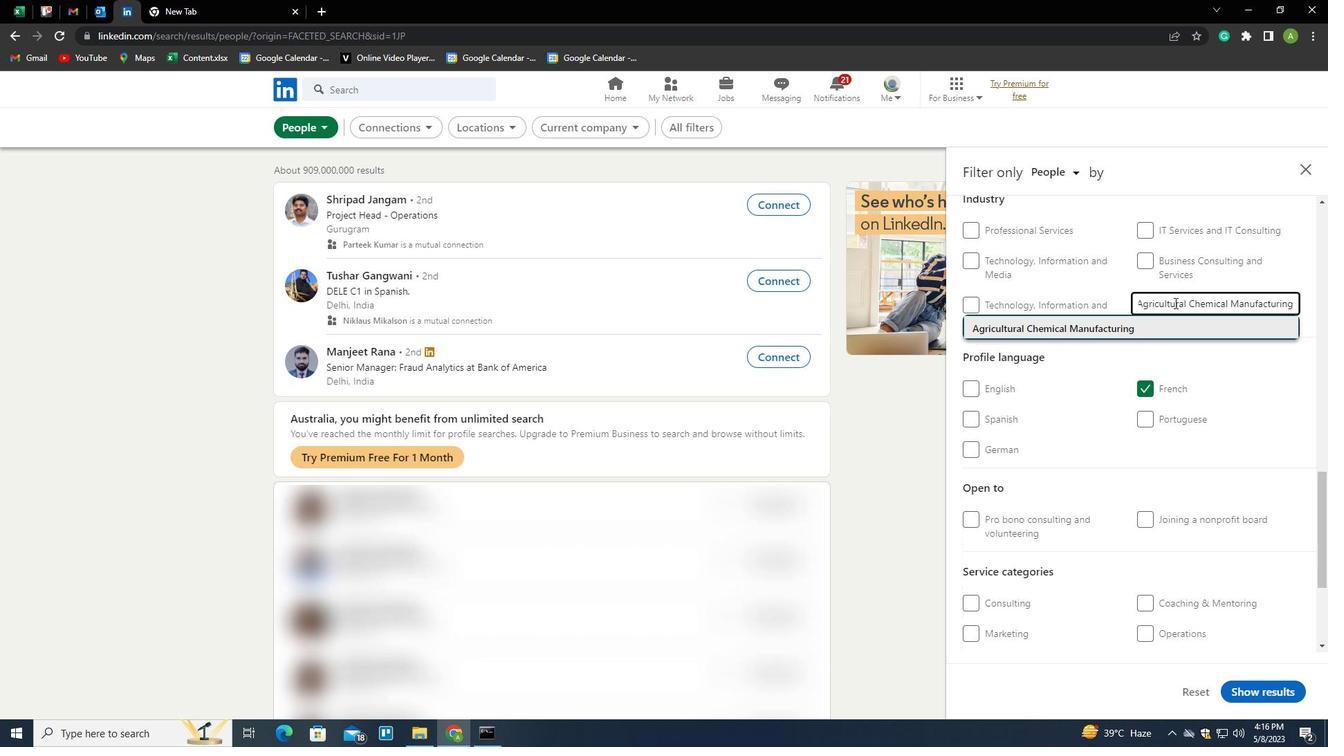 
Action: Mouse scrolled (1174, 302) with delta (0, 0)
Screenshot: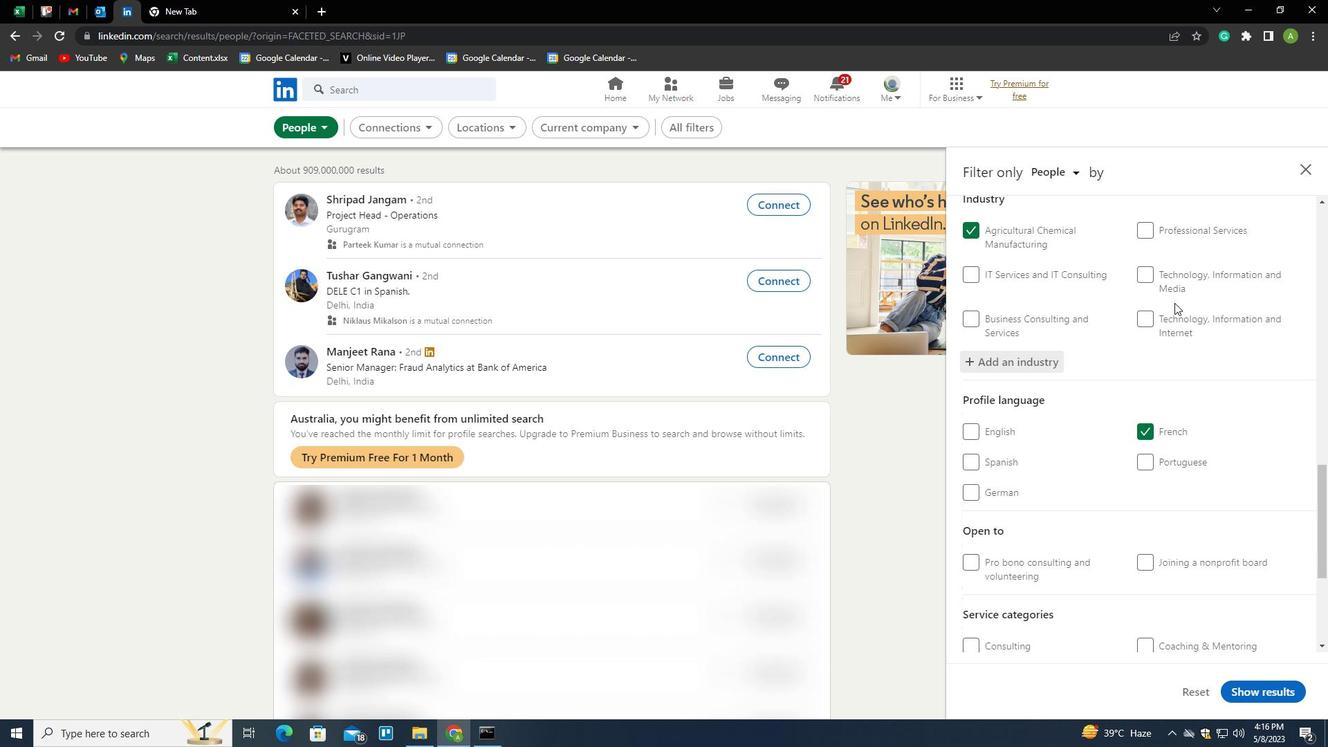 
Action: Mouse moved to (1174, 303)
Screenshot: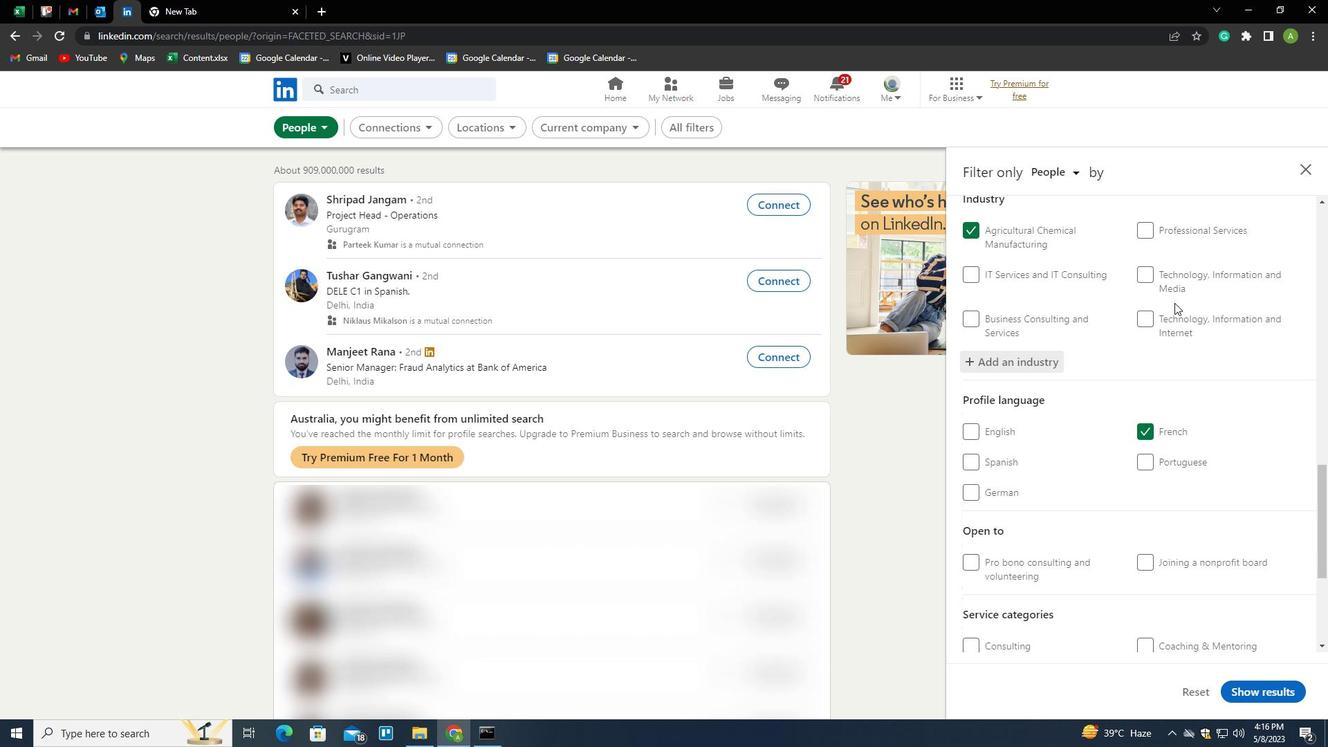 
Action: Mouse scrolled (1174, 302) with delta (0, 0)
Screenshot: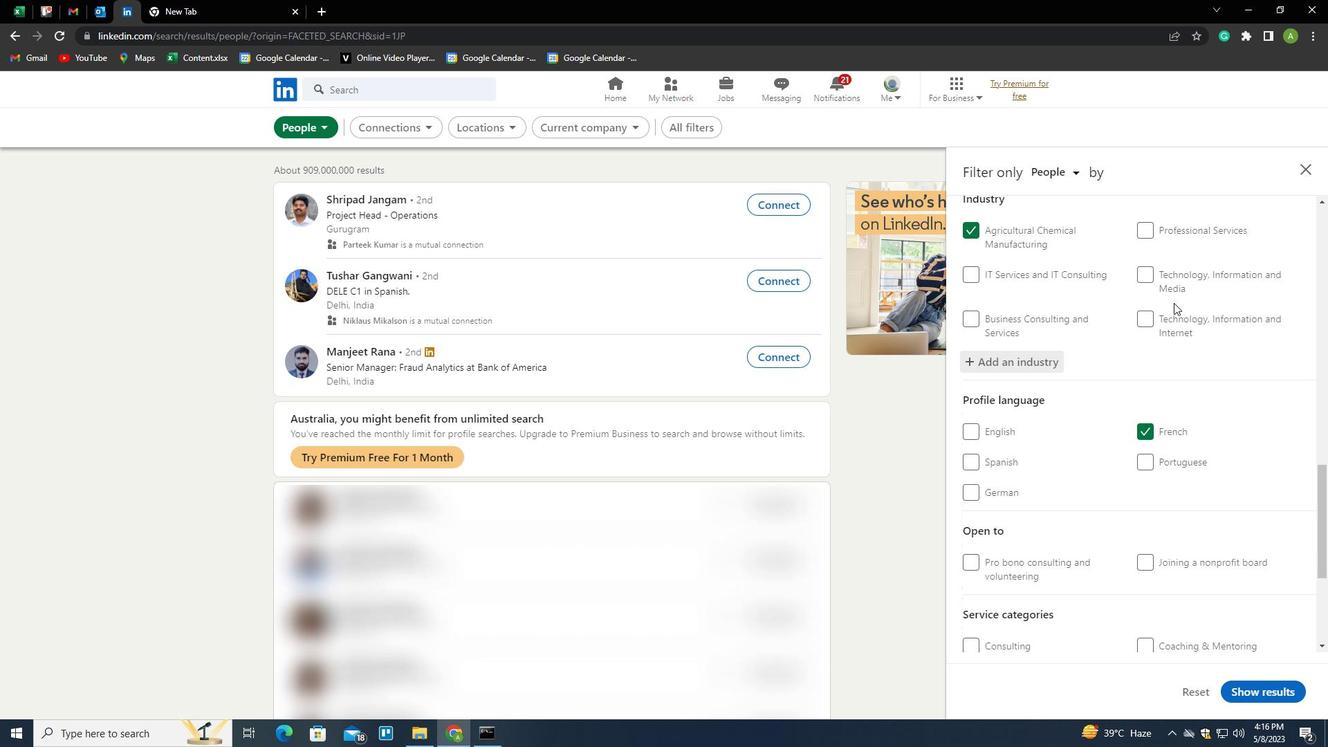 
Action: Mouse scrolled (1174, 302) with delta (0, 0)
Screenshot: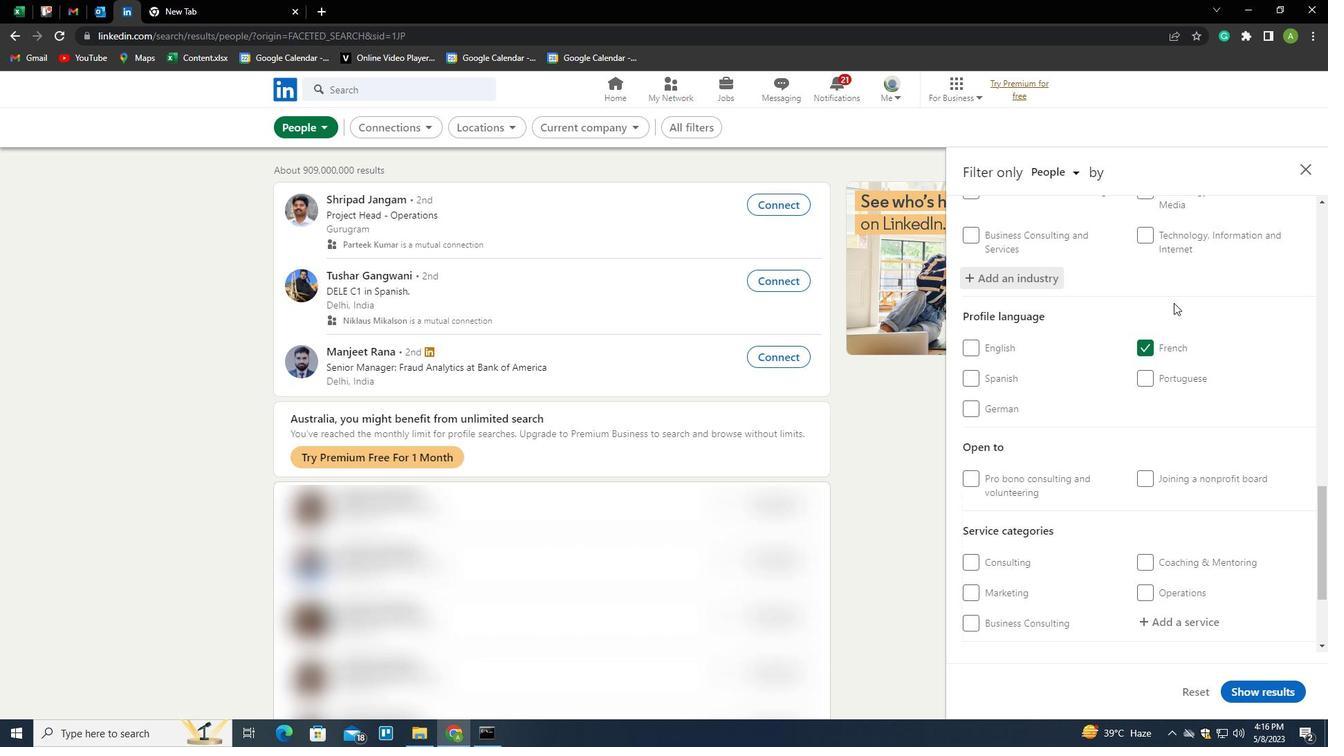 
Action: Mouse scrolled (1174, 302) with delta (0, 0)
Screenshot: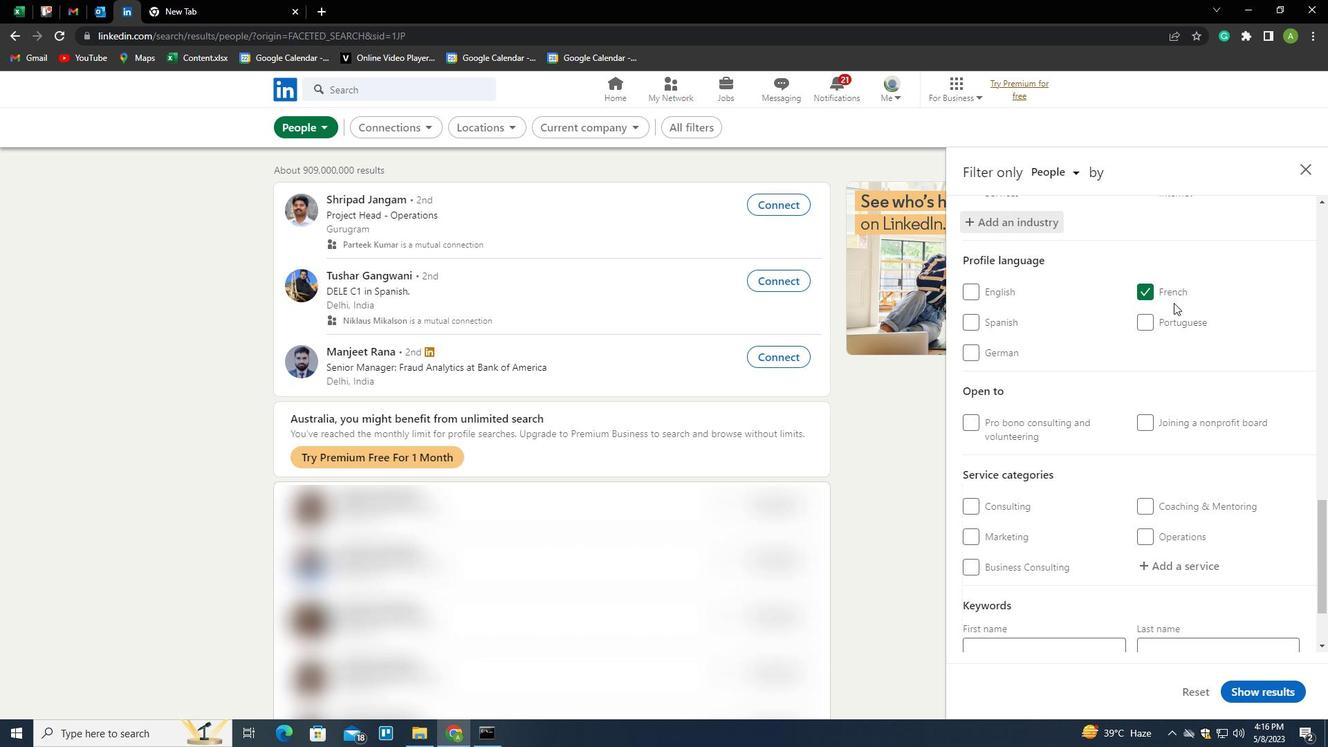 
Action: Mouse scrolled (1174, 302) with delta (0, 0)
Screenshot: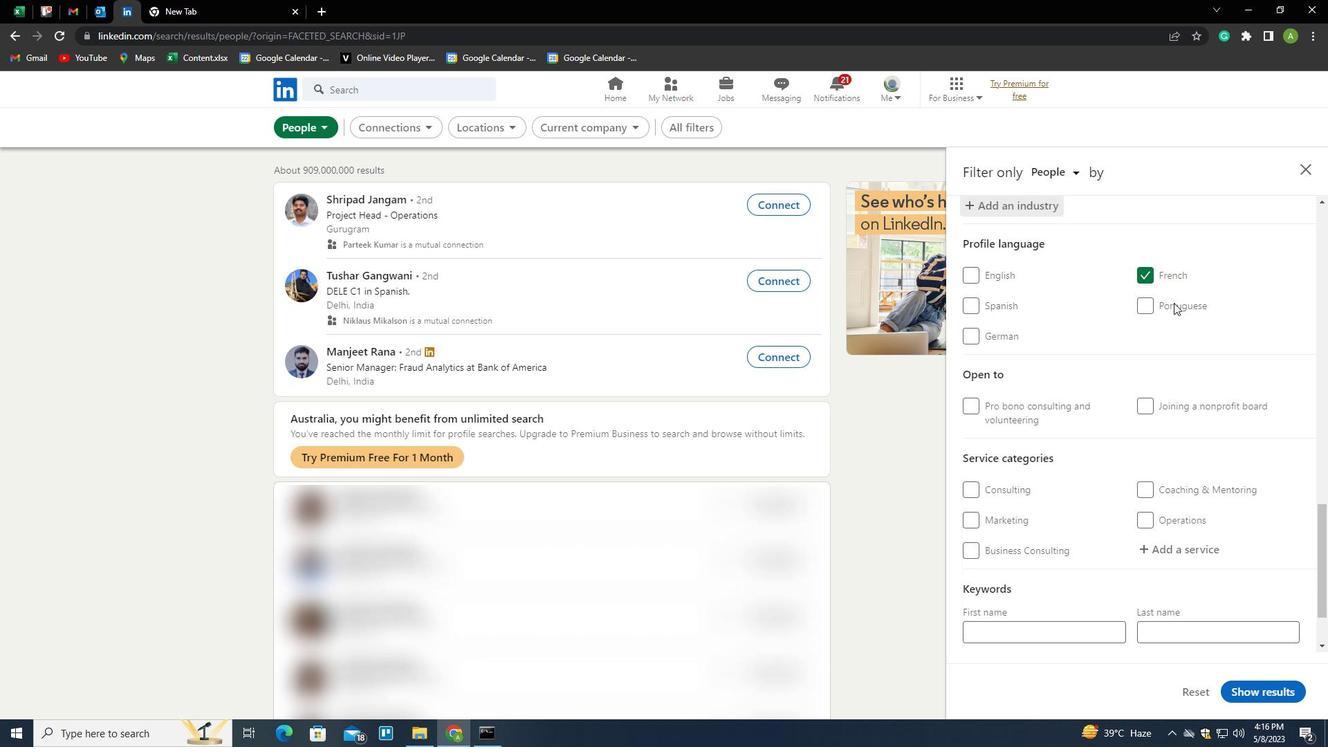 
Action: Mouse moved to (1172, 458)
Screenshot: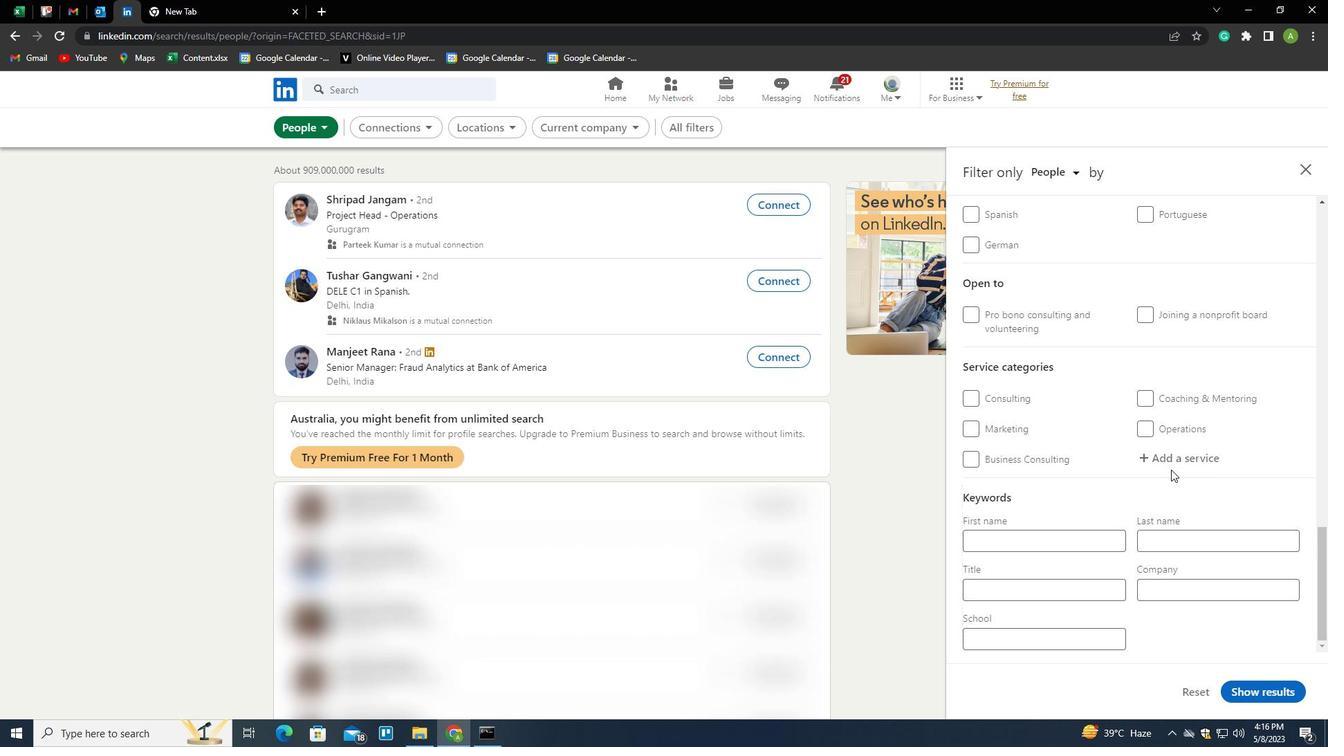 
Action: Mouse pressed left at (1172, 458)
Screenshot: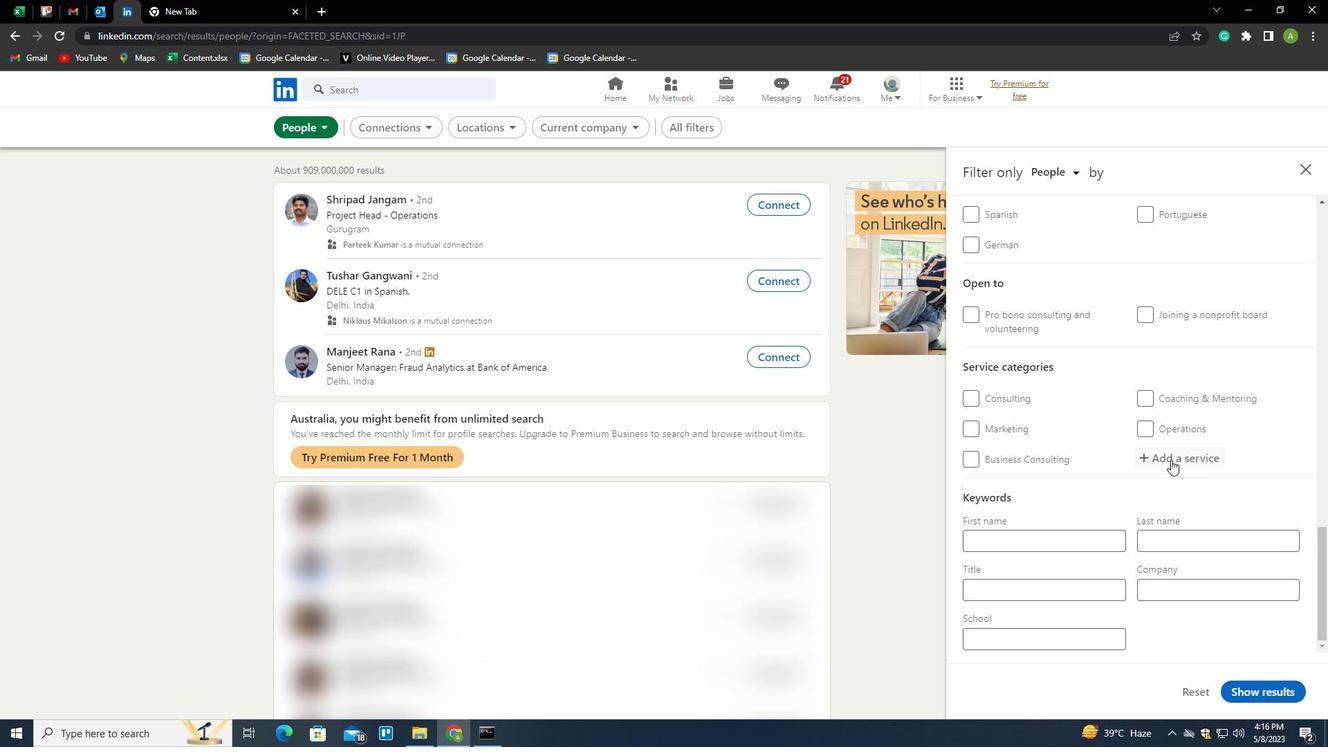 
Action: Mouse moved to (1172, 458)
Screenshot: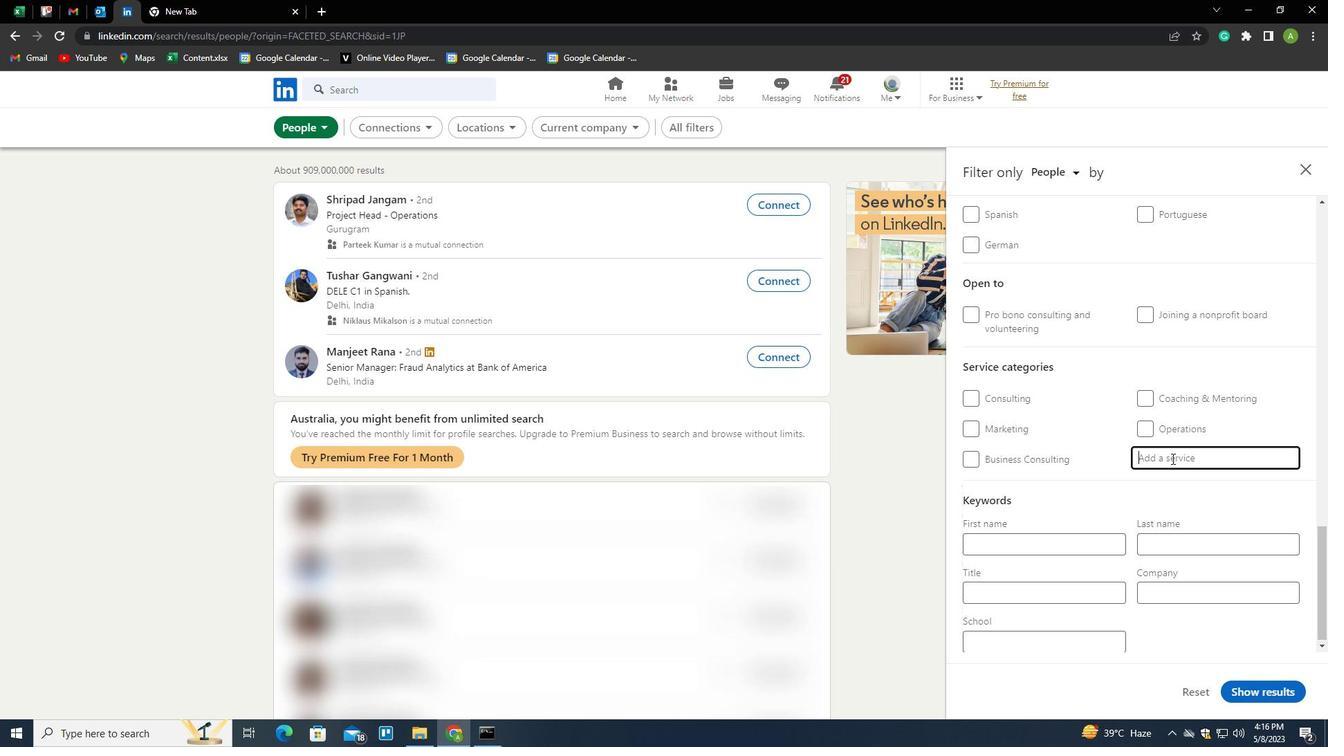 
Action: Key pressed <Key.shift>DATA<Key.space><Key.shift>ENTRY<Key.down><Key.enter>
Screenshot: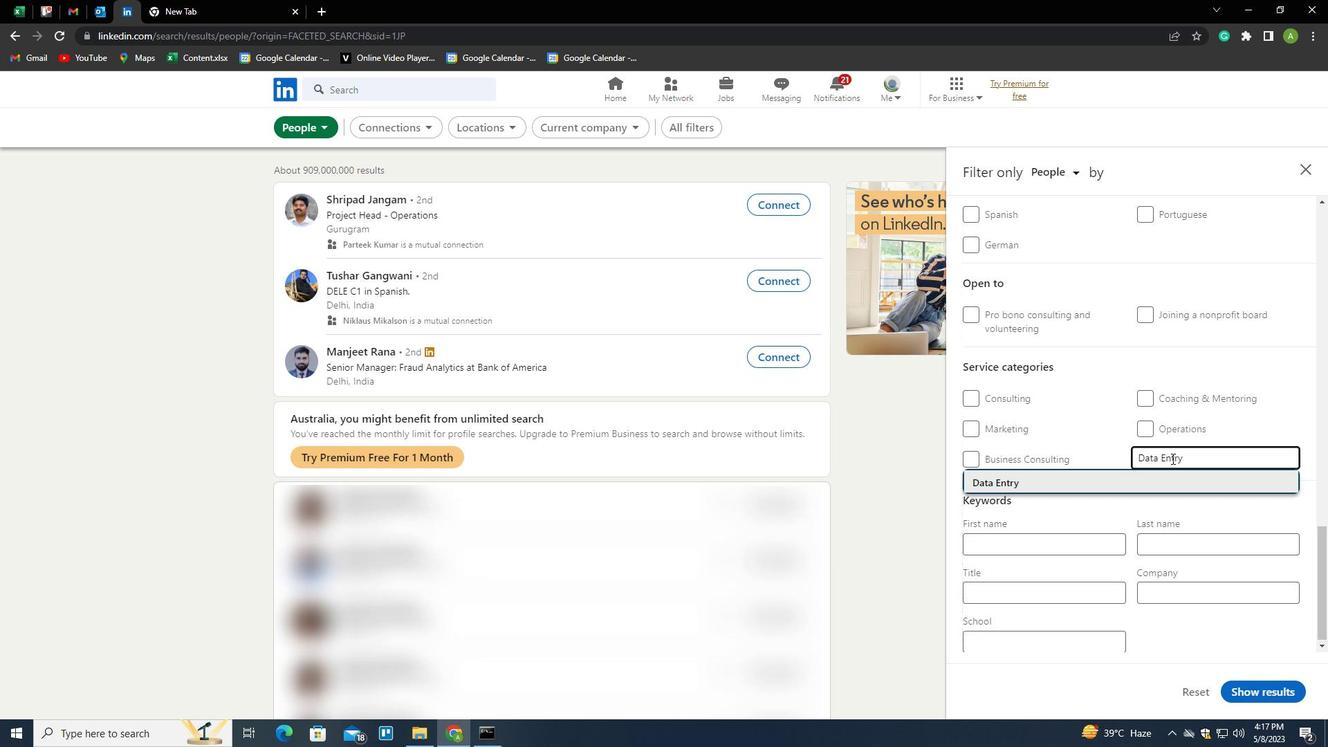 
Action: Mouse moved to (1168, 459)
Screenshot: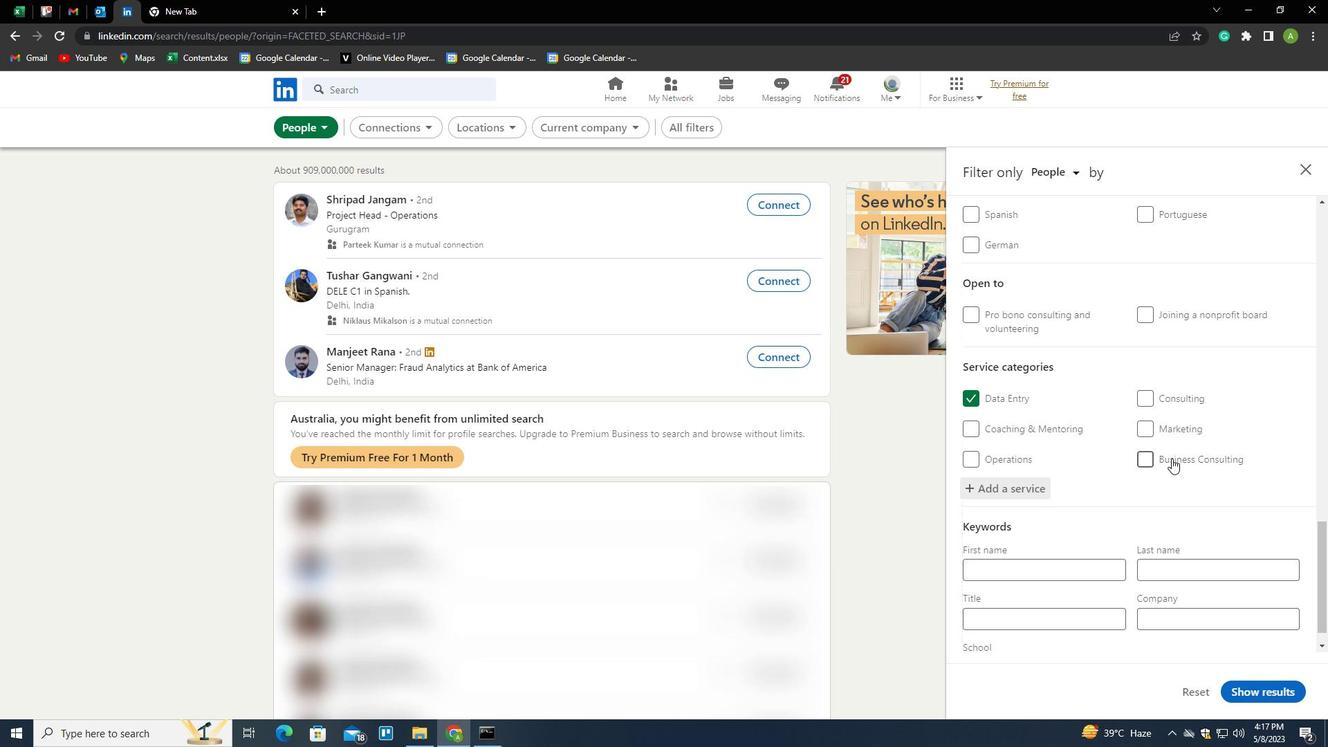 
Action: Mouse scrolled (1168, 458) with delta (0, 0)
Screenshot: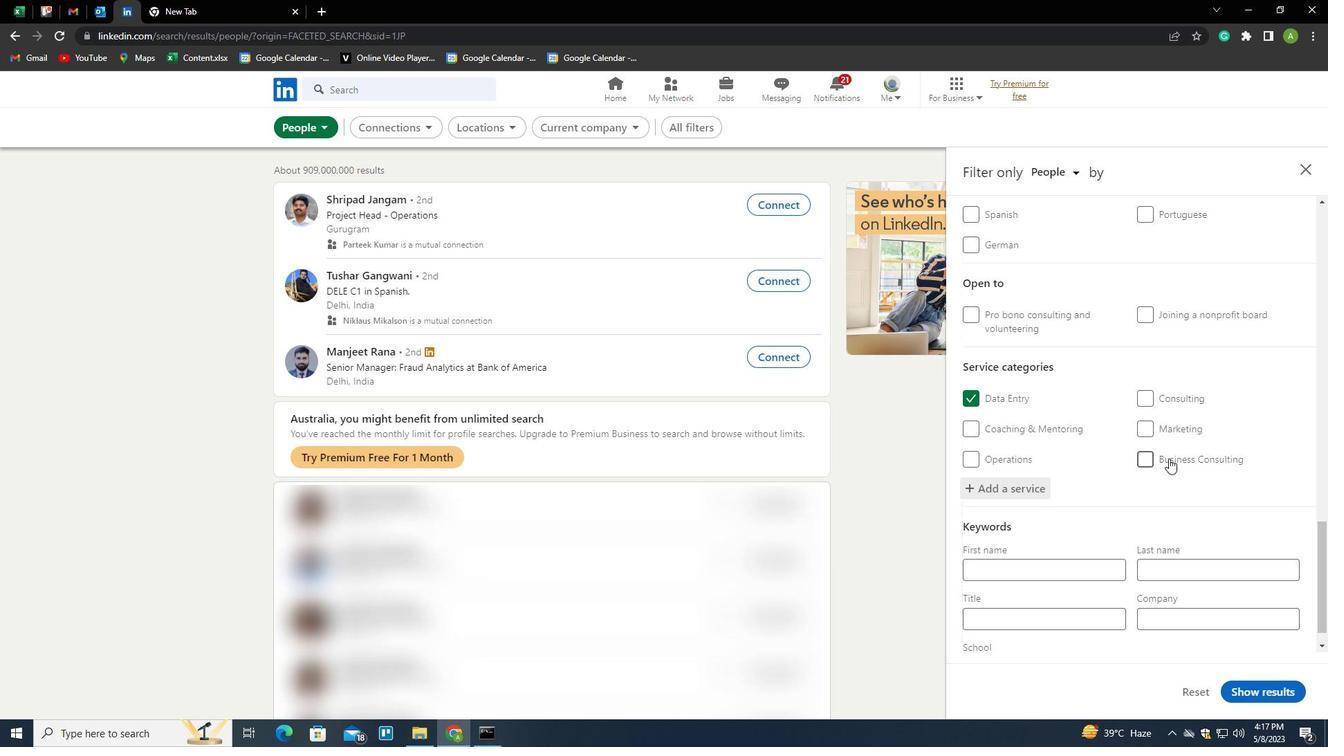 
Action: Mouse scrolled (1168, 458) with delta (0, 0)
Screenshot: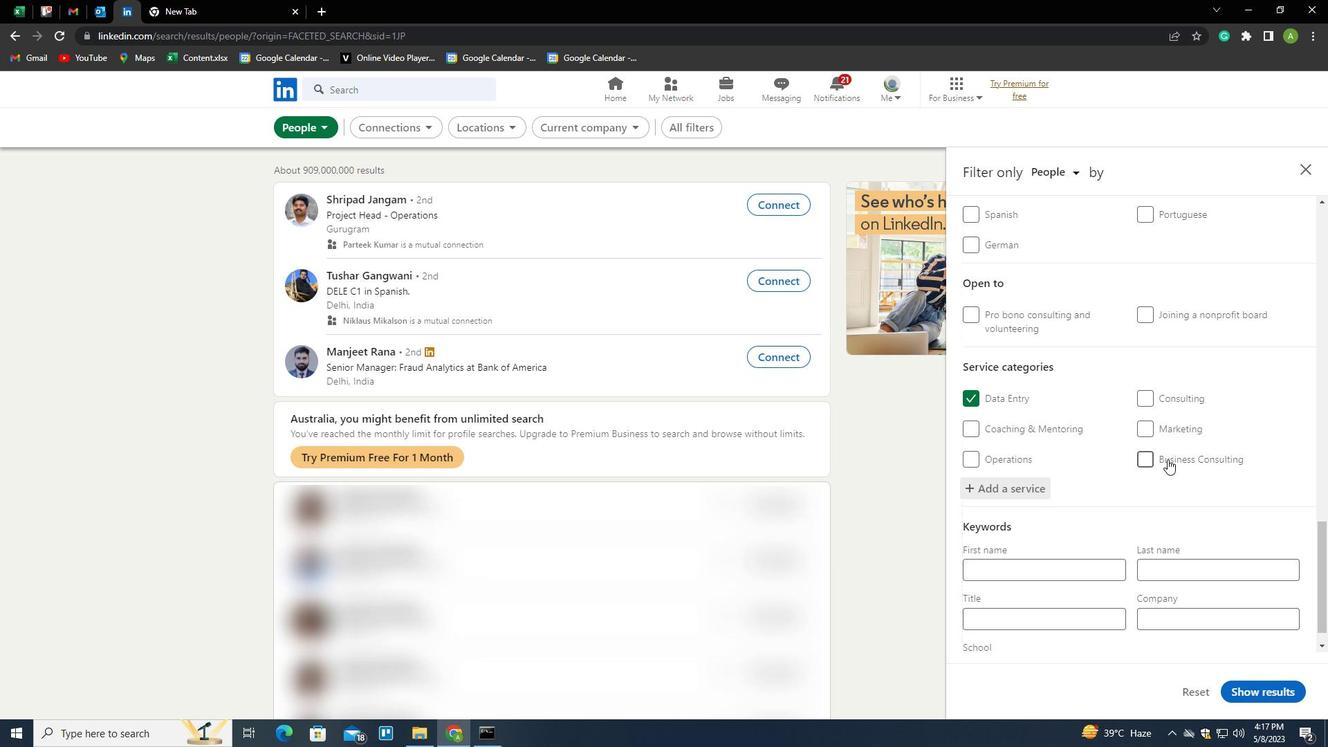 
Action: Mouse scrolled (1168, 458) with delta (0, 0)
Screenshot: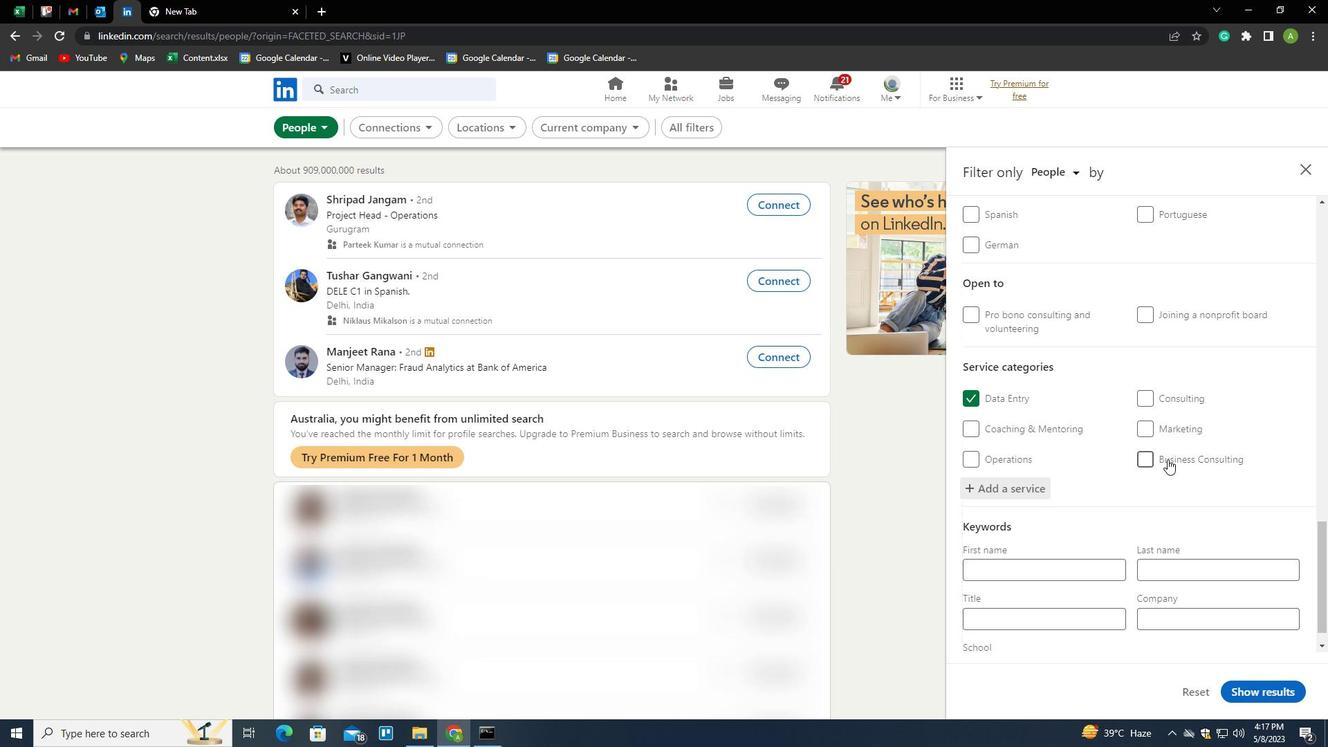 
Action: Mouse scrolled (1168, 458) with delta (0, 0)
Screenshot: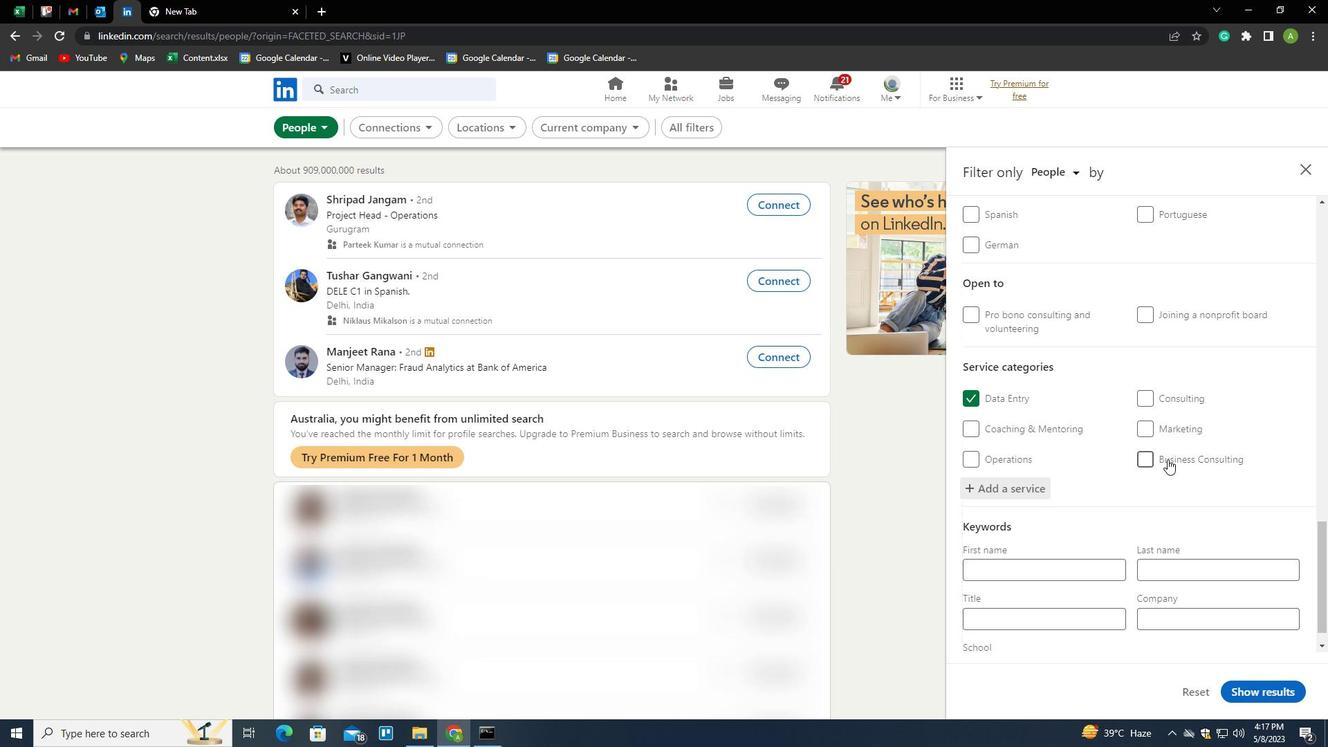 
Action: Mouse scrolled (1168, 458) with delta (0, 0)
Screenshot: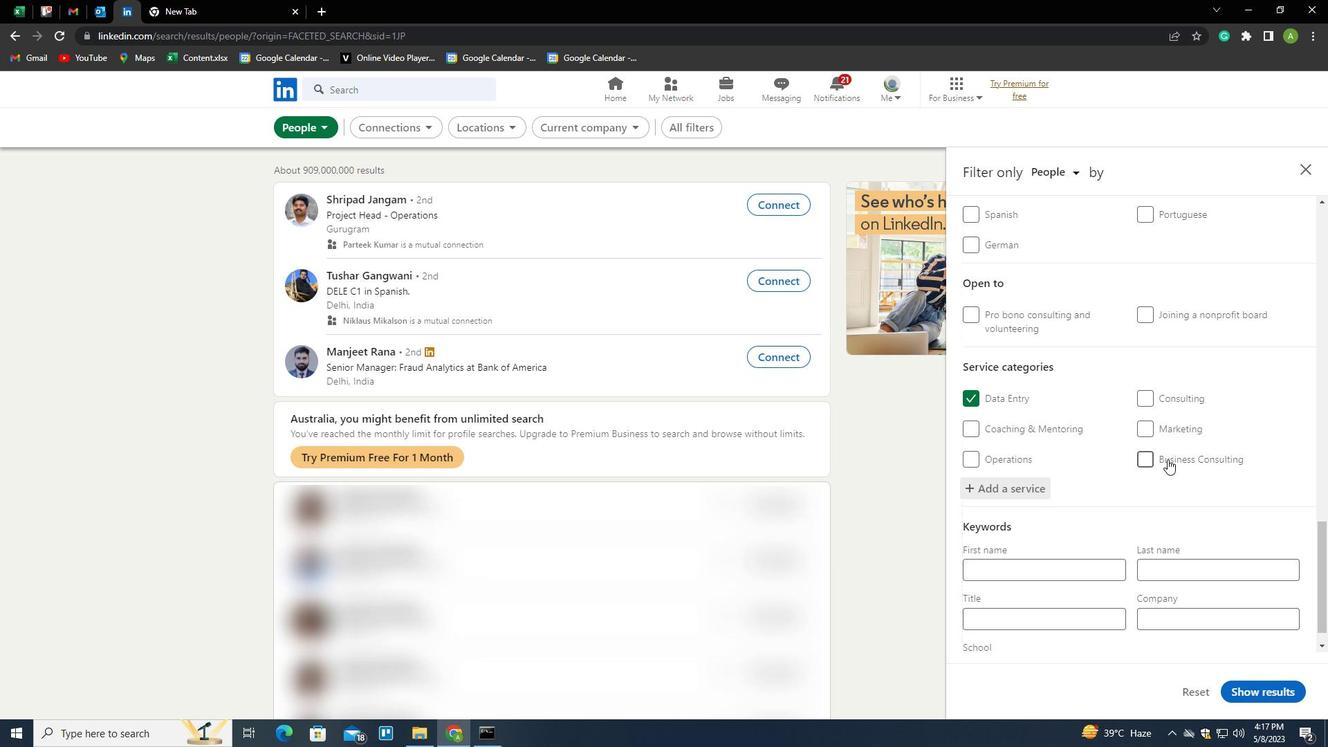 
Action: Mouse moved to (1067, 595)
Screenshot: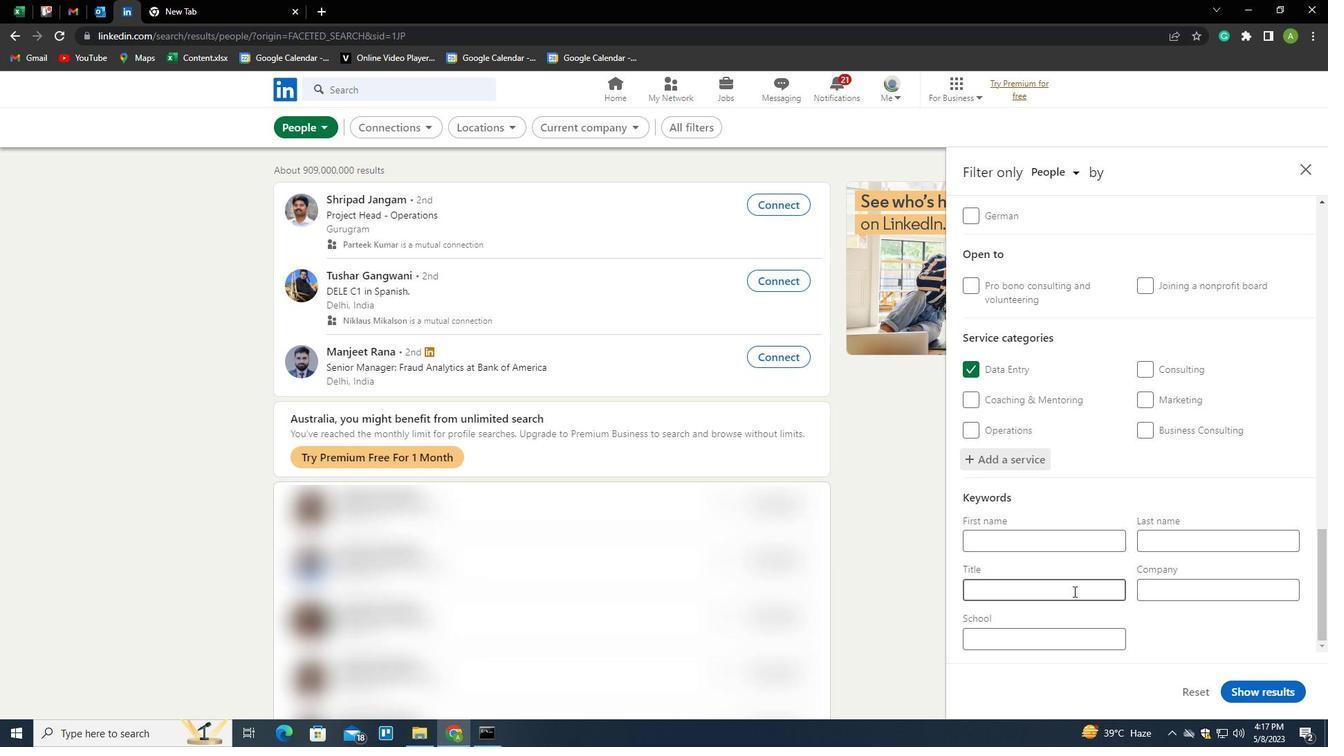 
Action: Mouse pressed left at (1067, 595)
Screenshot: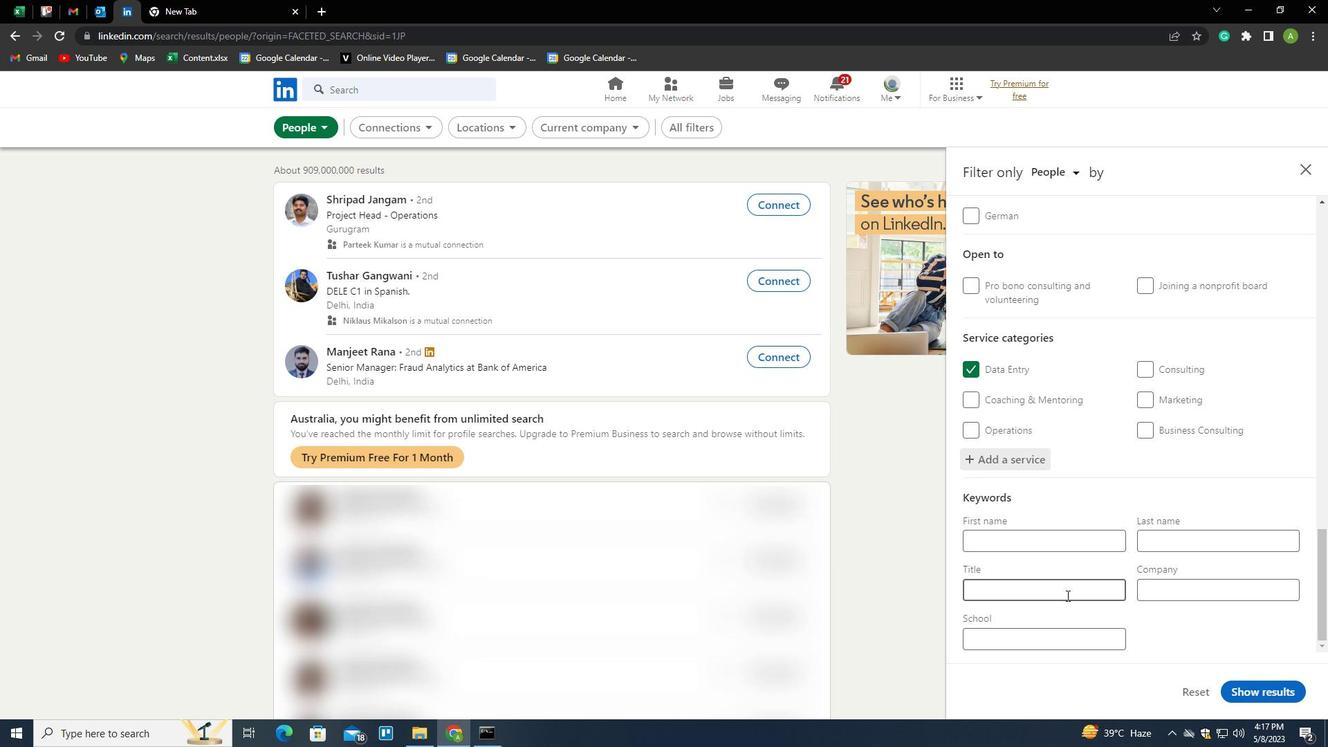 
Action: Key pressed <Key.shift>PAYROLL<Key.space><Key.shift>CLERK
Screenshot: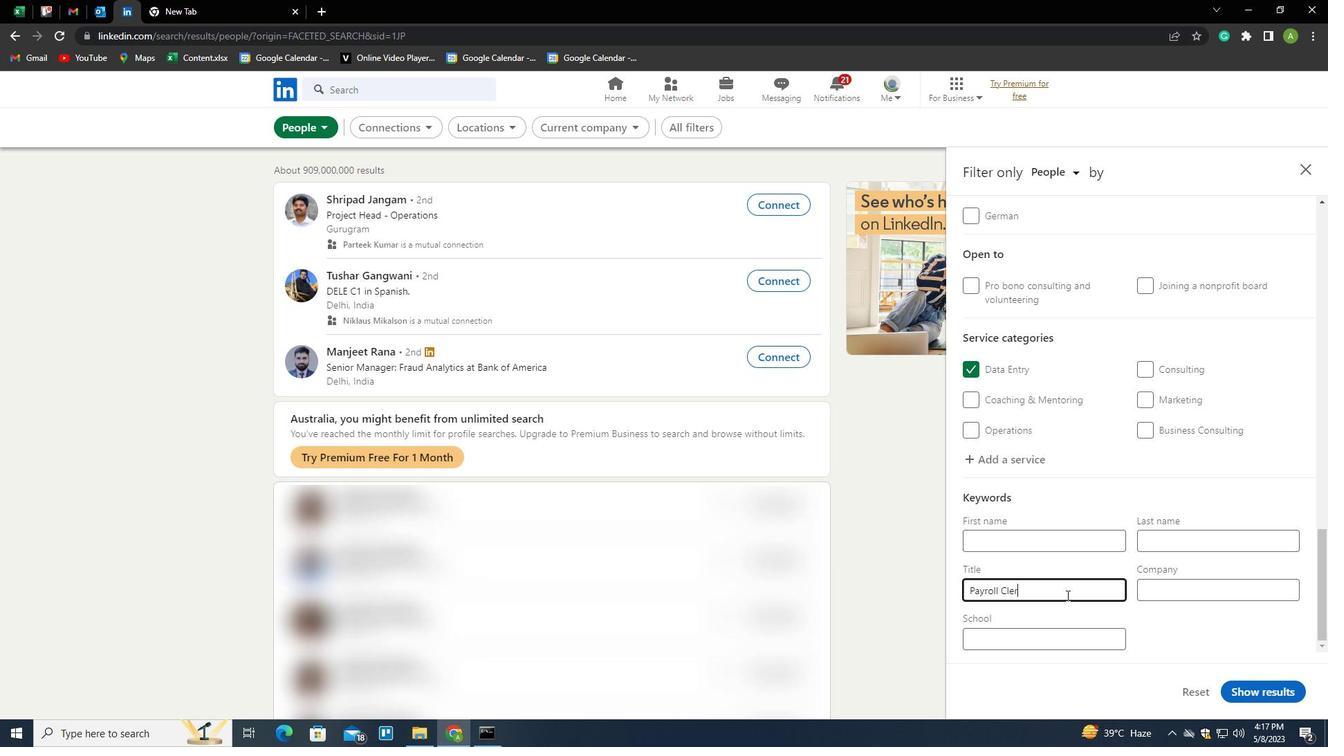 
Action: Mouse moved to (1172, 631)
Screenshot: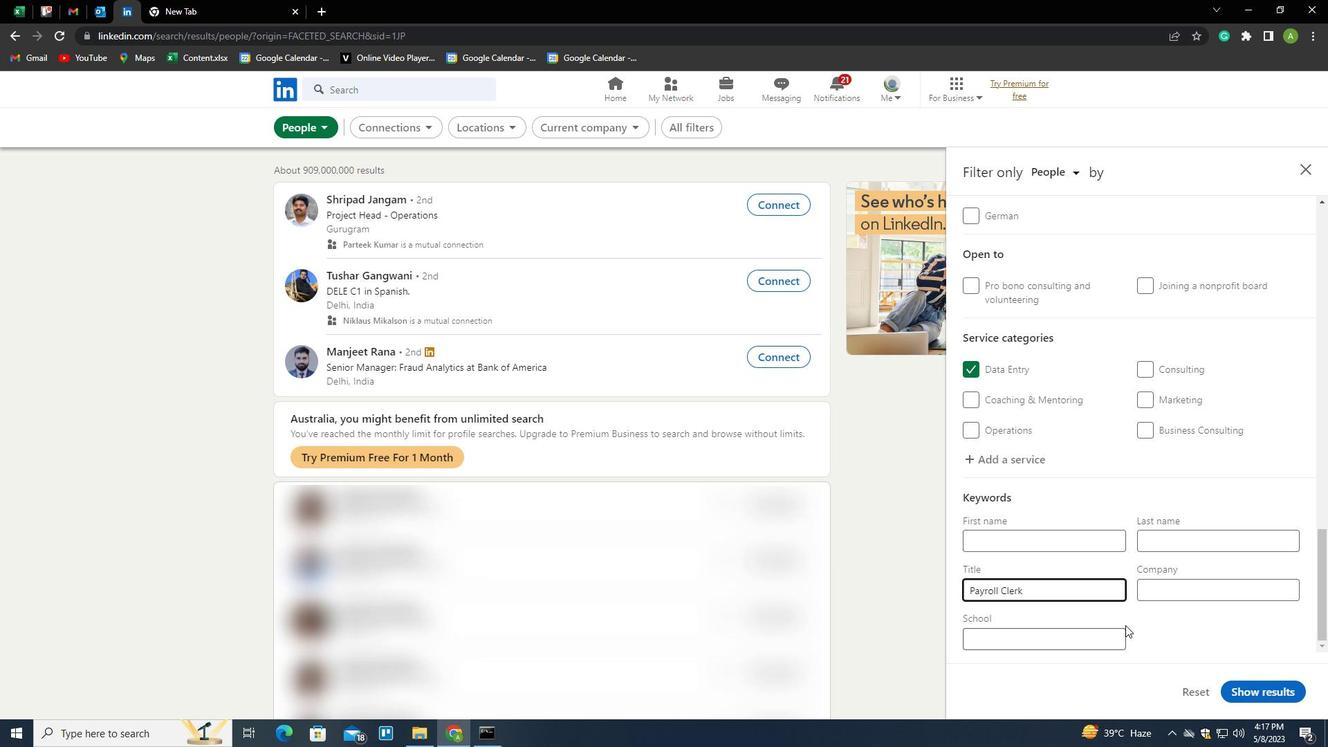 
Action: Mouse pressed left at (1172, 631)
Screenshot: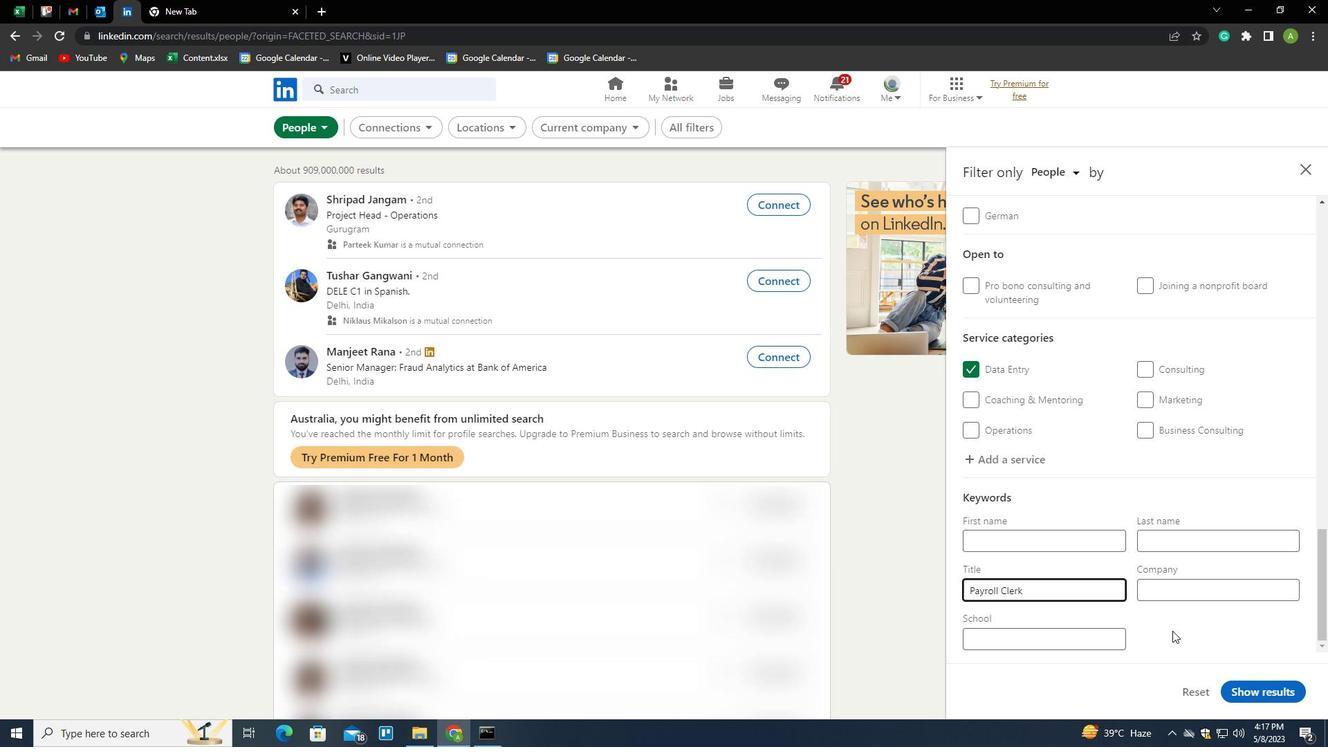 
Action: Mouse moved to (1276, 695)
Screenshot: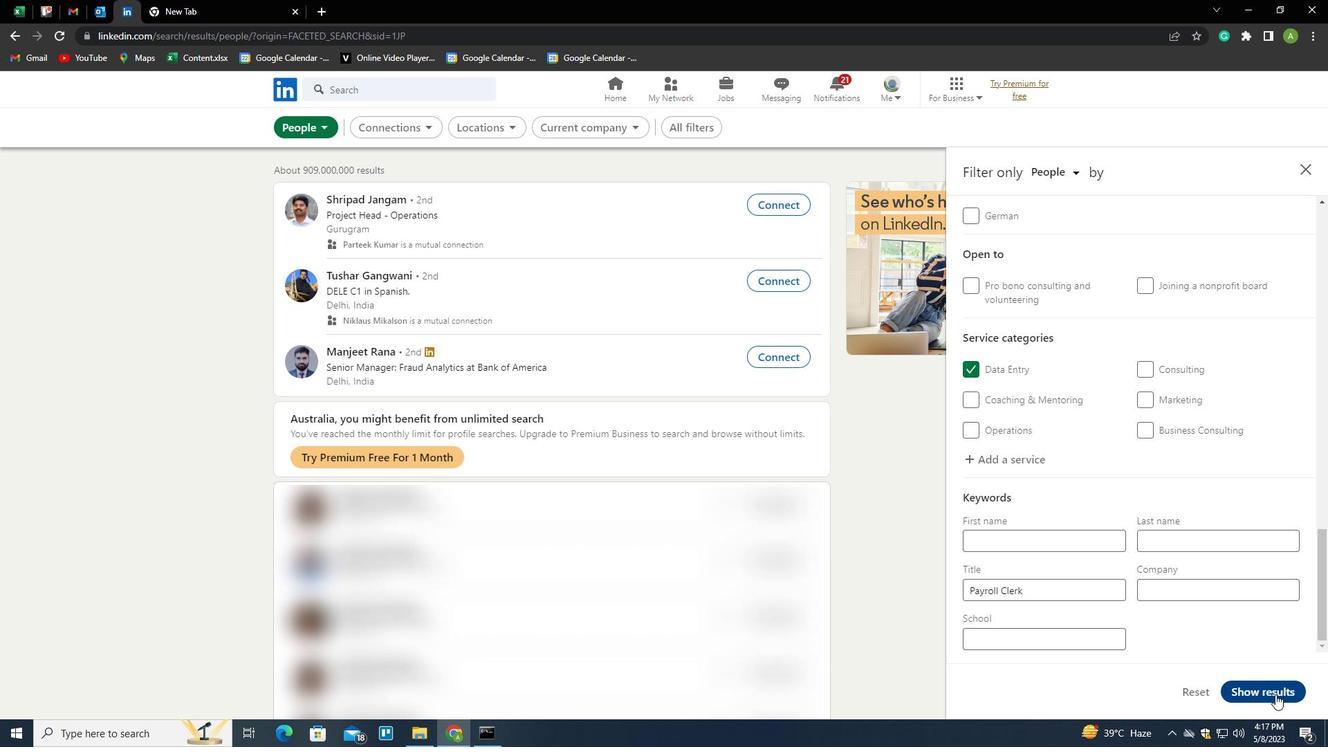 
Action: Mouse pressed left at (1276, 695)
Screenshot: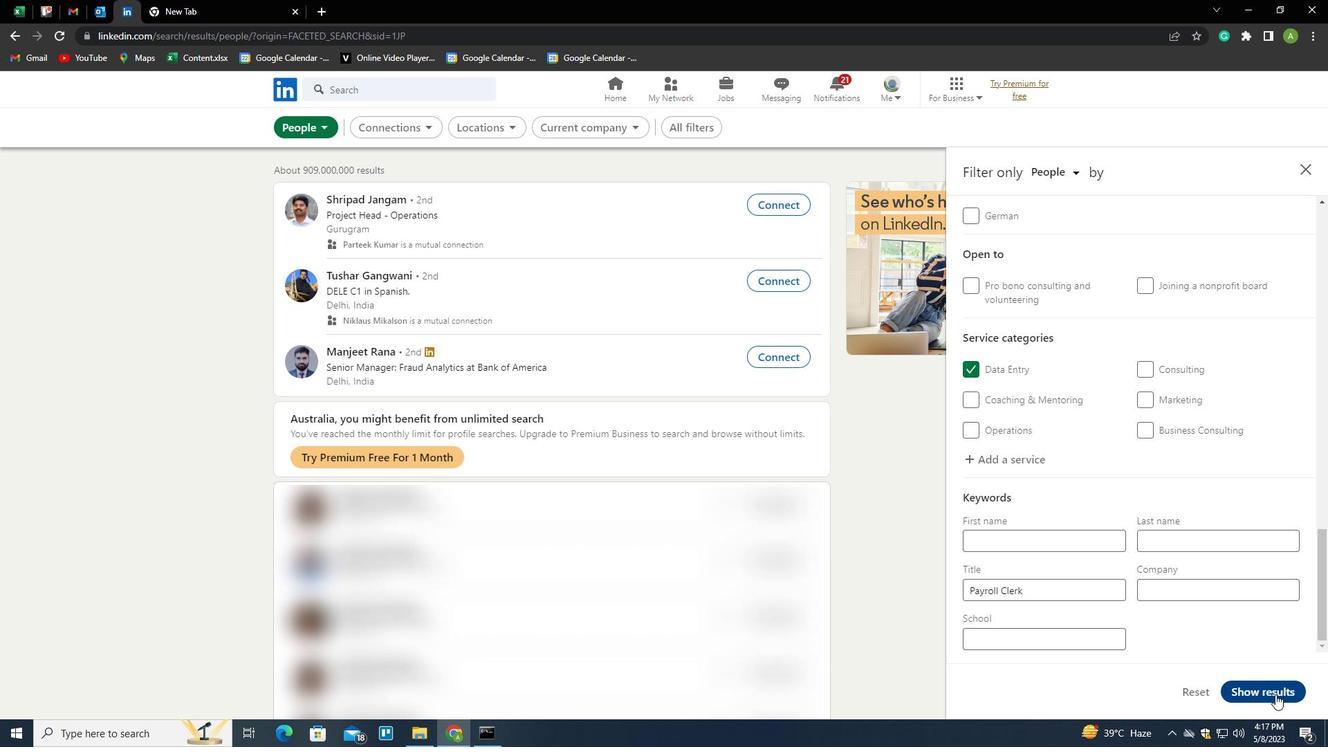 
